 Task: open an excel sheet and write heading  Financial Planner. Add Dates in a column and its values below  'Jan 23, Feb 23, Mar 23, Apr 23 & may23. 'Add Income in next column and its values below  $3,000, $3,200, $3,100, $3,300 & $3,500. Add Expenses in next column and its values below  $2,000, $2,300, $2,200, $2,500 & $2,800. Add savings in next column and its values below $500, $600, $500, $700 & $700. Add Investment in next column and its values below  $500, $700, $800, $900 & $1000. Add Net Saving in next column and its values below  $1000, $1200, $900, $800 & $700. Save page CashFlow
Action: Mouse moved to (41, 124)
Screenshot: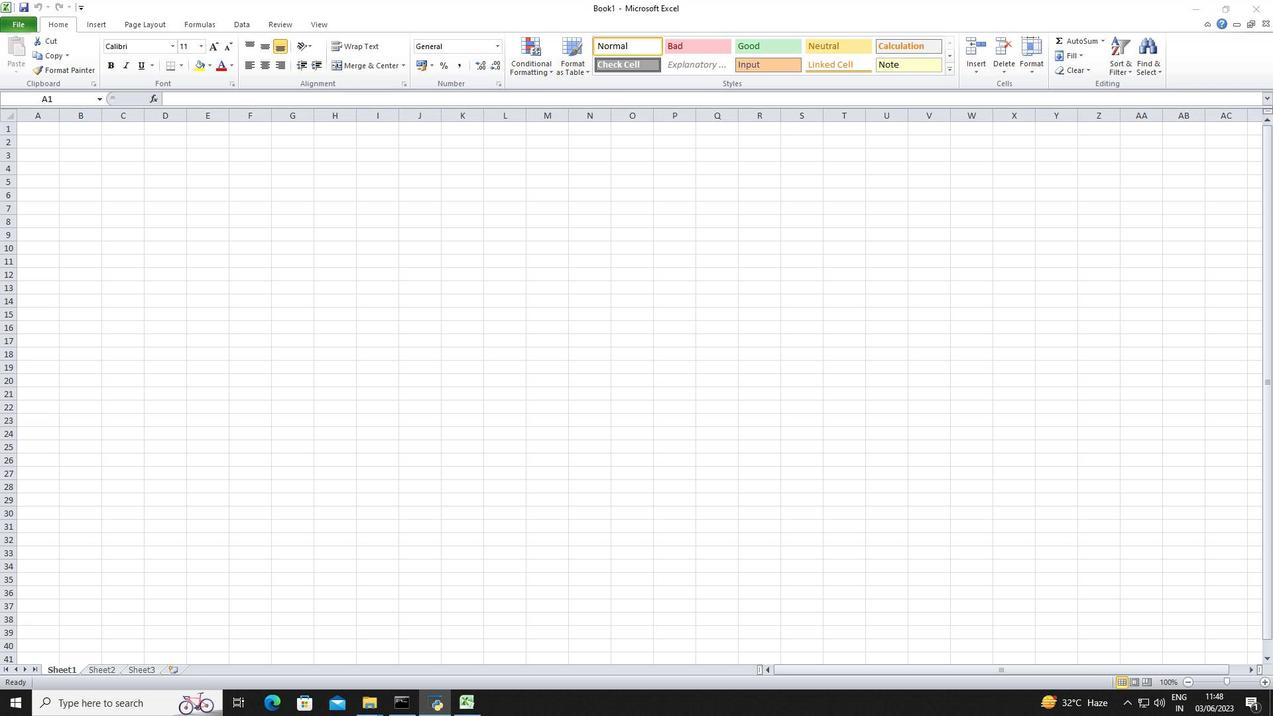 
Action: Mouse pressed left at (41, 124)
Screenshot: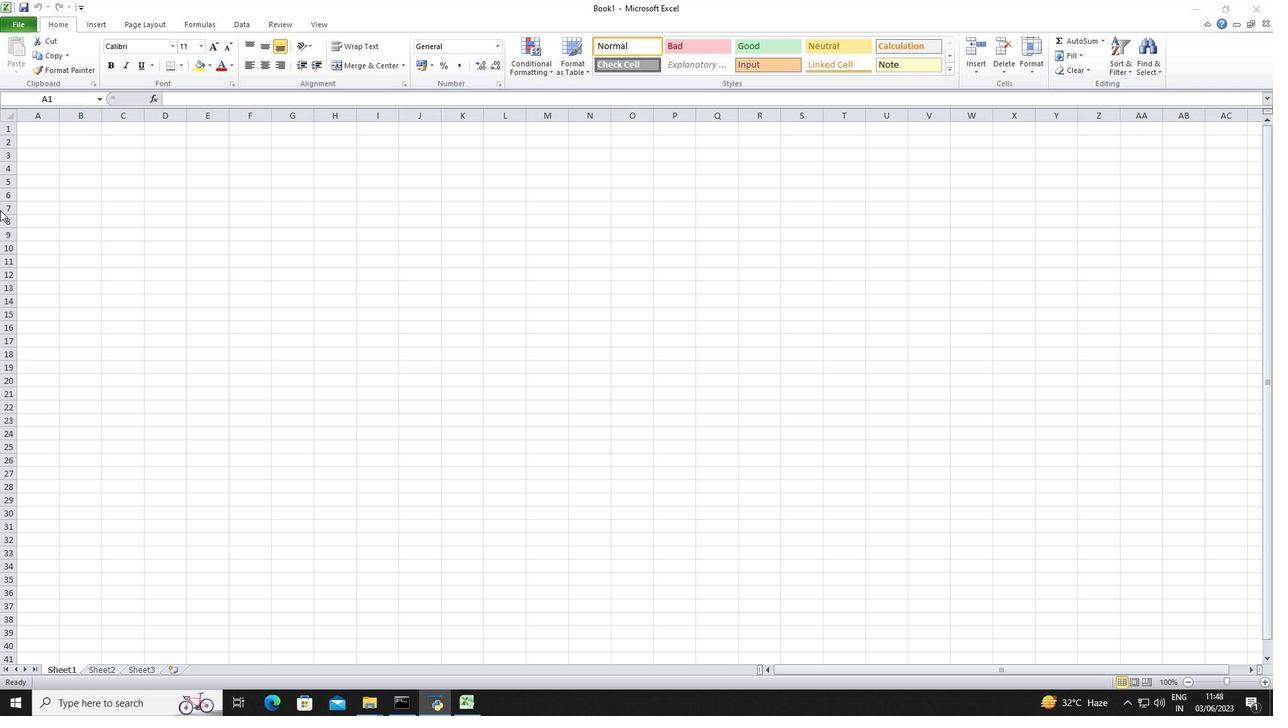 
Action: Key pressed <Key.shift>Financial<Key.space><Key.shift>Planner
Screenshot: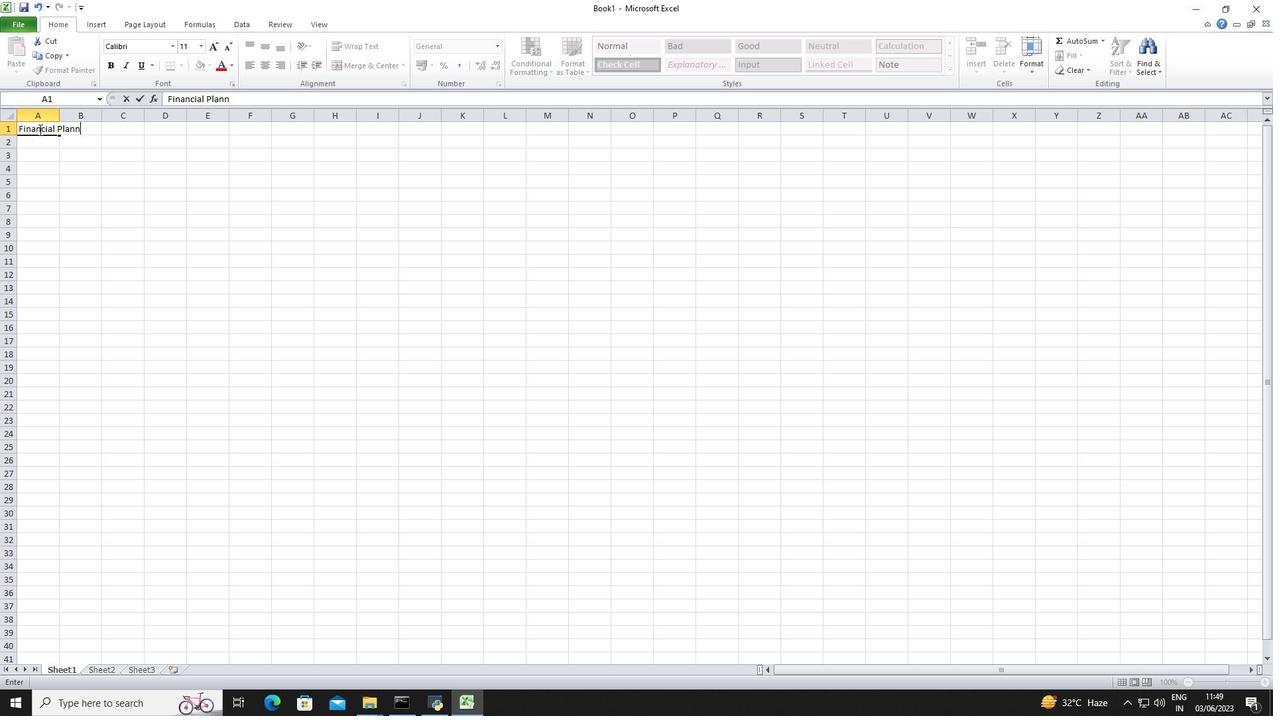
Action: Mouse moved to (36, 162)
Screenshot: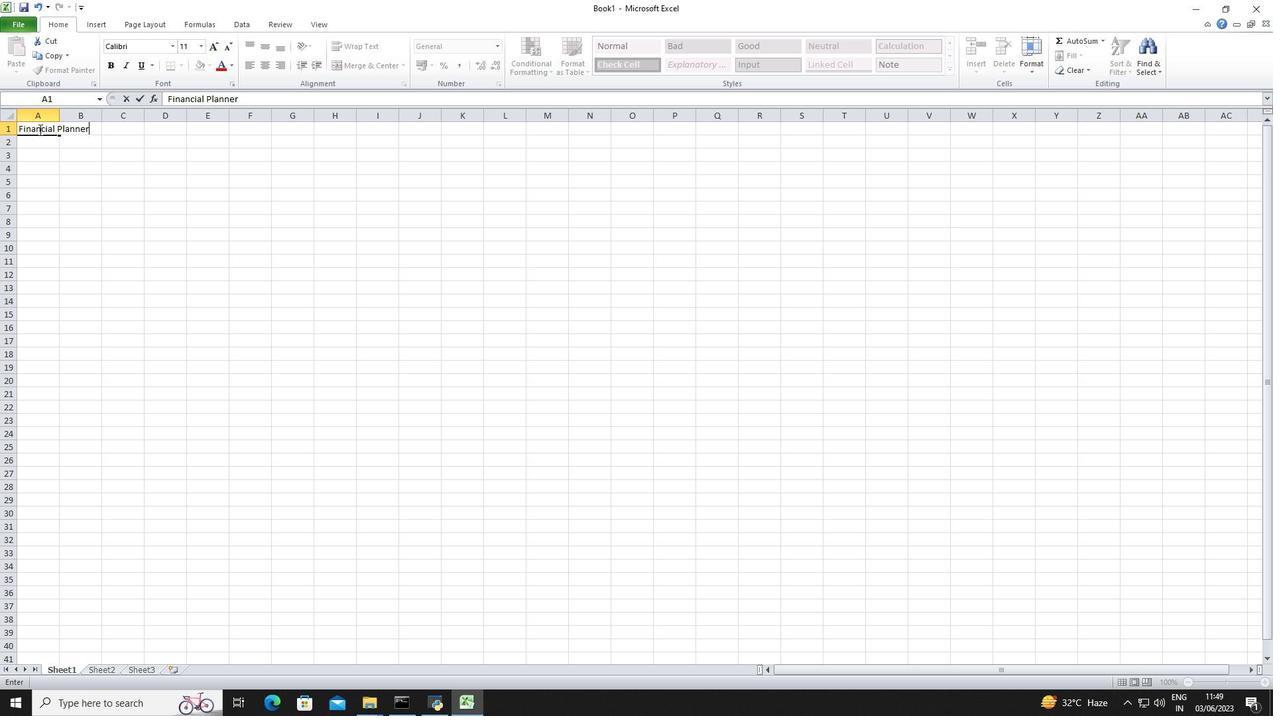 
Action: Mouse pressed left at (36, 162)
Screenshot: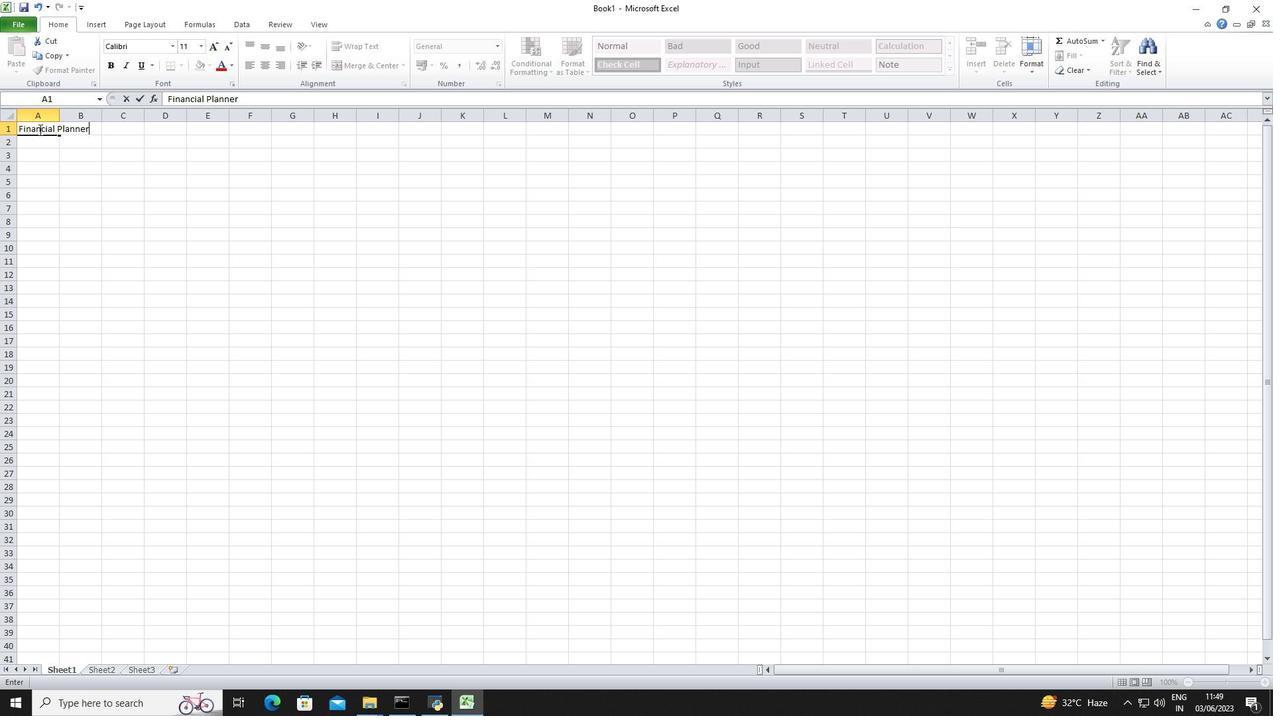 
Action: Mouse moved to (41, 153)
Screenshot: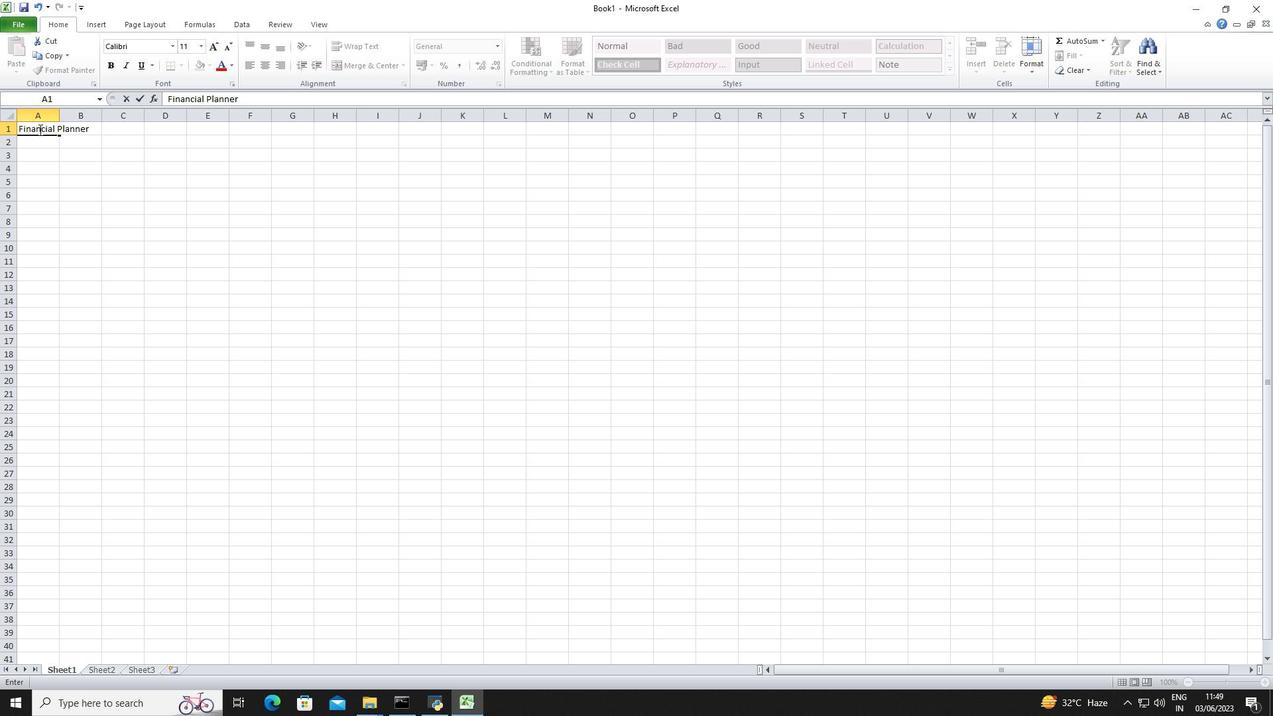 
Action: Mouse pressed left at (41, 153)
Screenshot: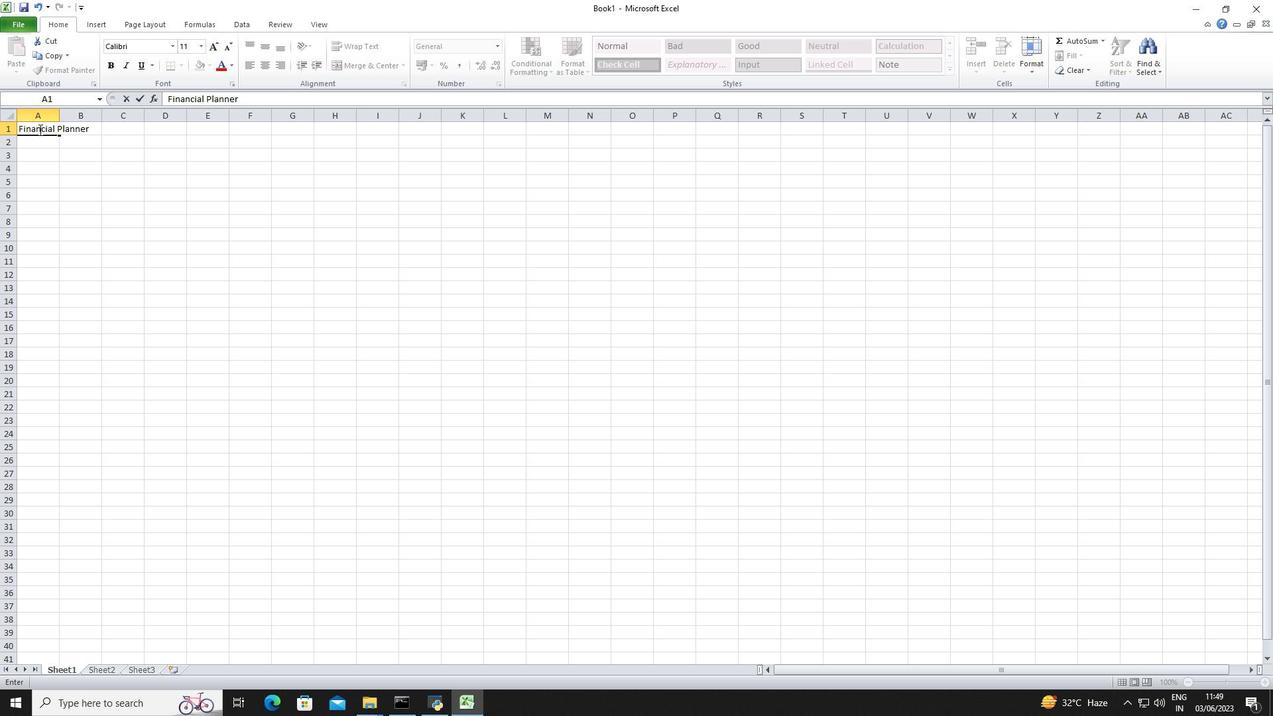 
Action: Key pressed <Key.shift>Dates<Key.down><Key.shift>Jan<Key.space>23<Key.enter><Key.shift>Feb<Key.space>23<Key.enter><Key.shift>Mar23<Key.enter><Key.shift>Apr23<Key.enter><Key.shift>May23<Key.enter><Key.right><Key.up><Key.up><Key.up><Key.right><Key.up><Key.up><Key.up><Key.shift>Income<Key.enter><Key.shift><Key.shift><Key.shift><Key.shift><Key.shift><Key.shift><Key.shift><Key.shift><Key.shift><Key.shift>$3000<Key.down><Key.shift><Key.shift><Key.shift><Key.shift>$3200<Key.down>3100
Screenshot: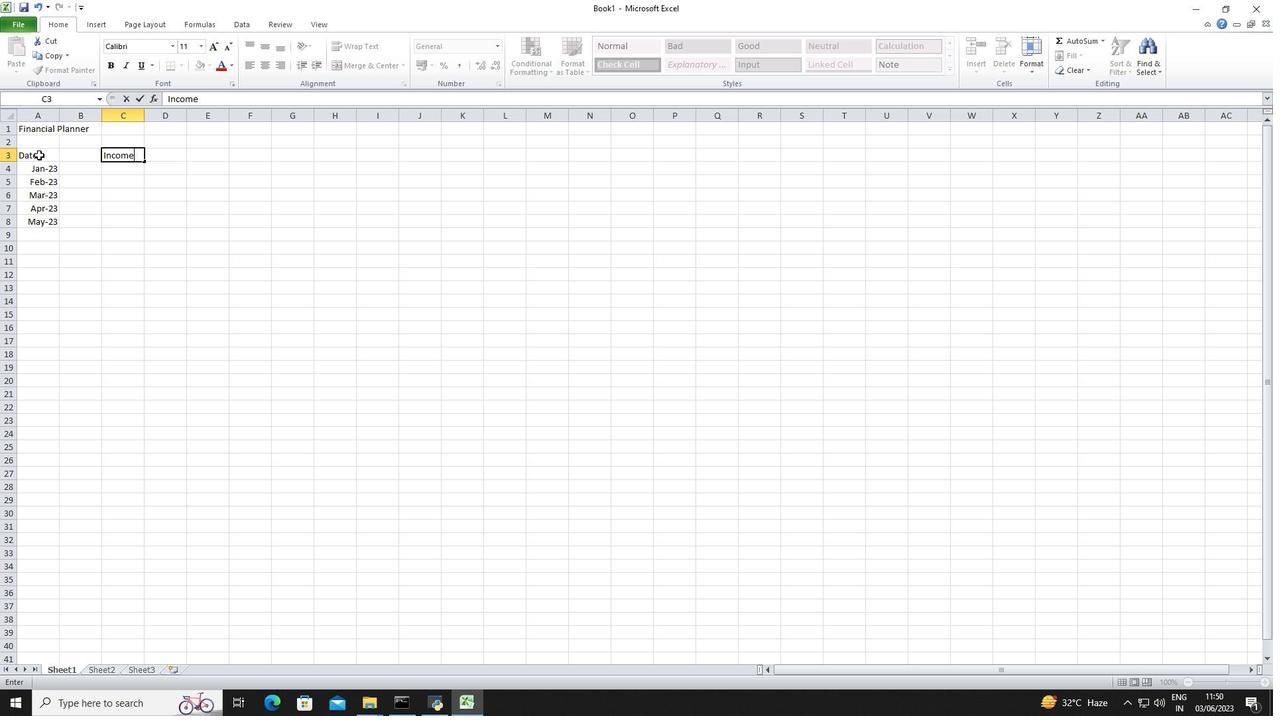 
Action: Mouse moved to (69, 167)
Screenshot: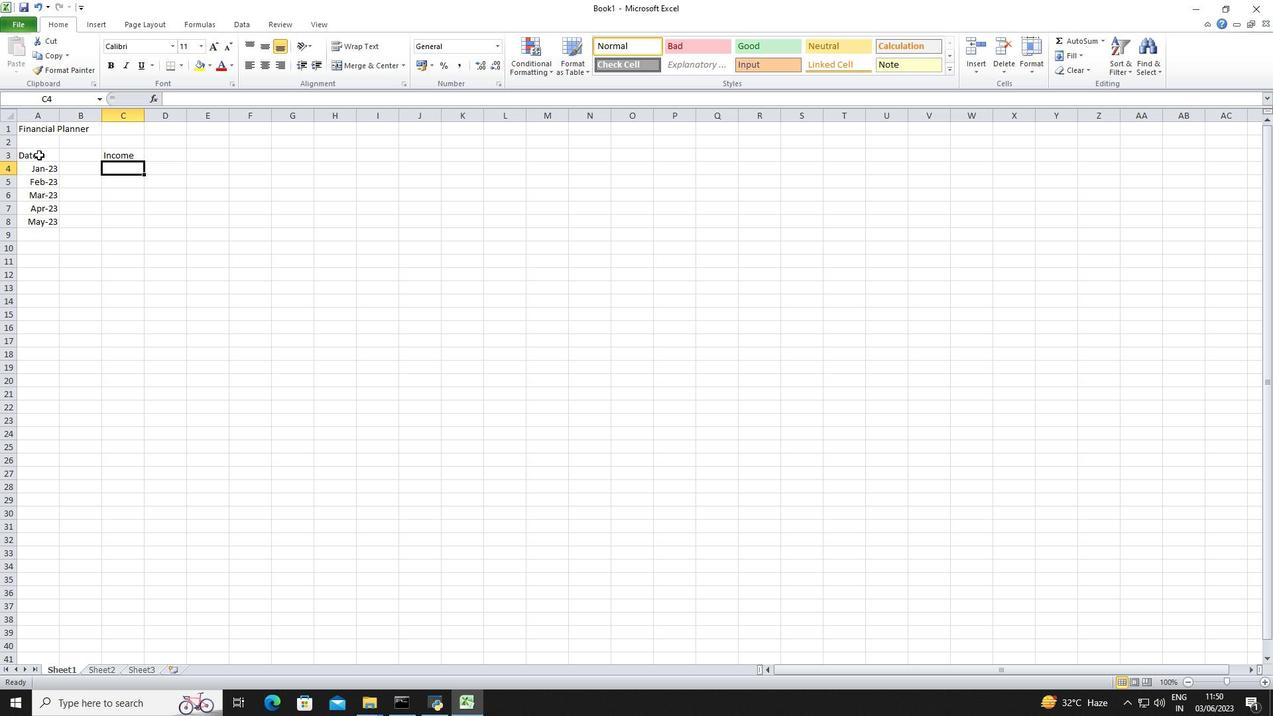 
Action: Key pressed <Key.backspace>
Screenshot: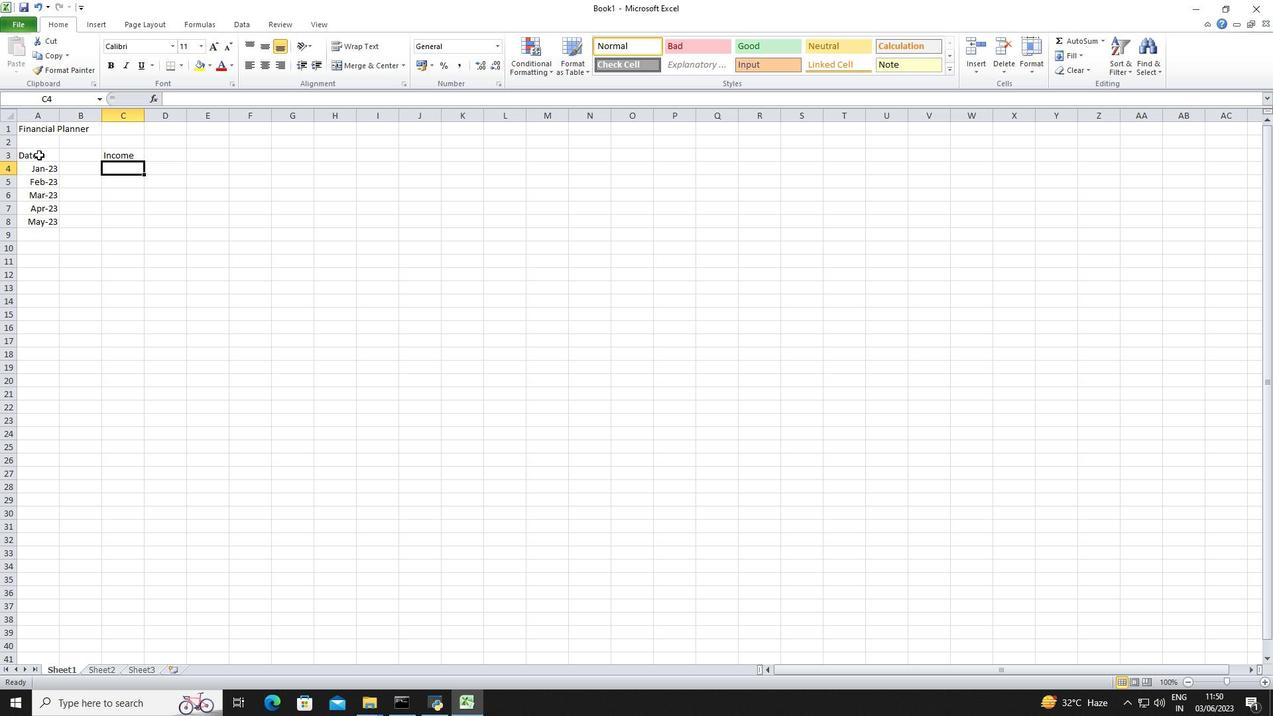 
Action: Mouse moved to (124, 177)
Screenshot: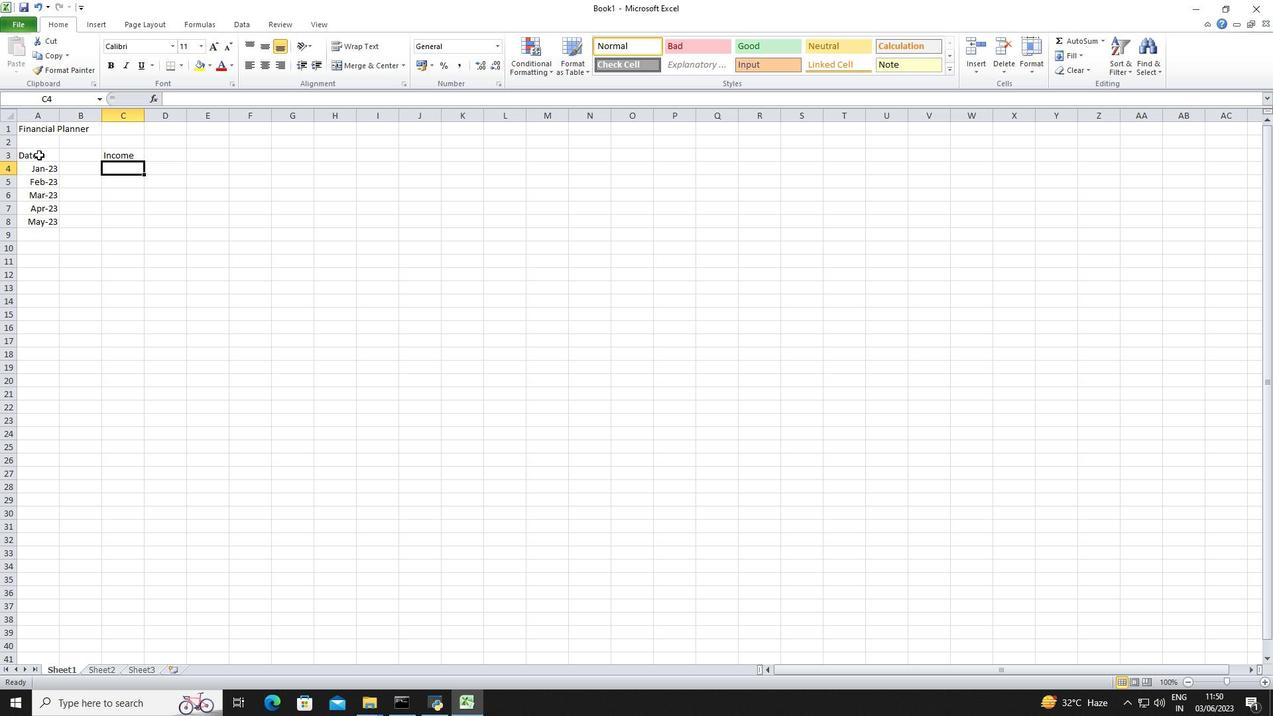 
Action: Key pressed <Key.backspace>
Screenshot: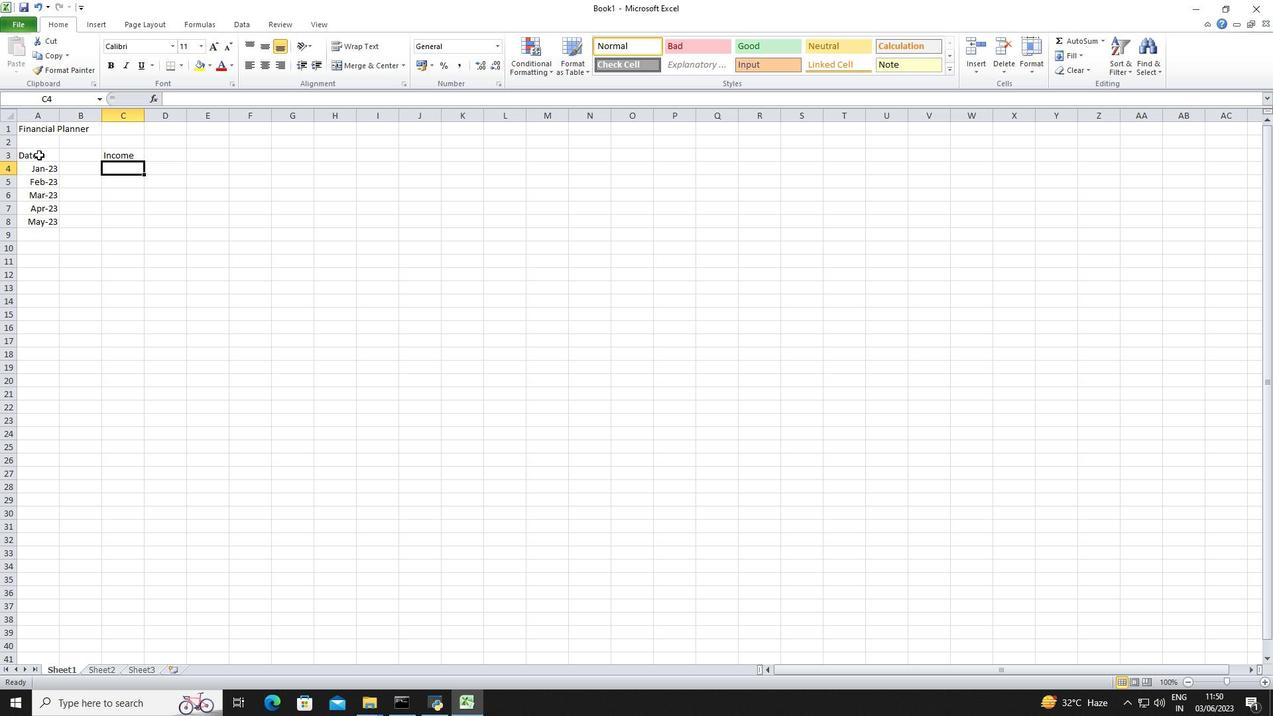 
Action: Mouse moved to (132, 181)
Screenshot: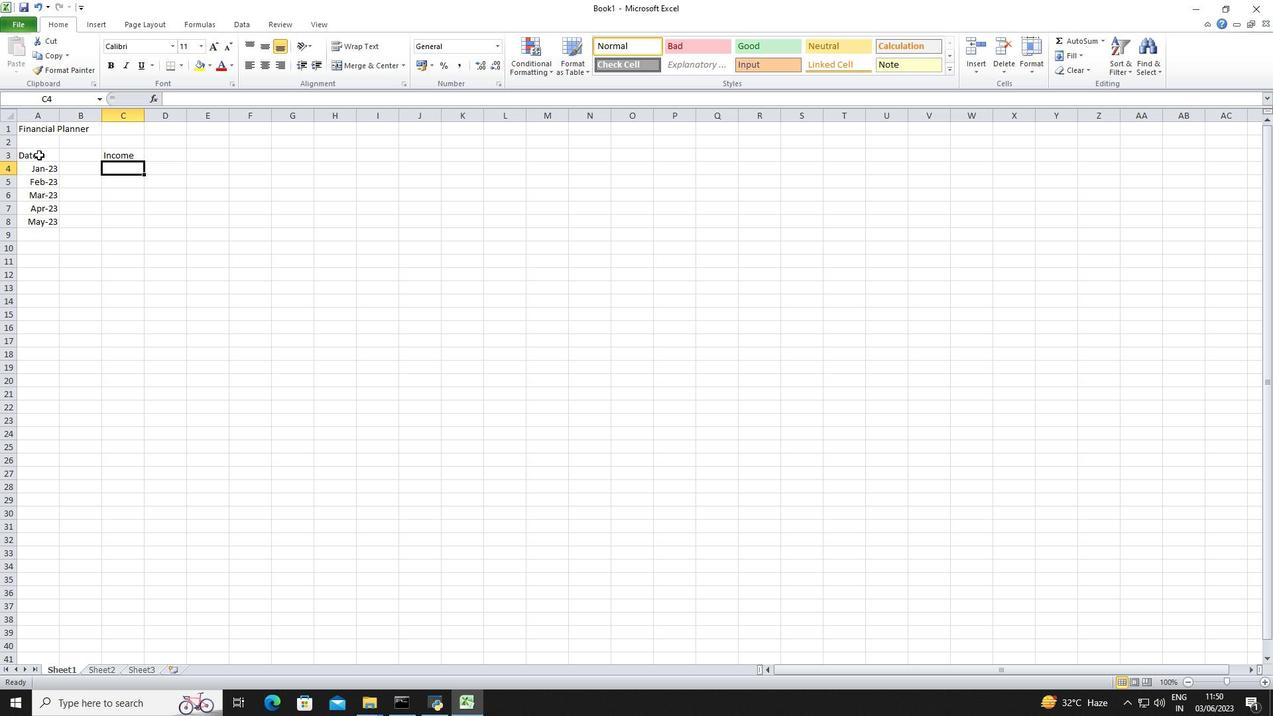 
Action: Key pressed <Key.backspace>
Screenshot: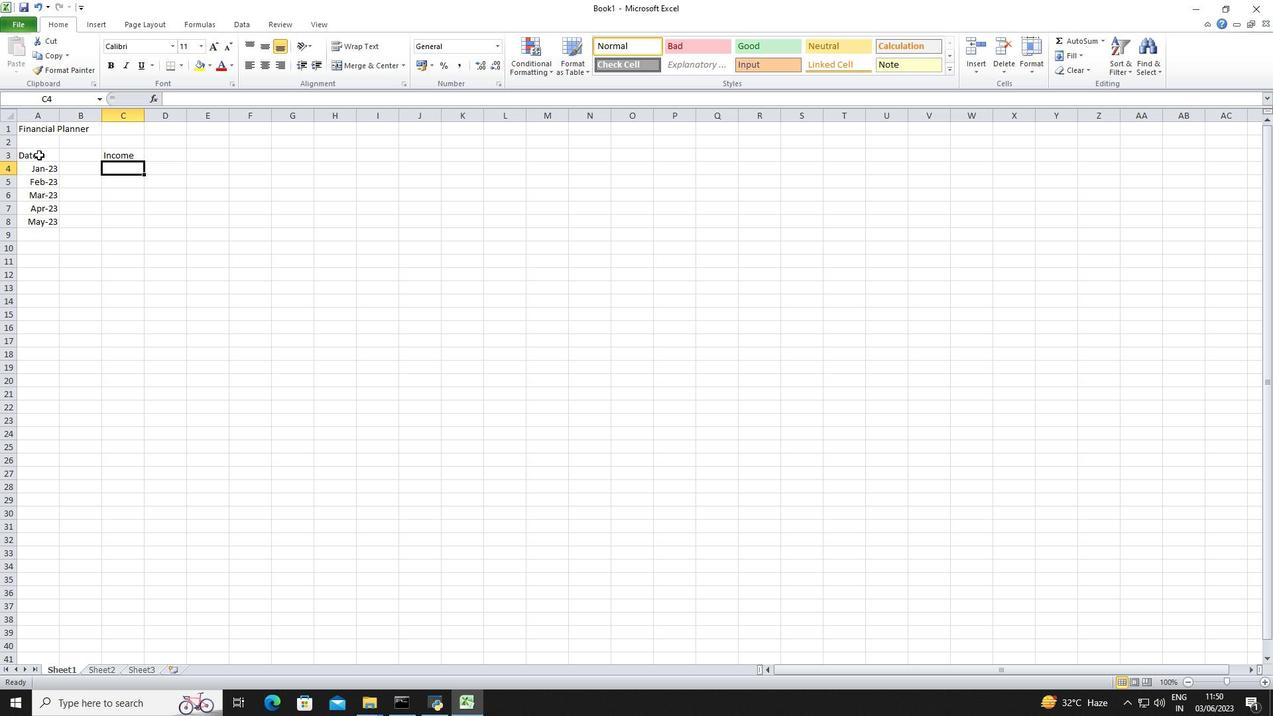 
Action: Mouse moved to (134, 181)
Screenshot: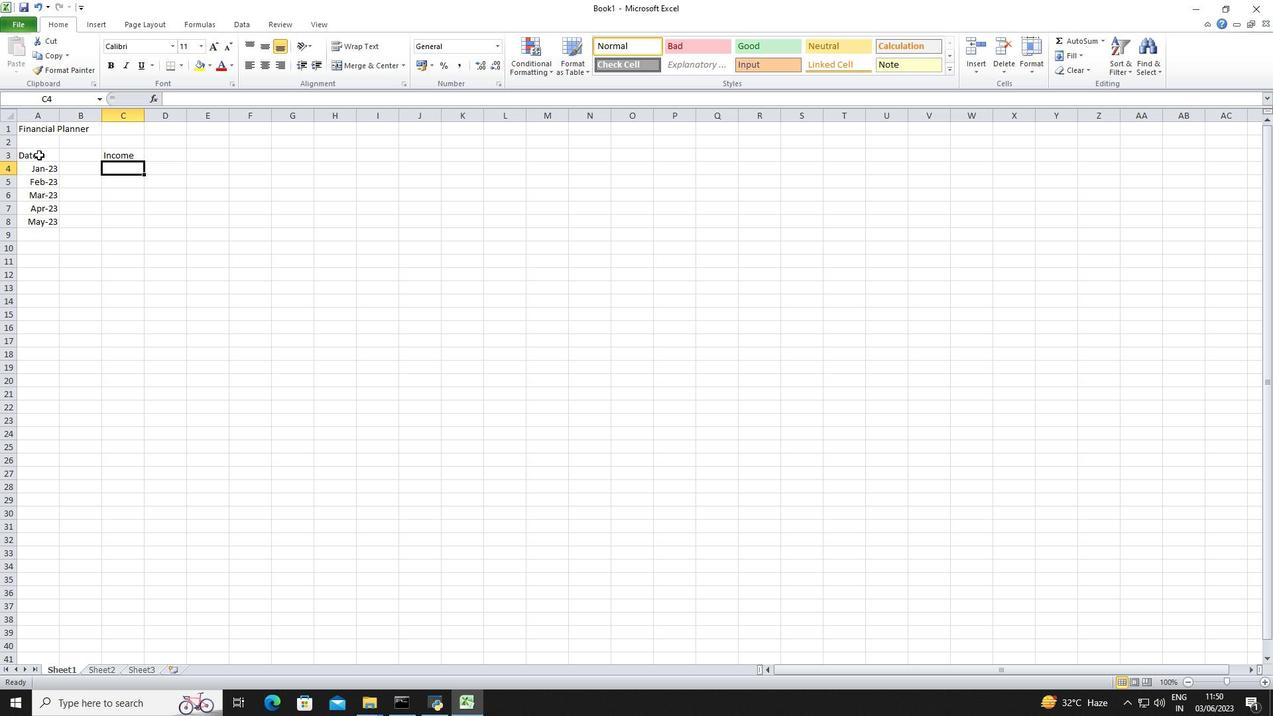 
Action: Key pressed <Key.backspace><Key.backspace>
Screenshot: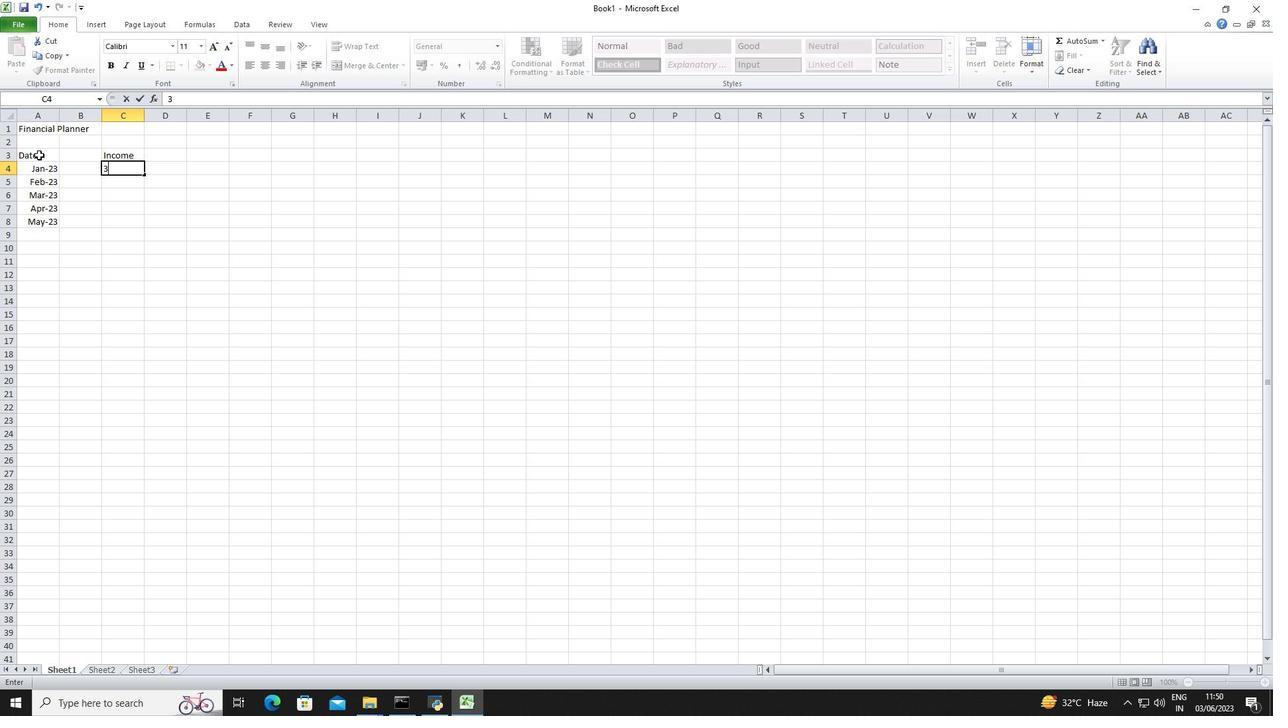 
Action: Mouse pressed left at (134, 181)
Screenshot: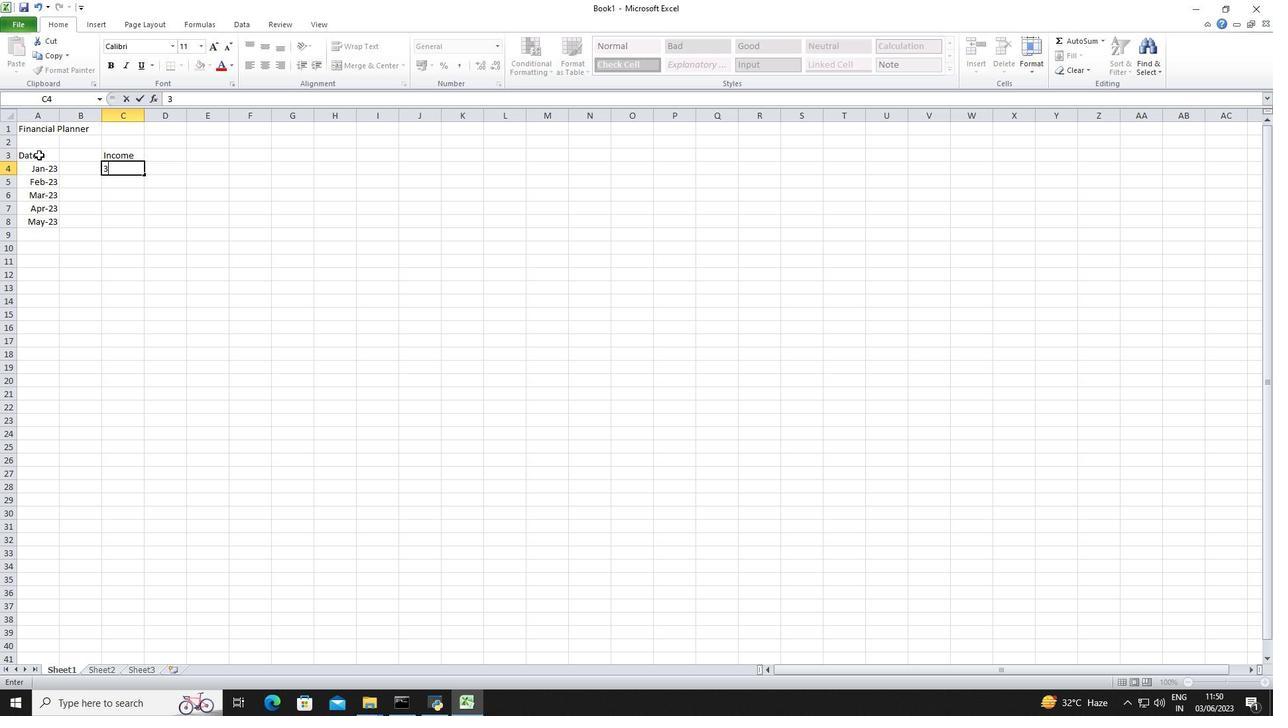 
Action: Key pressed <Key.backspace><Key.backspace><Key.backspace>
Screenshot: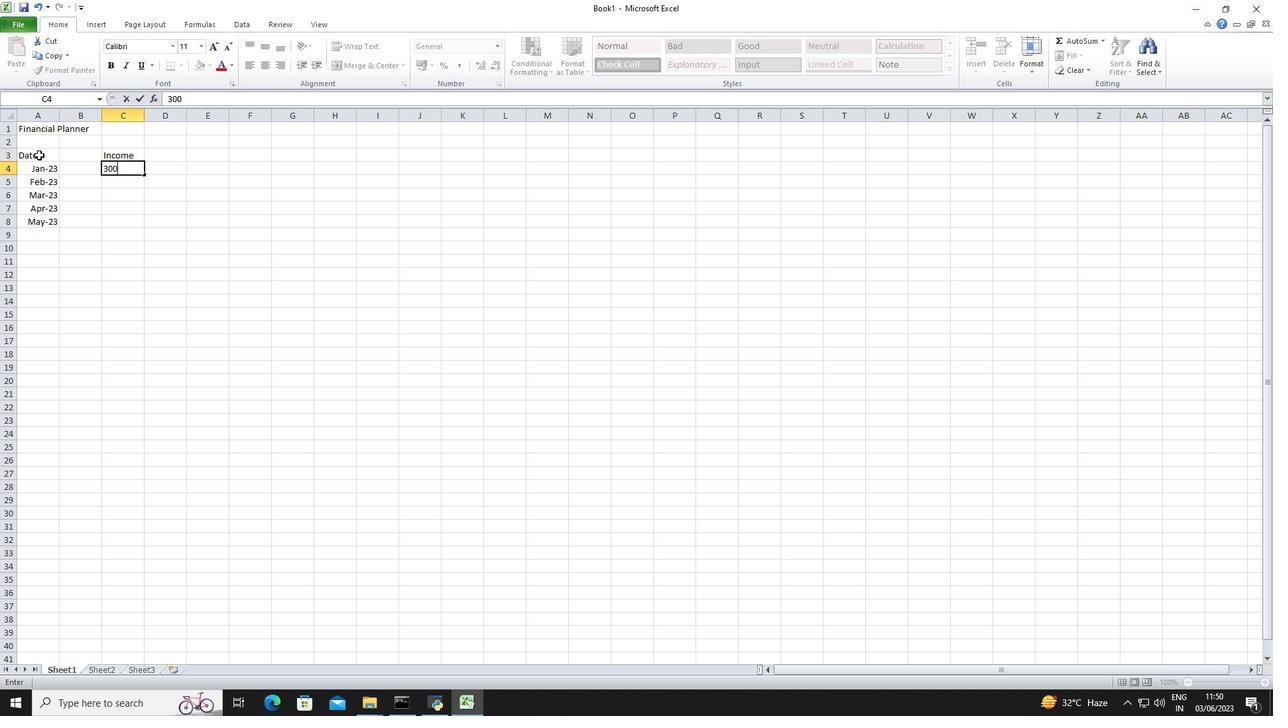 
Action: Mouse moved to (131, 172)
Screenshot: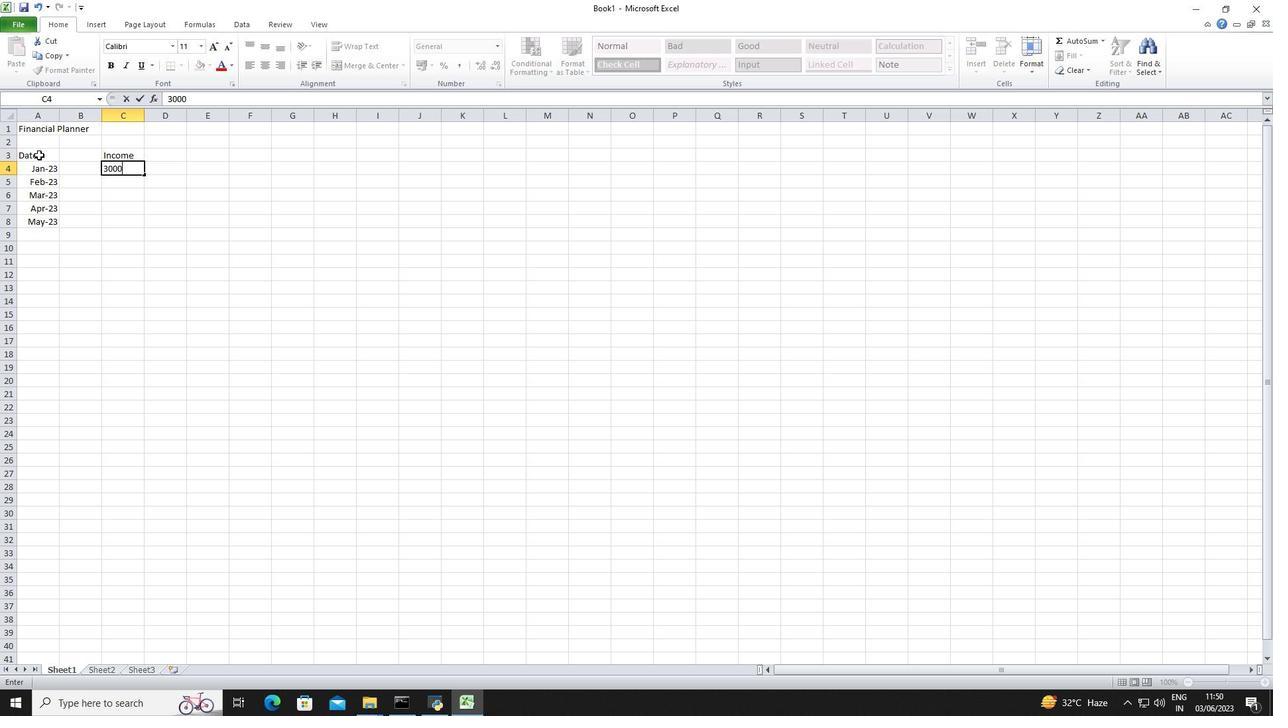 
Action: Mouse pressed left at (131, 172)
Screenshot: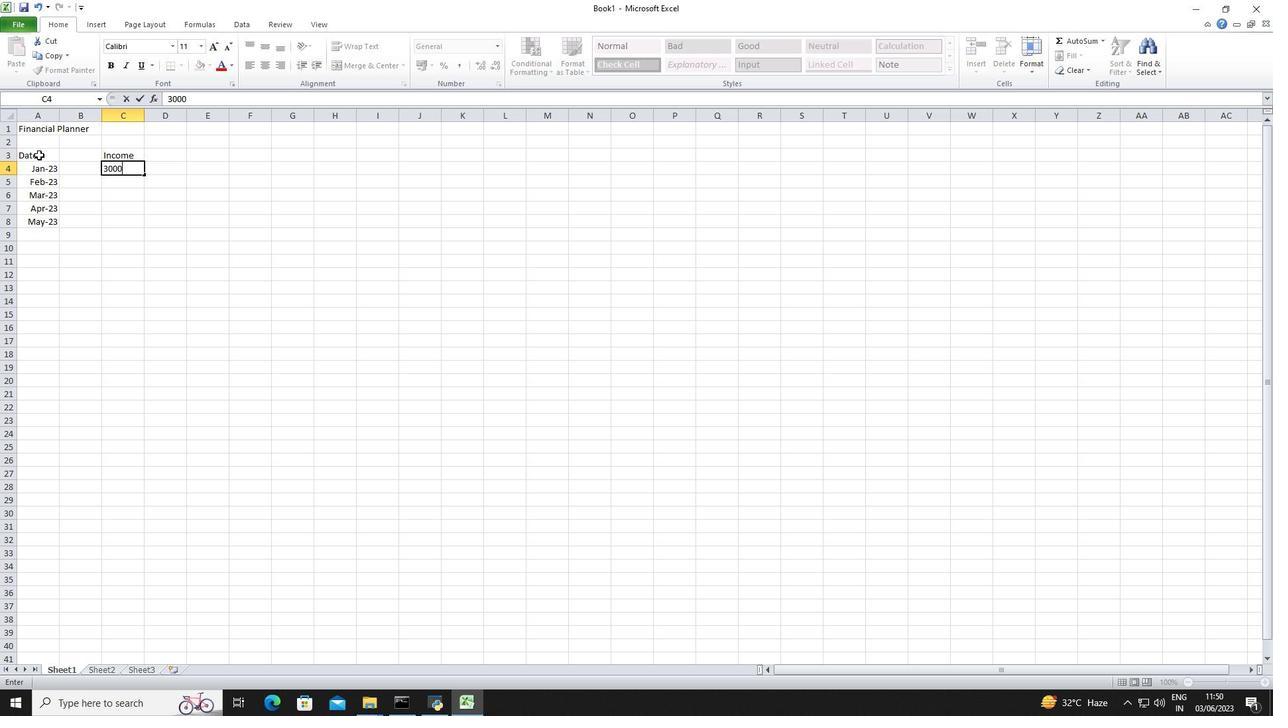 
Action: Key pressed <Key.backspace>
Screenshot: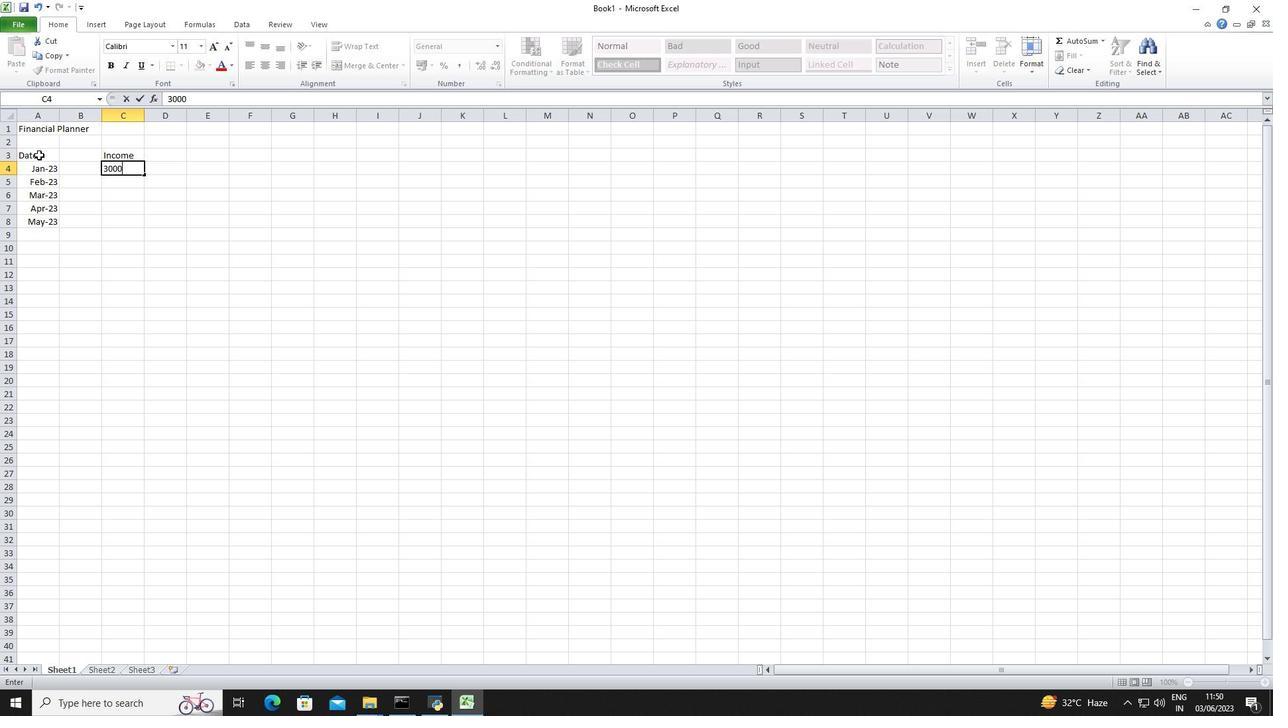 
Action: Mouse moved to (133, 167)
Screenshot: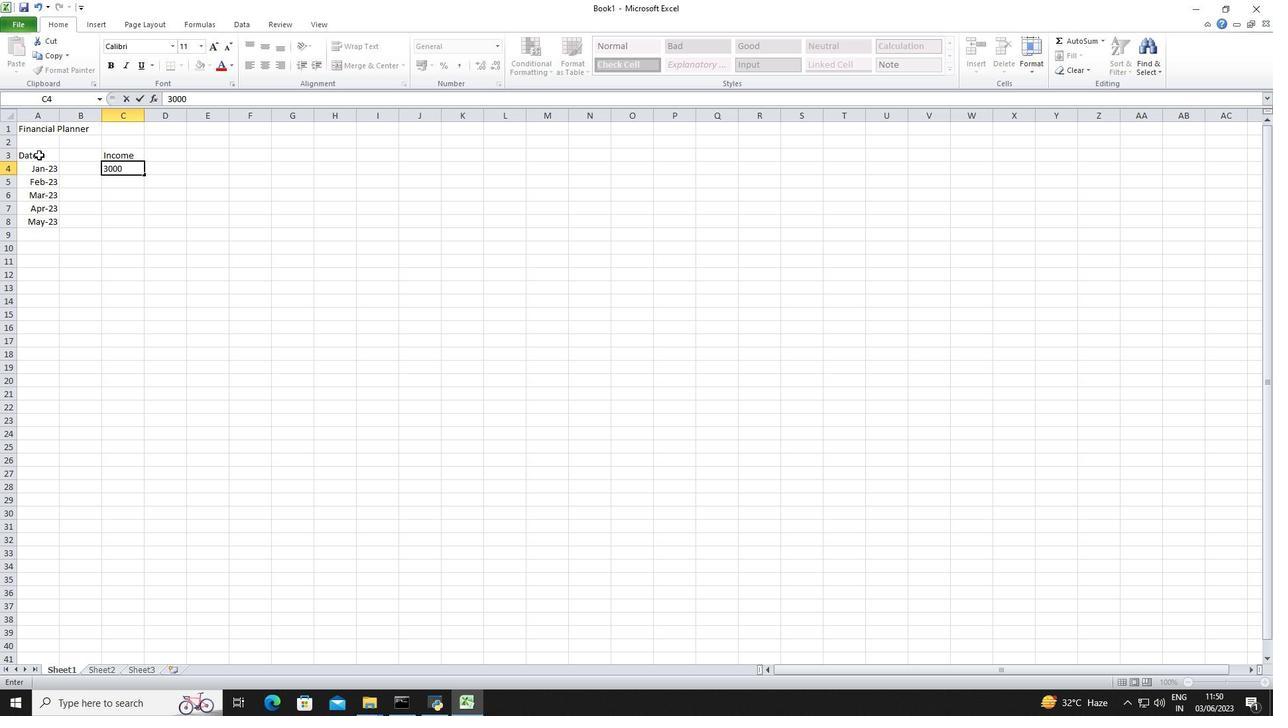 
Action: Mouse pressed left at (133, 167)
Screenshot: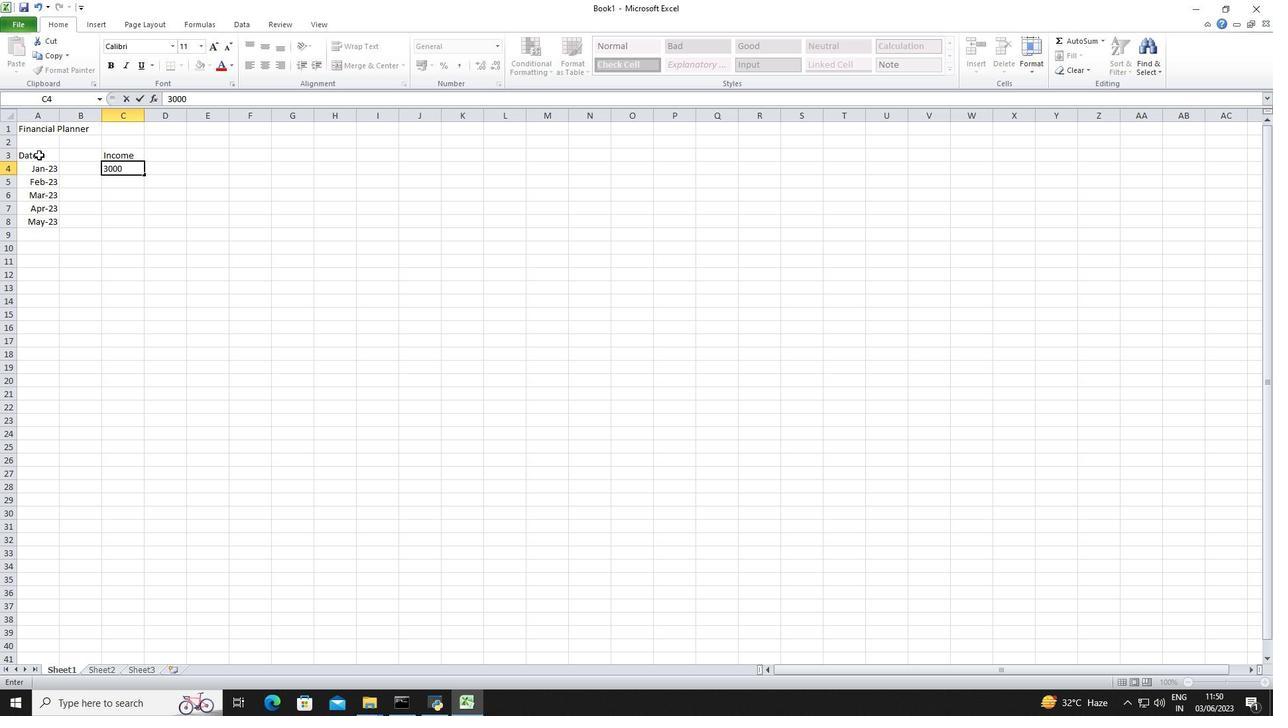 
Action: Key pressed <Key.backspace><Key.backspace>
Screenshot: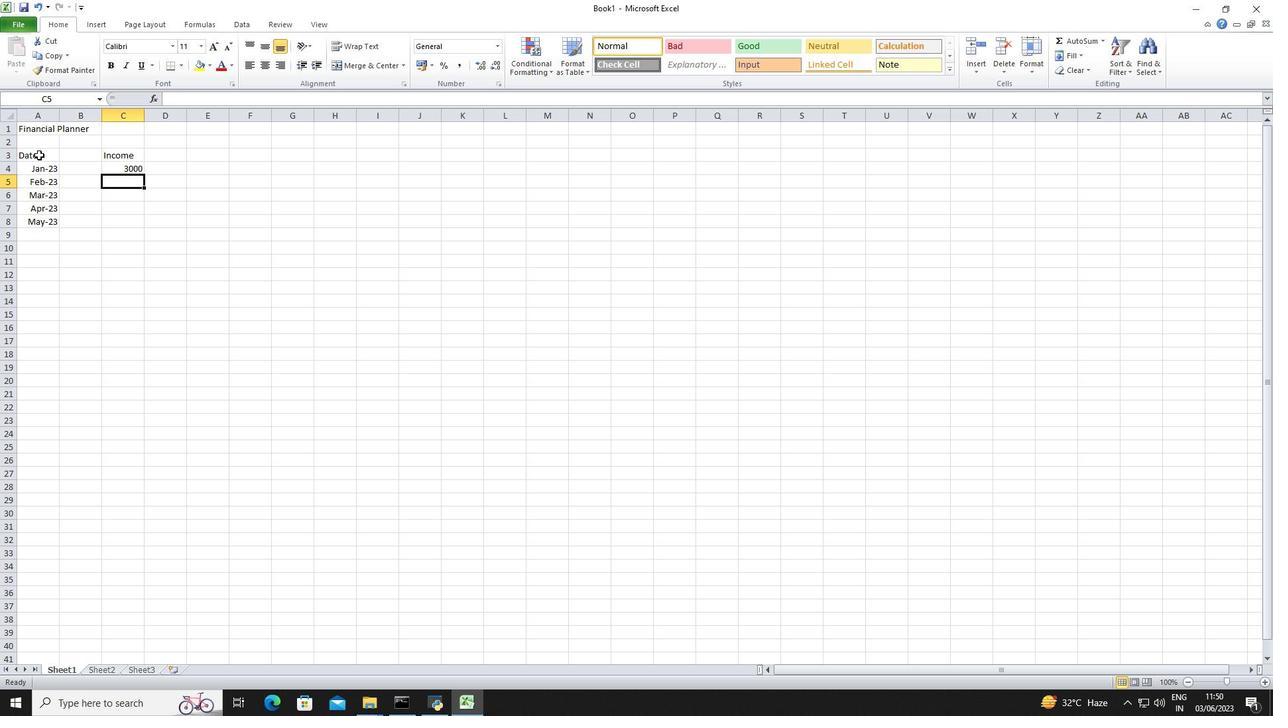 
Action: Mouse moved to (39, 129)
Screenshot: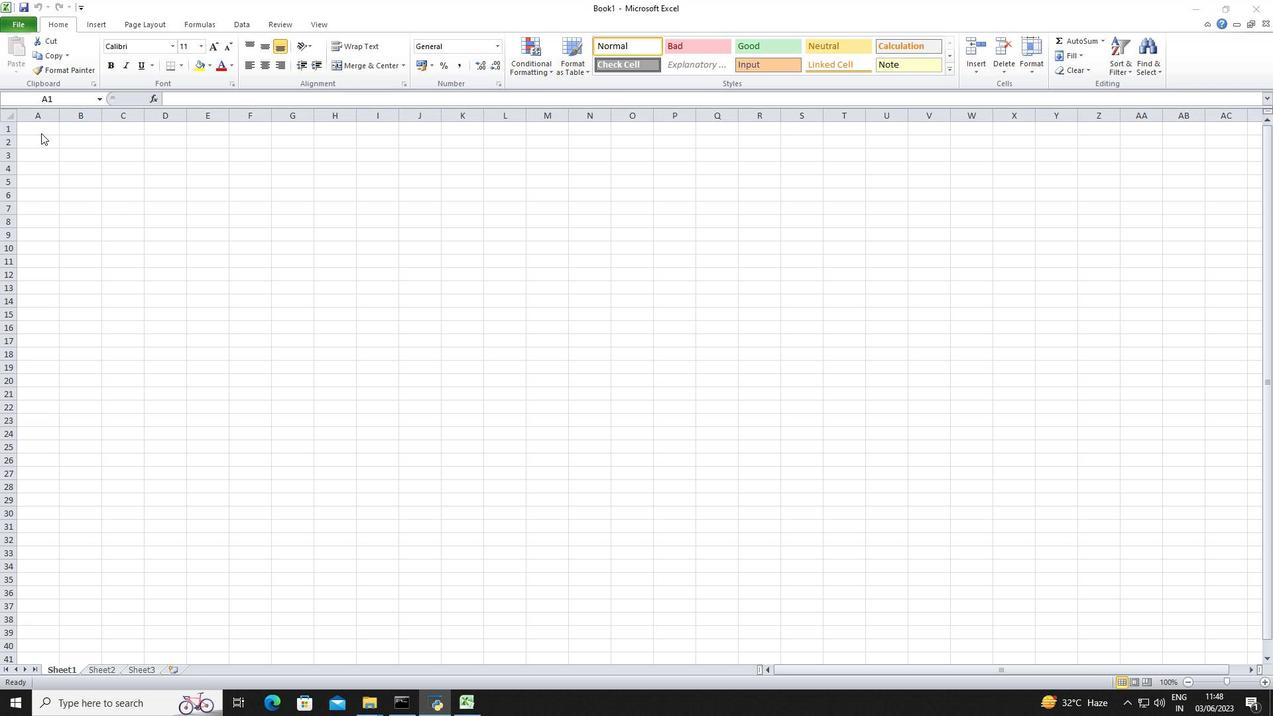 
Action: Mouse pressed left at (39, 129)
Screenshot: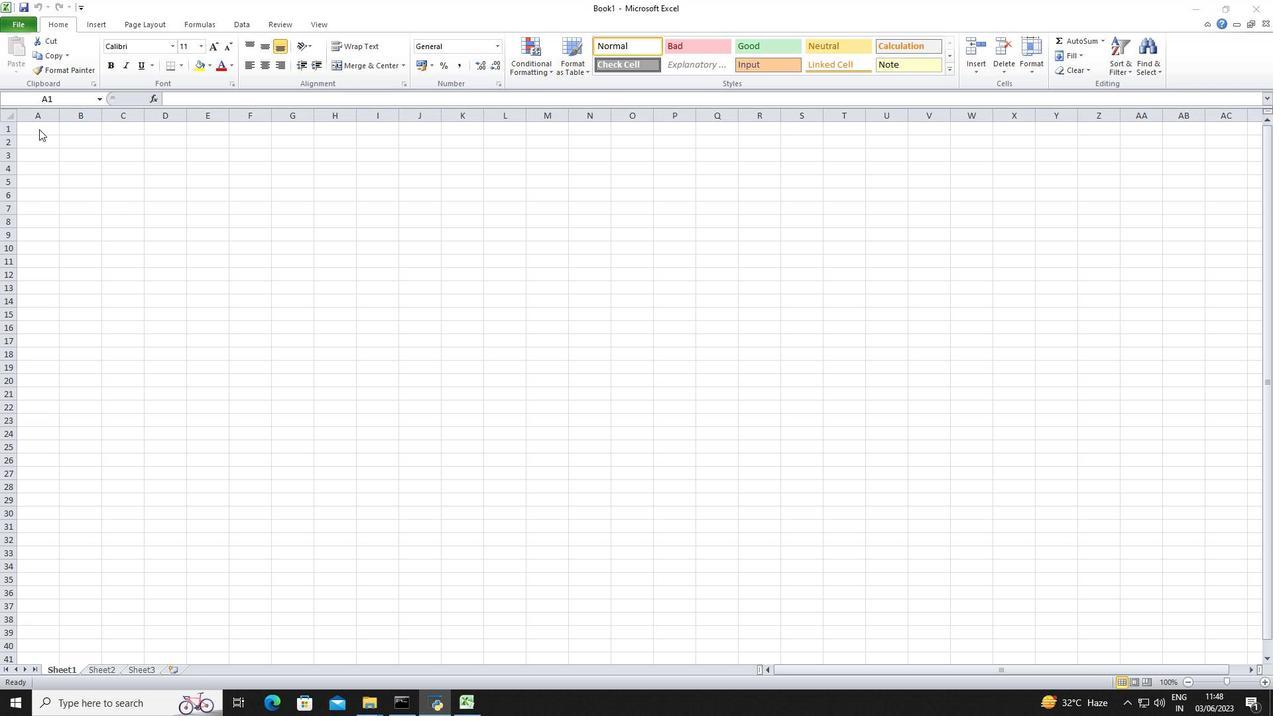 
Action: Key pressed <Key.shift>Financial<Key.space><Key.shift>Planner
Screenshot: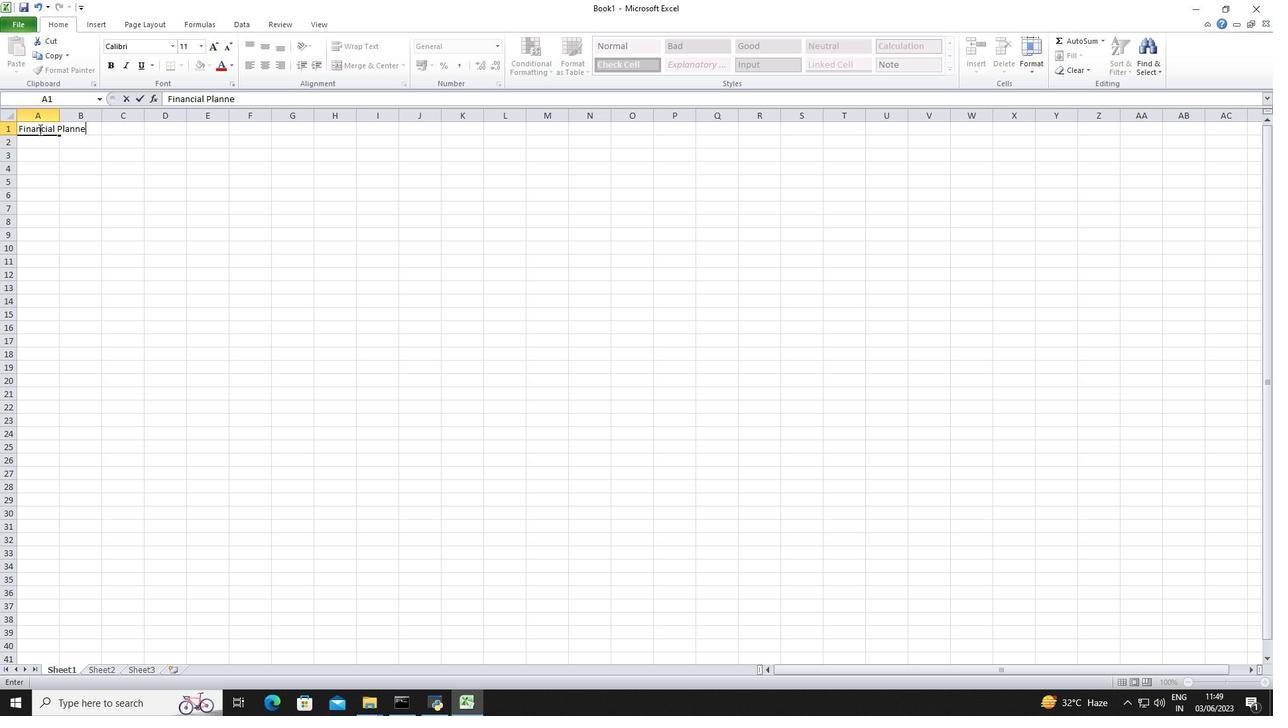 
Action: Mouse moved to (39, 155)
Screenshot: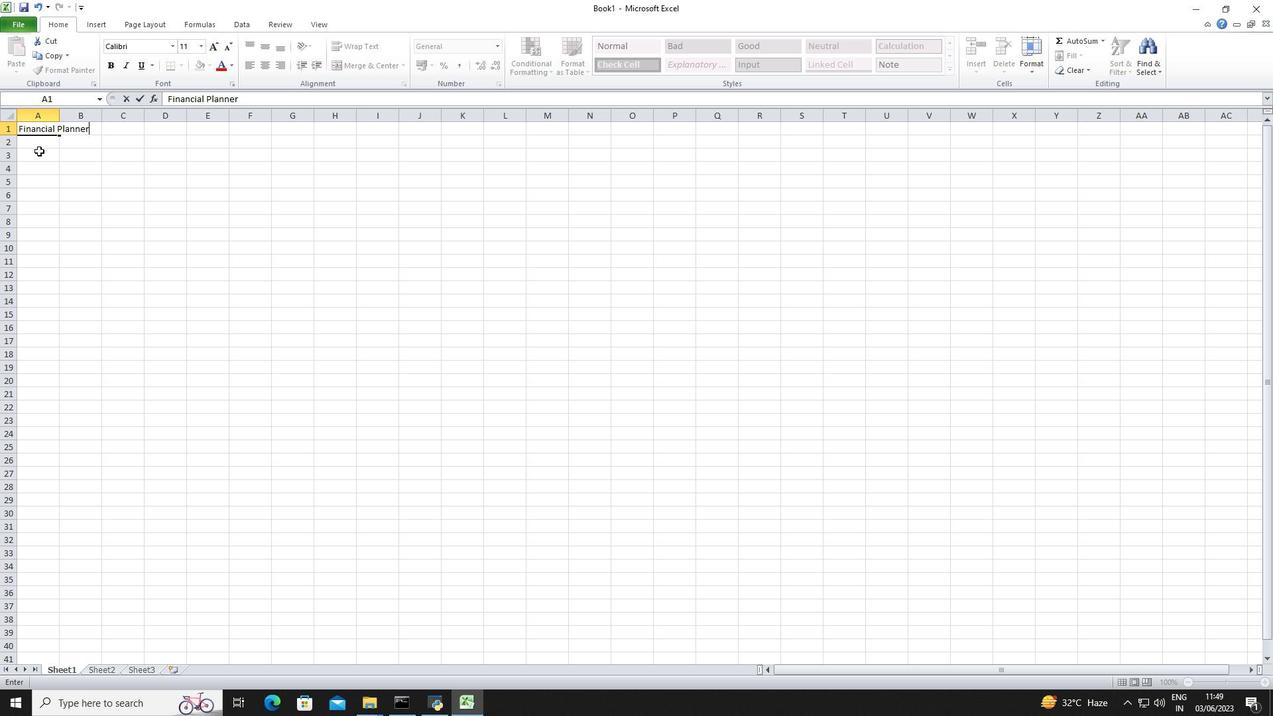 
Action: Mouse pressed left at (39, 155)
Screenshot: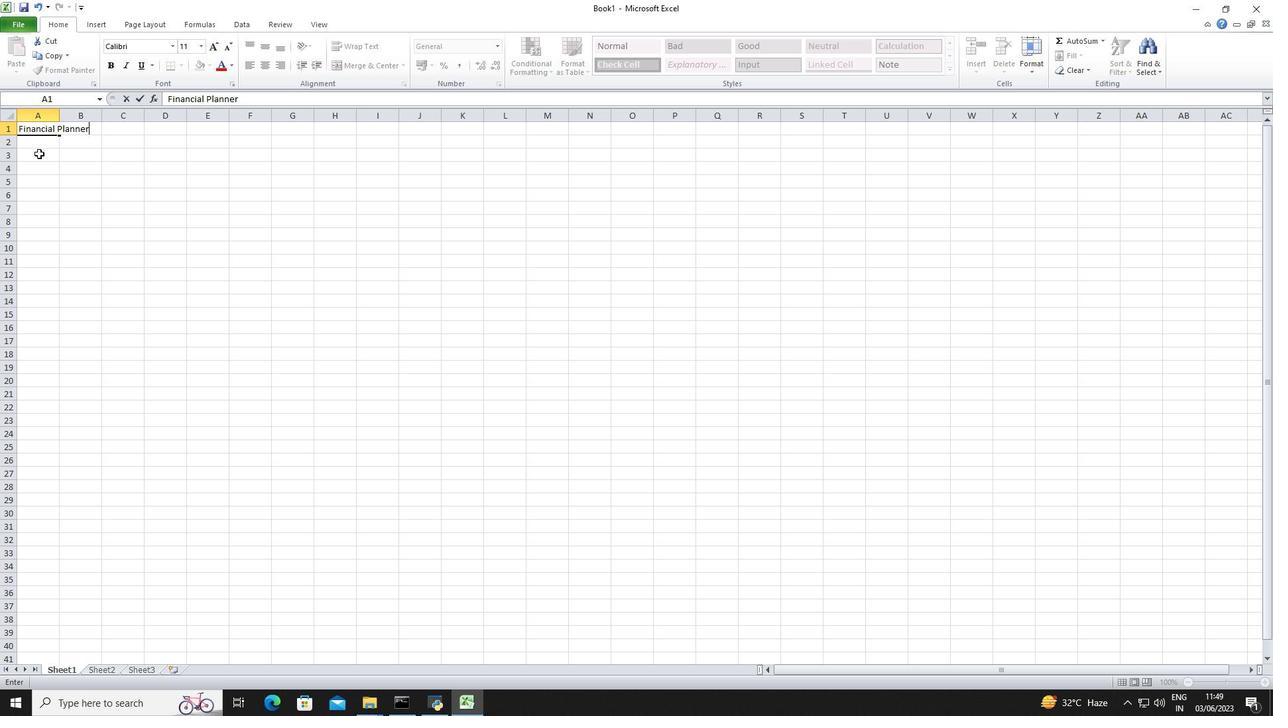 
Action: Key pressed <Key.shift>Dates<Key.down><Key.shift>Jan<Key.space>23<Key.enter><Key.shift>Feb<Key.space>23<Key.enter><Key.shift>Mar23<Key.enter><Key.shift>Apr23<Key.enter><Key.shift><Key.shift><Key.shift><Key.shift><Key.shift><Key.shift><Key.shift><Key.shift>May23<Key.enter><Key.down><Key.right><Key.up><Key.up><Key.up><Key.right><Key.up><Key.left><Key.up><Key.up><Key.right><Key.up><Key.shift><Key.shift><Key.shift><Key.shift><Key.shift><Key.shift><Key.shift><Key.shift><Key.shift><Key.shift><Key.shift><Key.shift><Key.shift><Key.shift><Key.shift><Key.shift><Key.shift><Key.shift><Key.shift><Key.shift><Key.shift><Key.shift><Key.shift><Key.shift><Key.shift><Key.shift><Key.shift><Key.shift><Key.shift><Key.shift><Key.shift><Key.shift><Key.shift><Key.shift><Key.shift><Key.shift><Key.shift><Key.shift><Key.shift><Key.shift><Key.shift><Key.shift><Key.shift><Key.shift><Key.shift><Key.shift><Key.shift><Key.shift><Key.shift><Key.shift><Key.shift><Key.shift><Key.shift><Key.shift><Key.shift><Key.shift><Key.shift><Key.shift><Key.shift><Key.shift>Income<Key.down>3000<Key.down>3200<Key.down>3100<Key.down>3300<Key.down>3500<Key.down><Key.right><Key.up><Key.up><Key.up><Key.up><Key.up><Key.up><Key.shift>Expenses<Key.down><Key.down><Key.up>
Screenshot: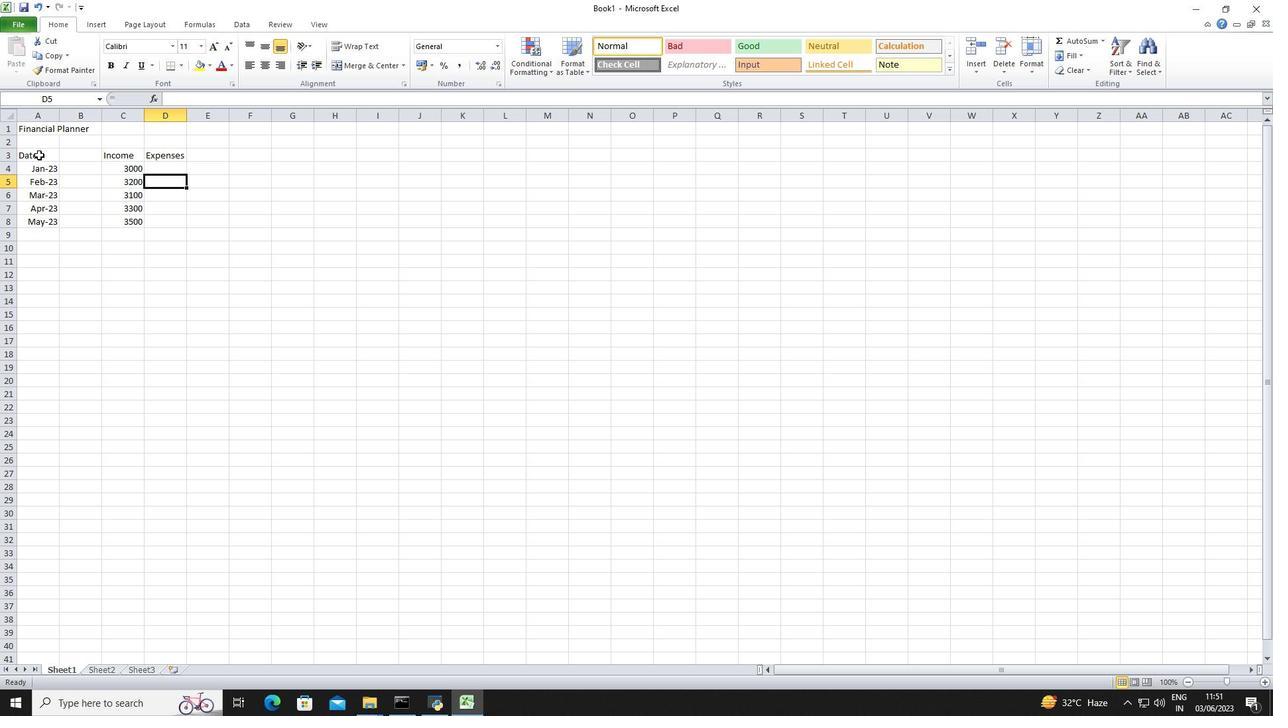 
Action: Mouse moved to (116, 171)
Screenshot: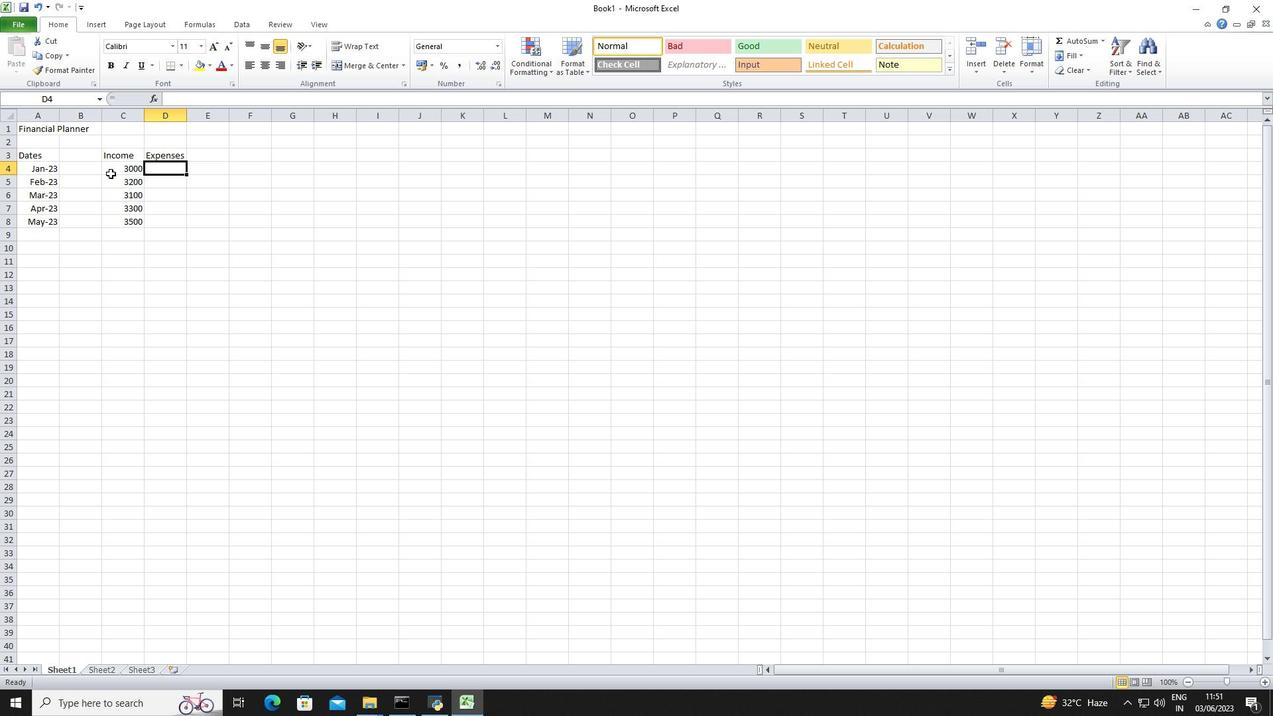 
Action: Mouse pressed left at (116, 171)
Screenshot: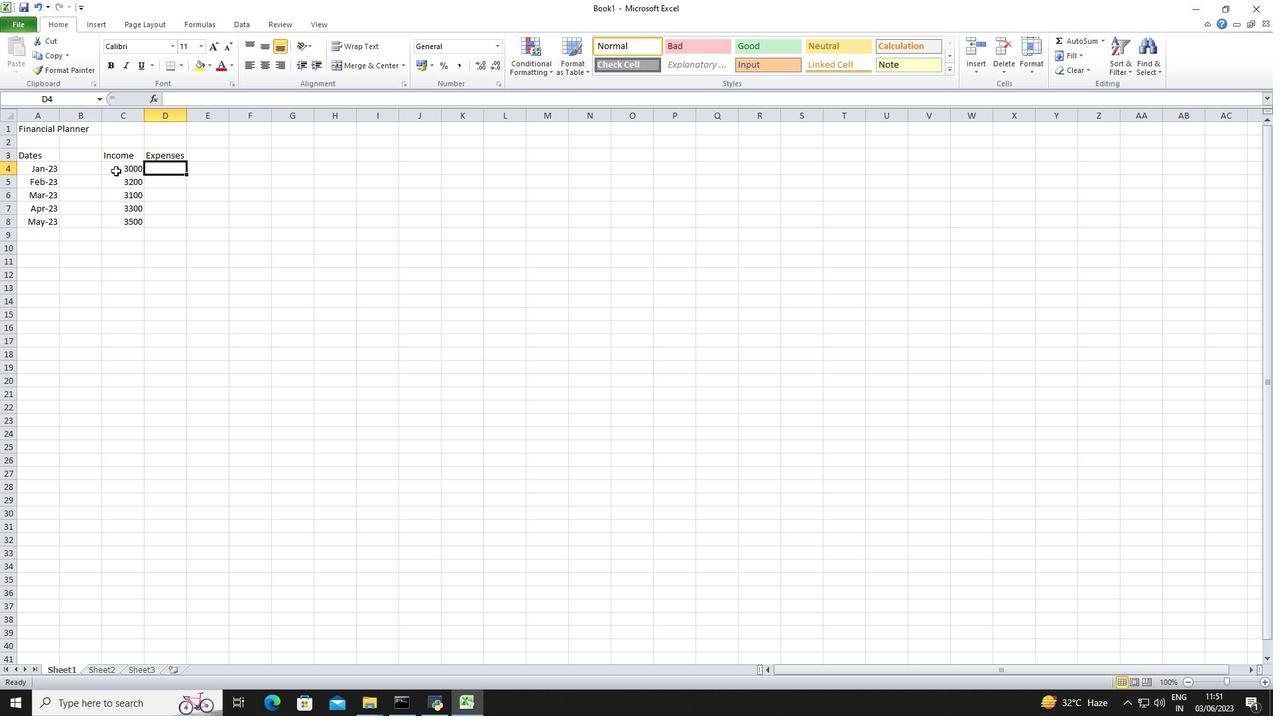 
Action: Mouse moved to (495, 46)
Screenshot: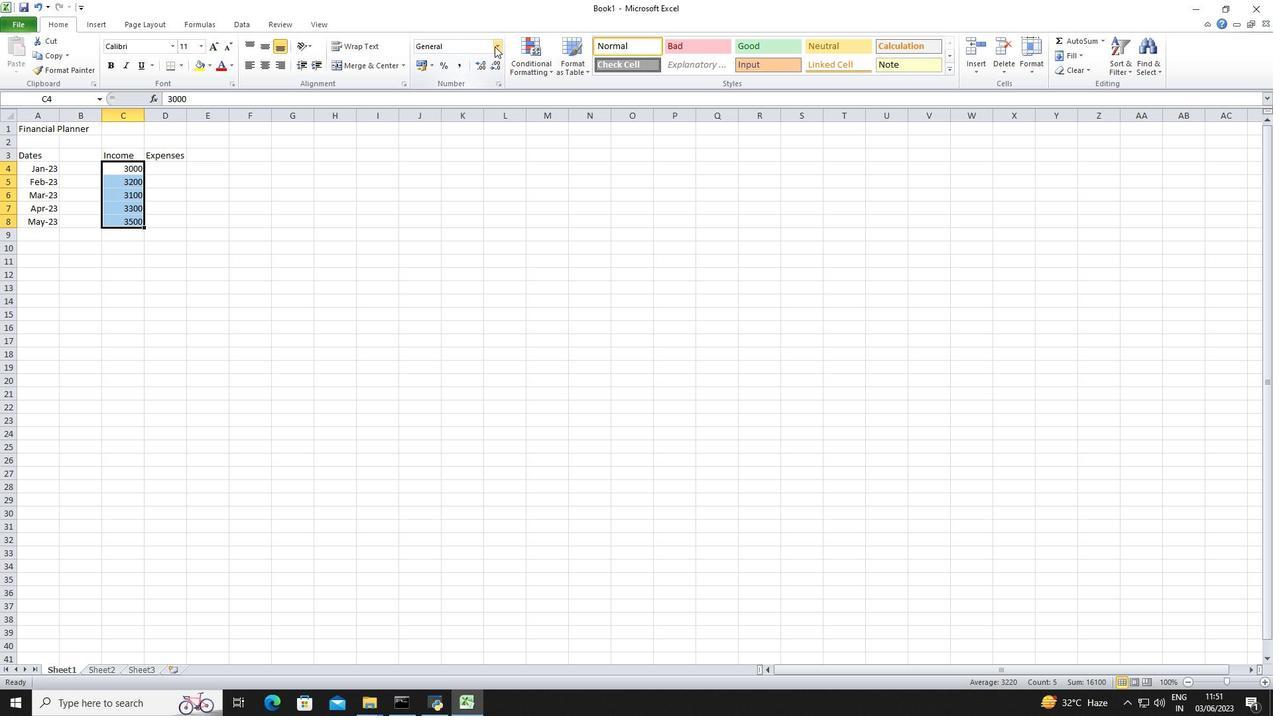 
Action: Mouse pressed left at (495, 46)
Screenshot: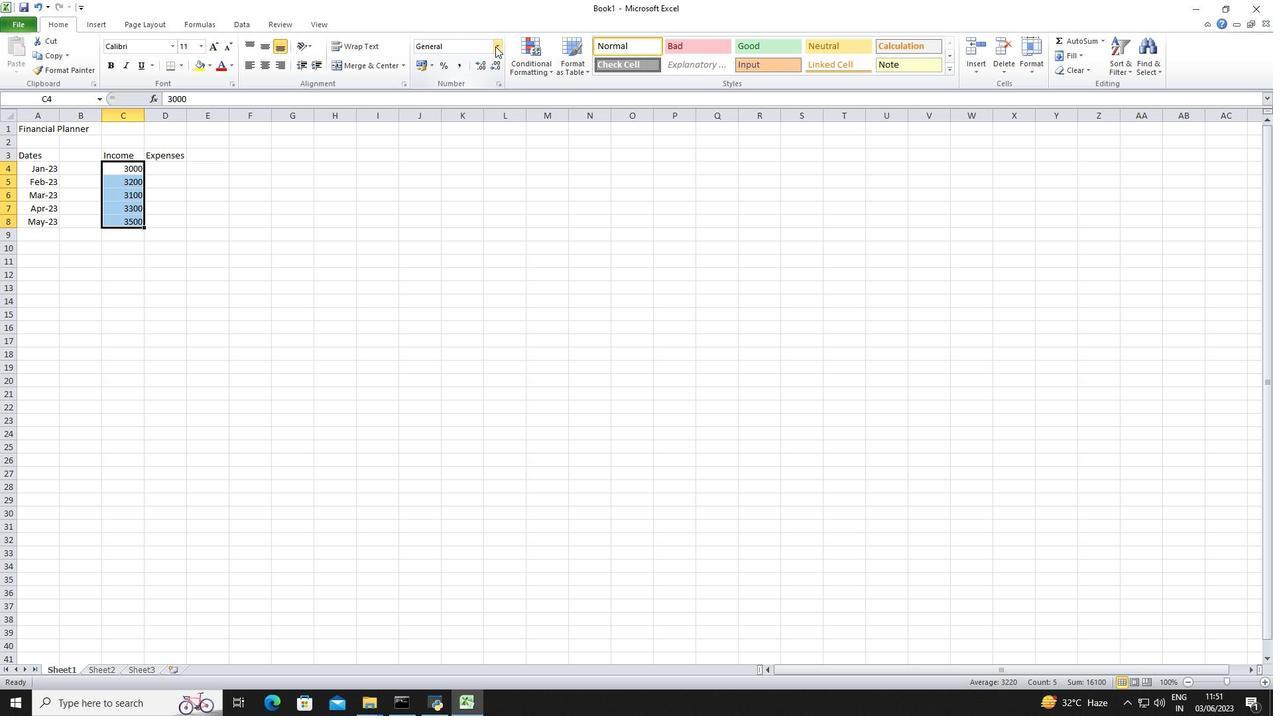 
Action: Mouse moved to (471, 386)
Screenshot: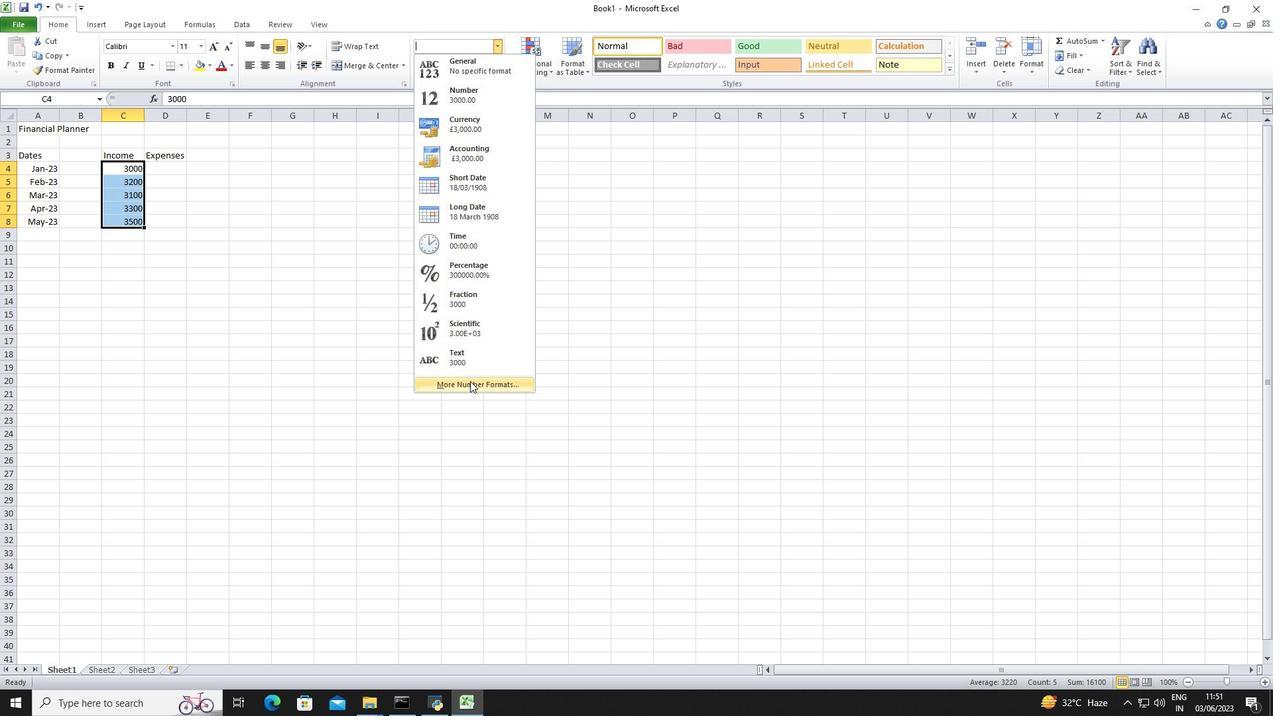 
Action: Mouse pressed left at (471, 386)
Screenshot: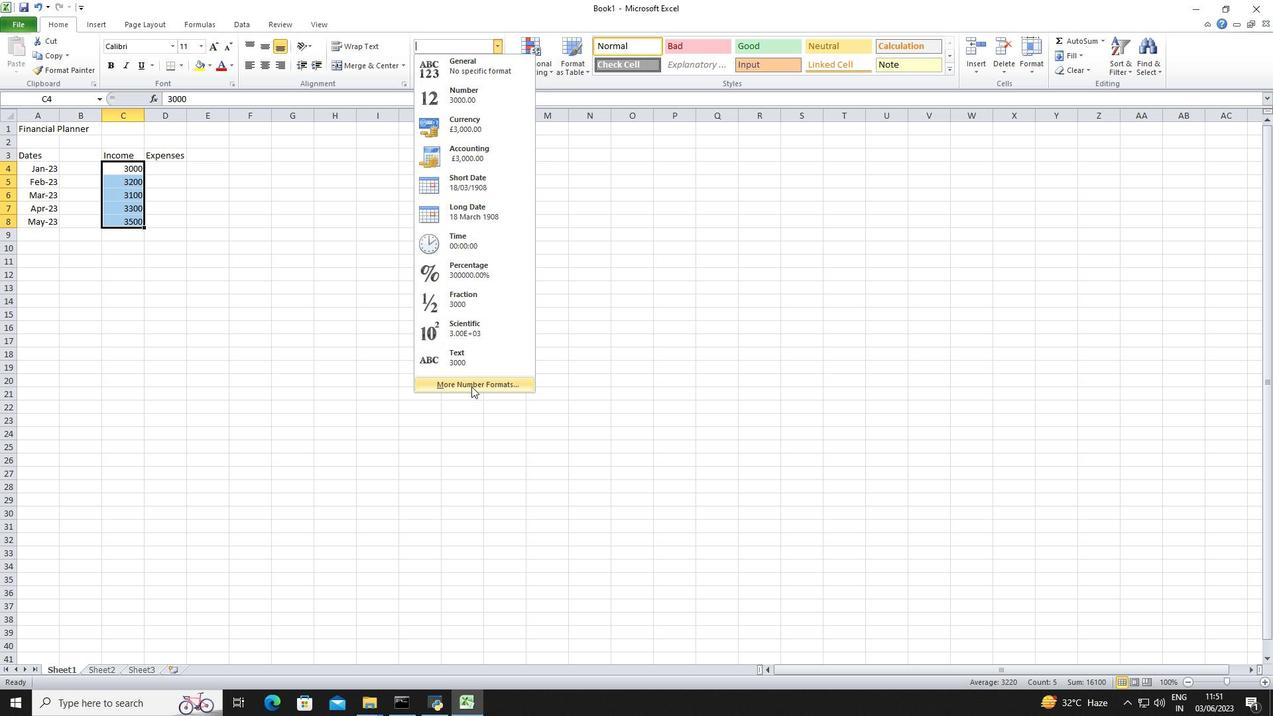 
Action: Mouse moved to (204, 246)
Screenshot: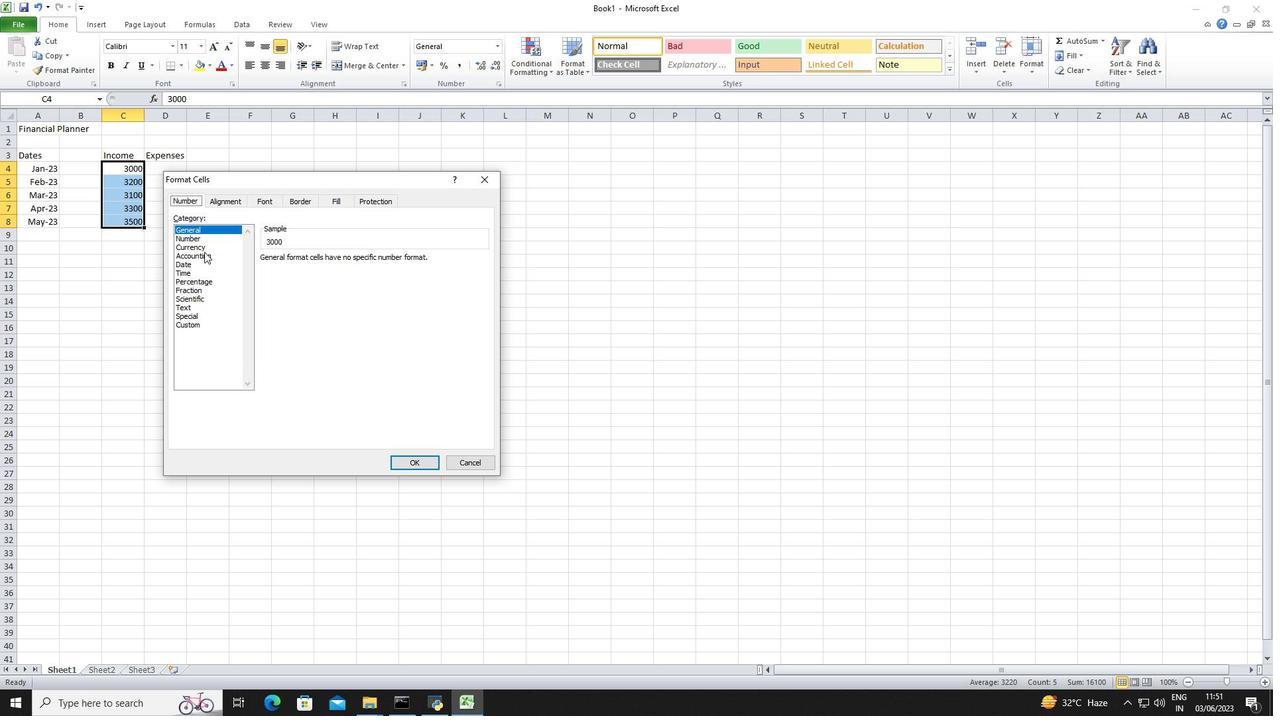 
Action: Mouse pressed left at (204, 246)
Screenshot: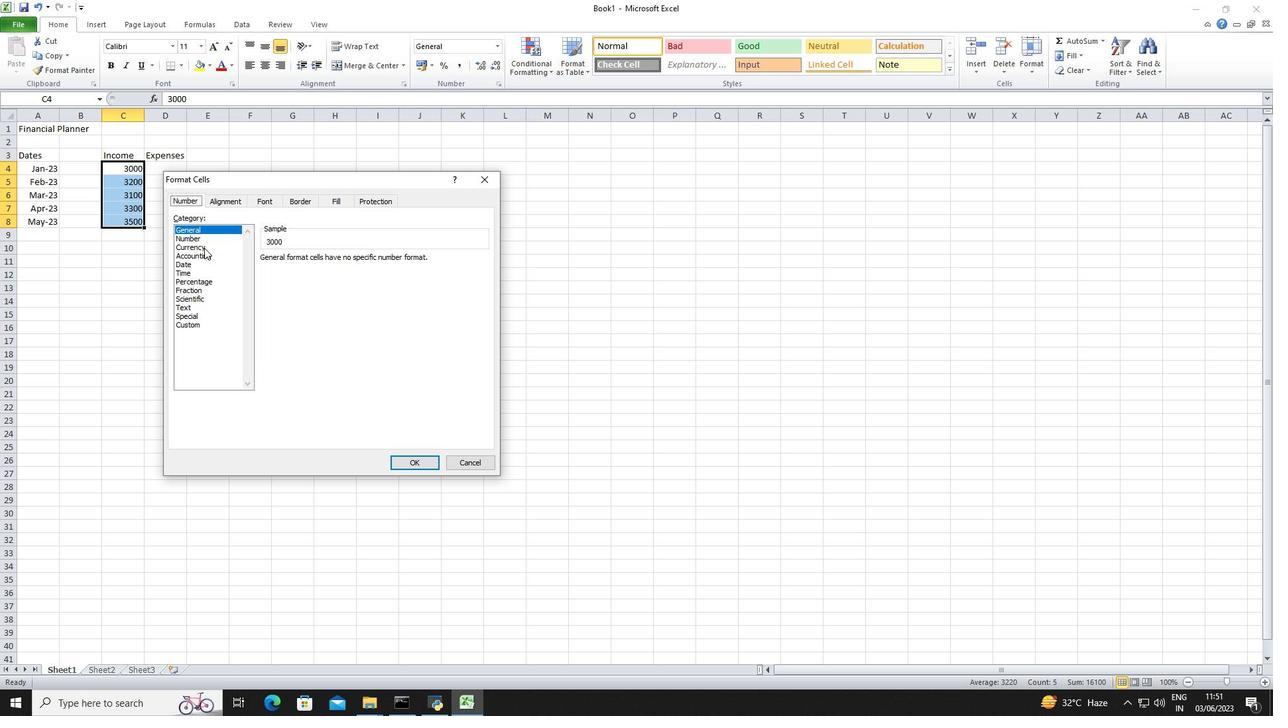 
Action: Mouse moved to (348, 259)
Screenshot: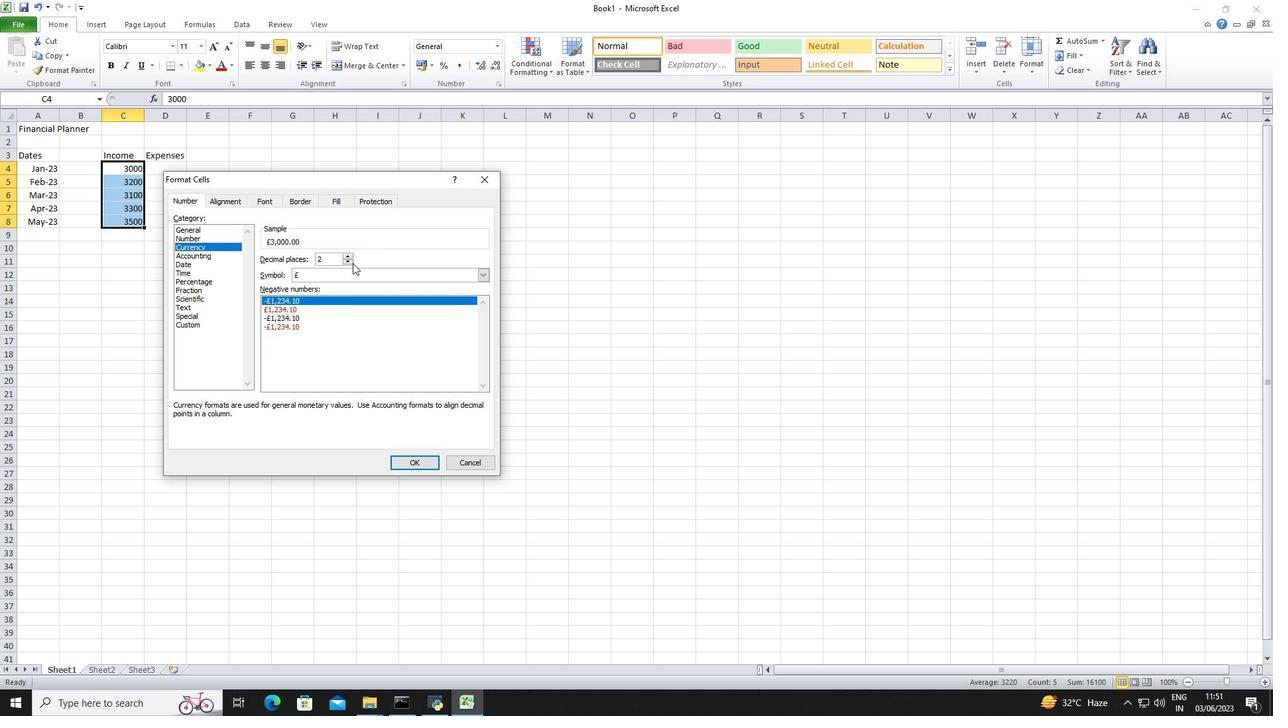 
Action: Mouse pressed left at (348, 259)
Screenshot: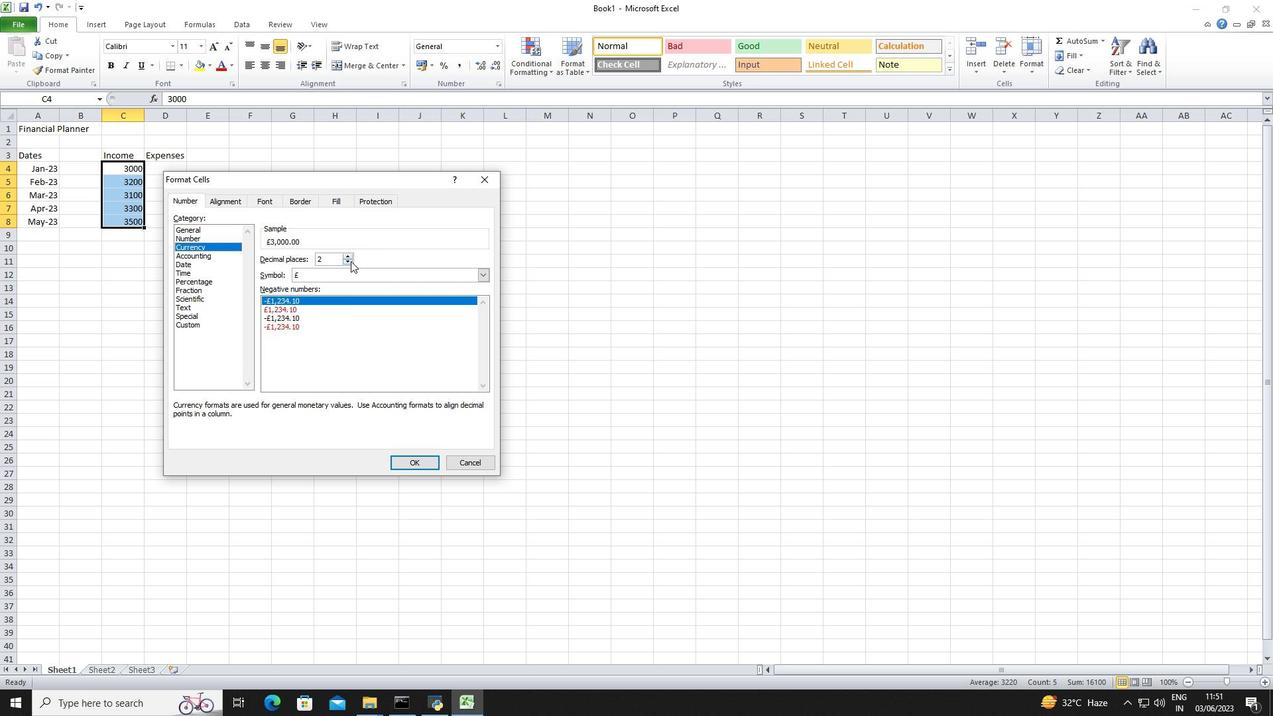 
Action: Mouse pressed left at (348, 259)
Screenshot: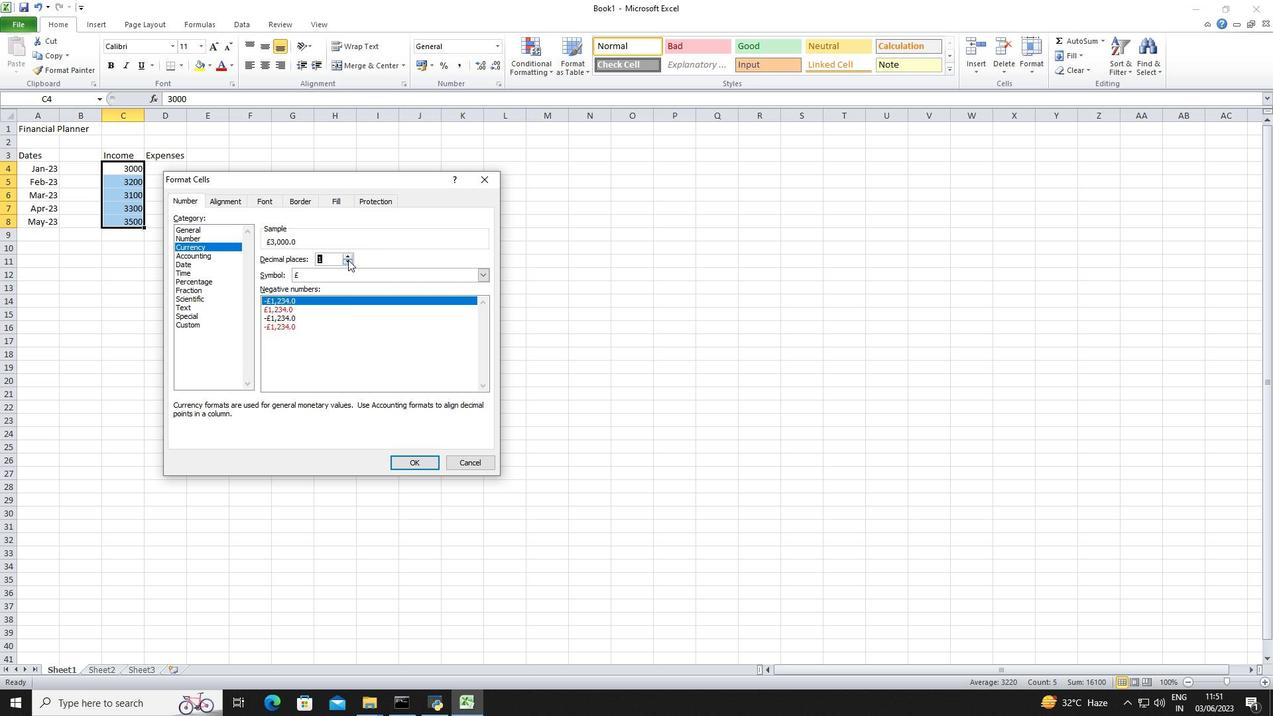 
Action: Mouse moved to (358, 267)
Screenshot: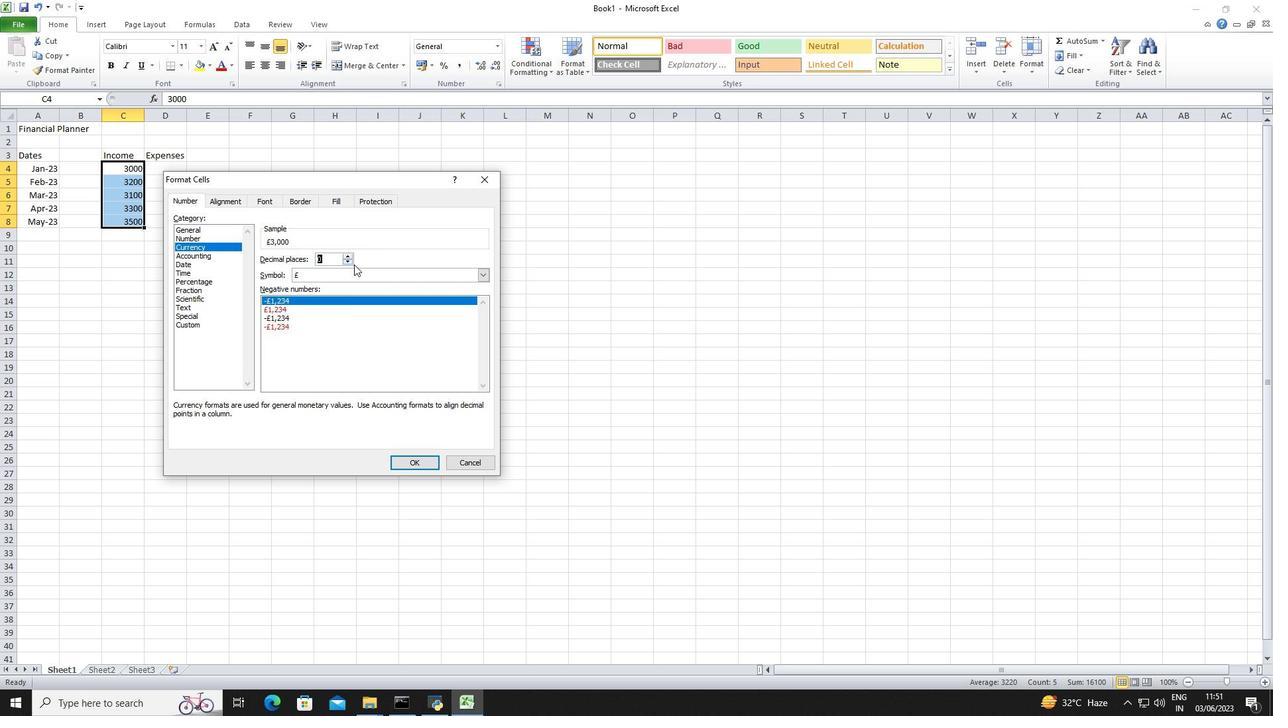 
Action: Mouse pressed left at (358, 267)
Screenshot: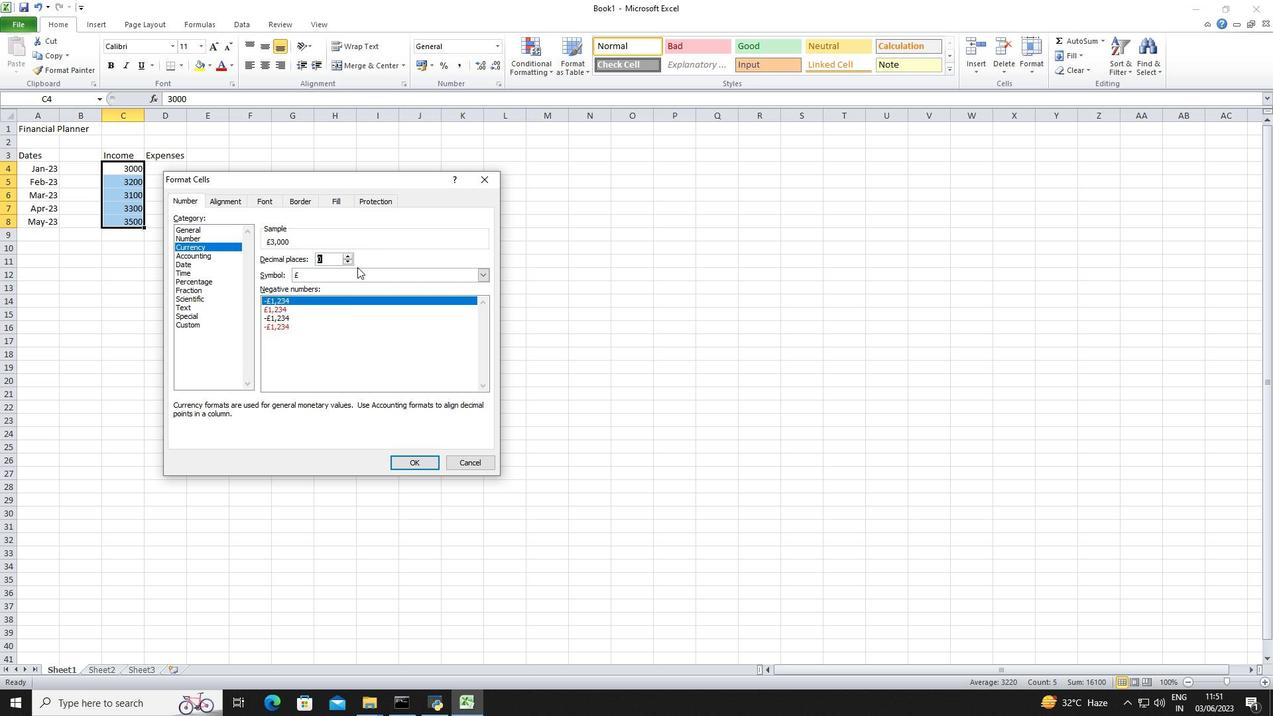 
Action: Mouse moved to (366, 276)
Screenshot: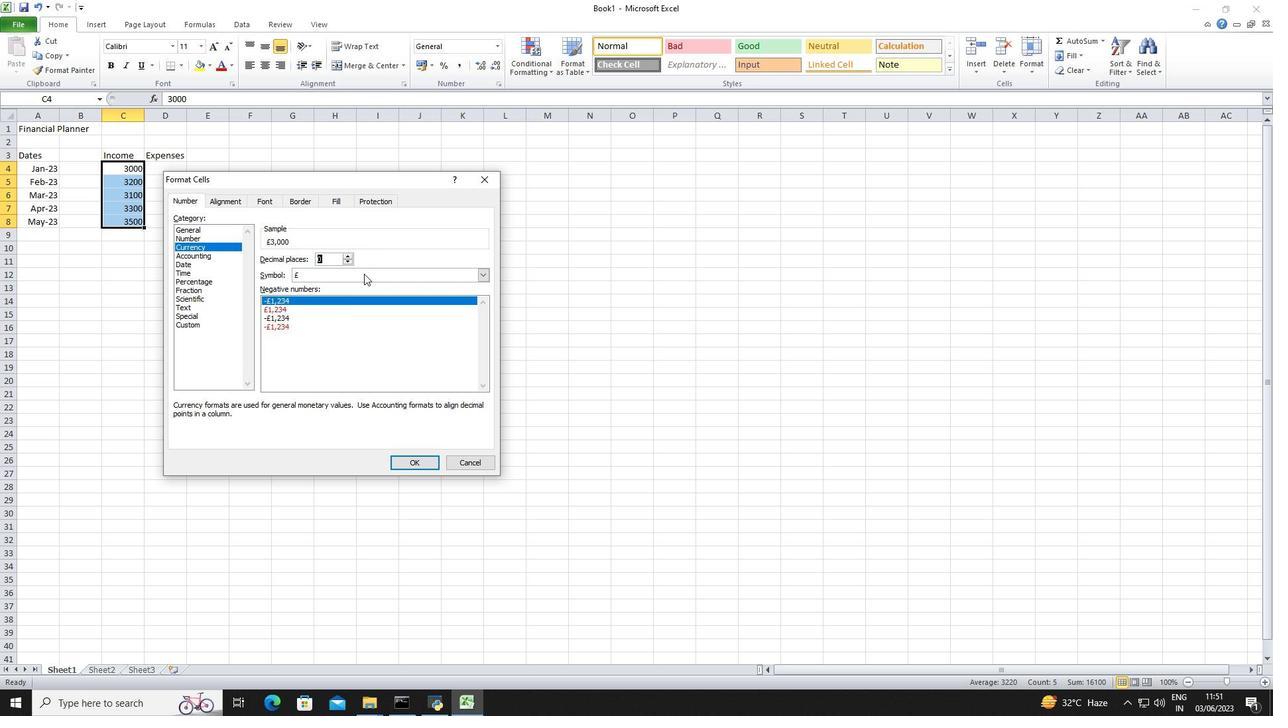 
Action: Mouse pressed left at (366, 276)
Screenshot: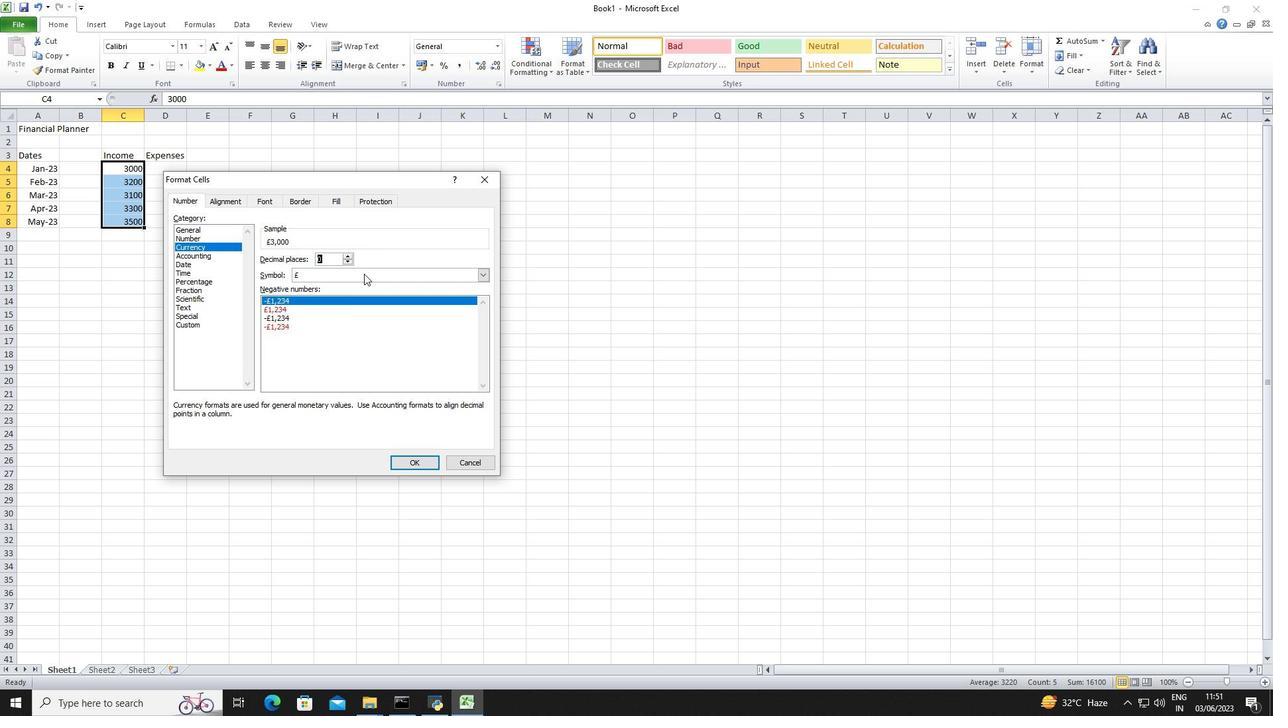
Action: Mouse moved to (366, 291)
Screenshot: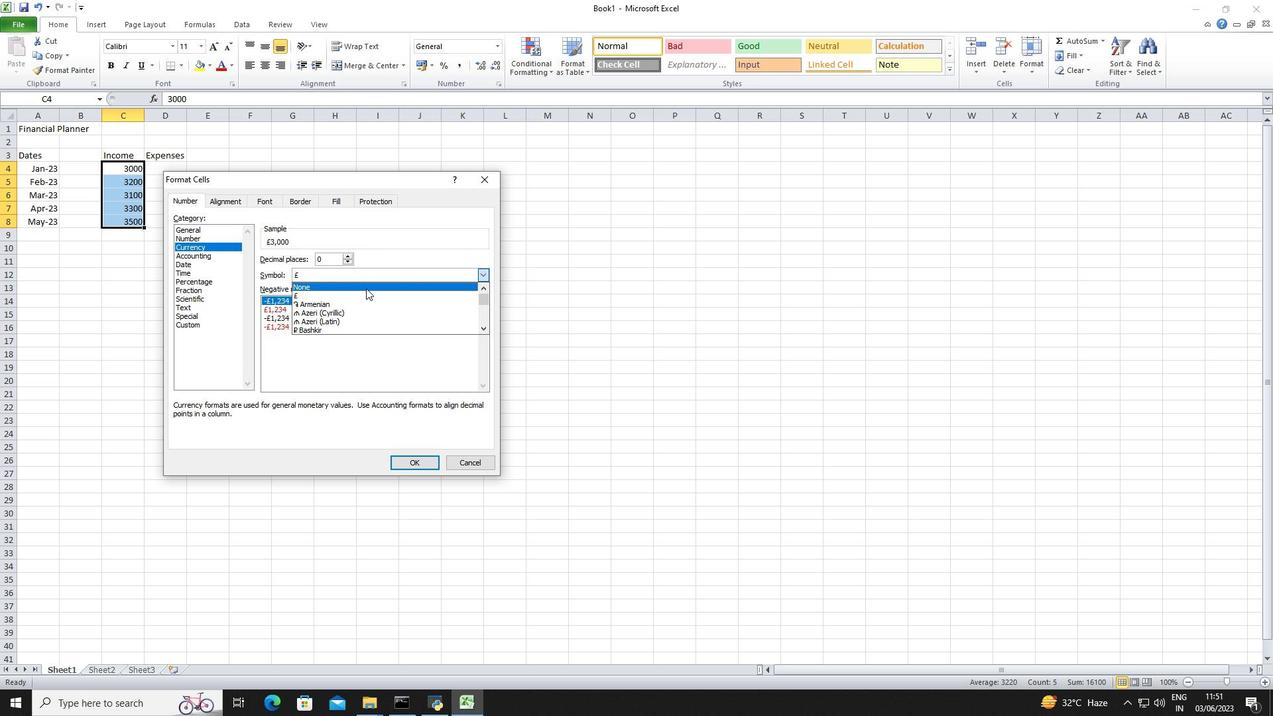 
Action: Mouse scrolled (366, 290) with delta (0, 0)
Screenshot: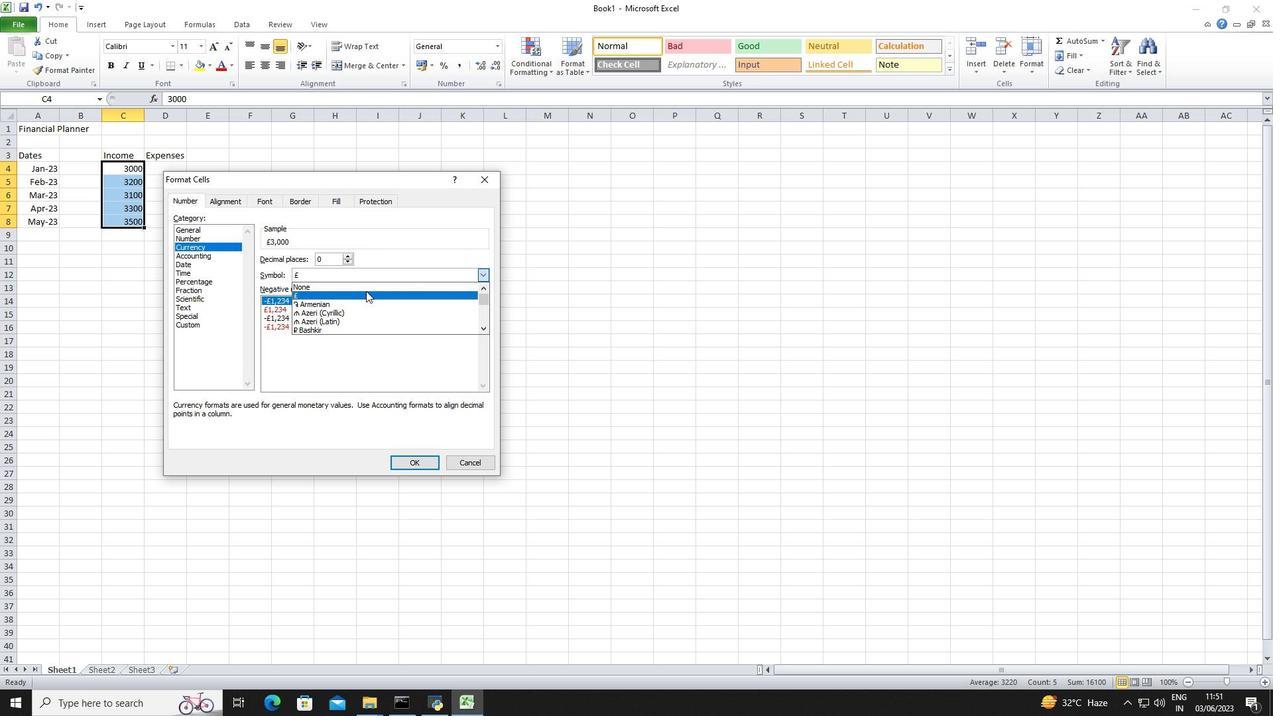 
Action: Mouse scrolled (366, 290) with delta (0, 0)
Screenshot: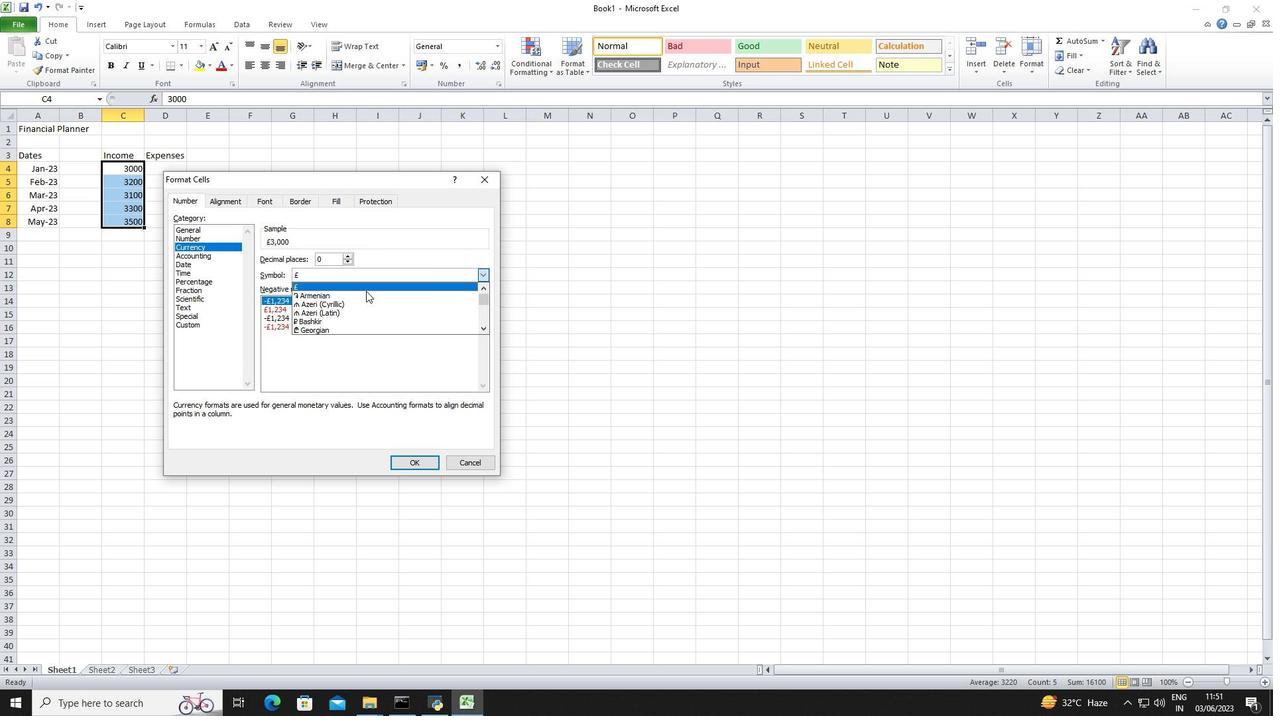 
Action: Mouse scrolled (366, 290) with delta (0, 0)
Screenshot: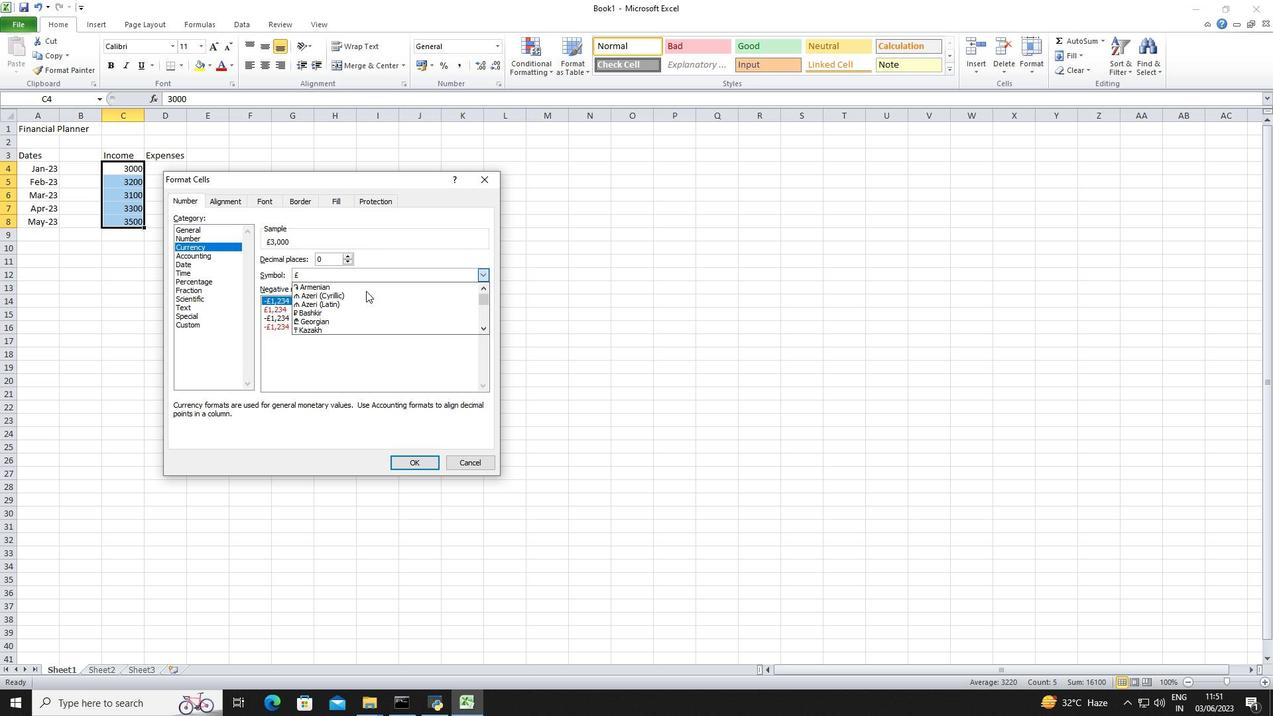 
Action: Mouse scrolled (366, 290) with delta (0, 0)
Screenshot: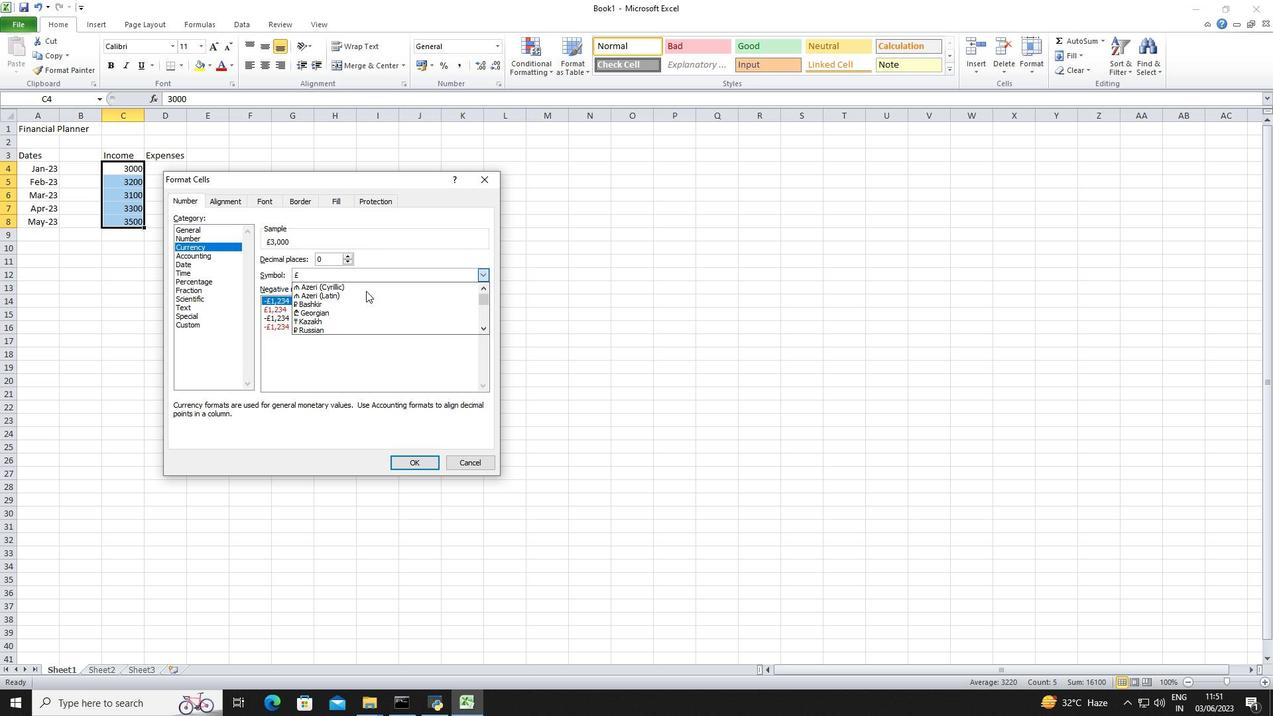 
Action: Mouse scrolled (366, 290) with delta (0, 0)
Screenshot: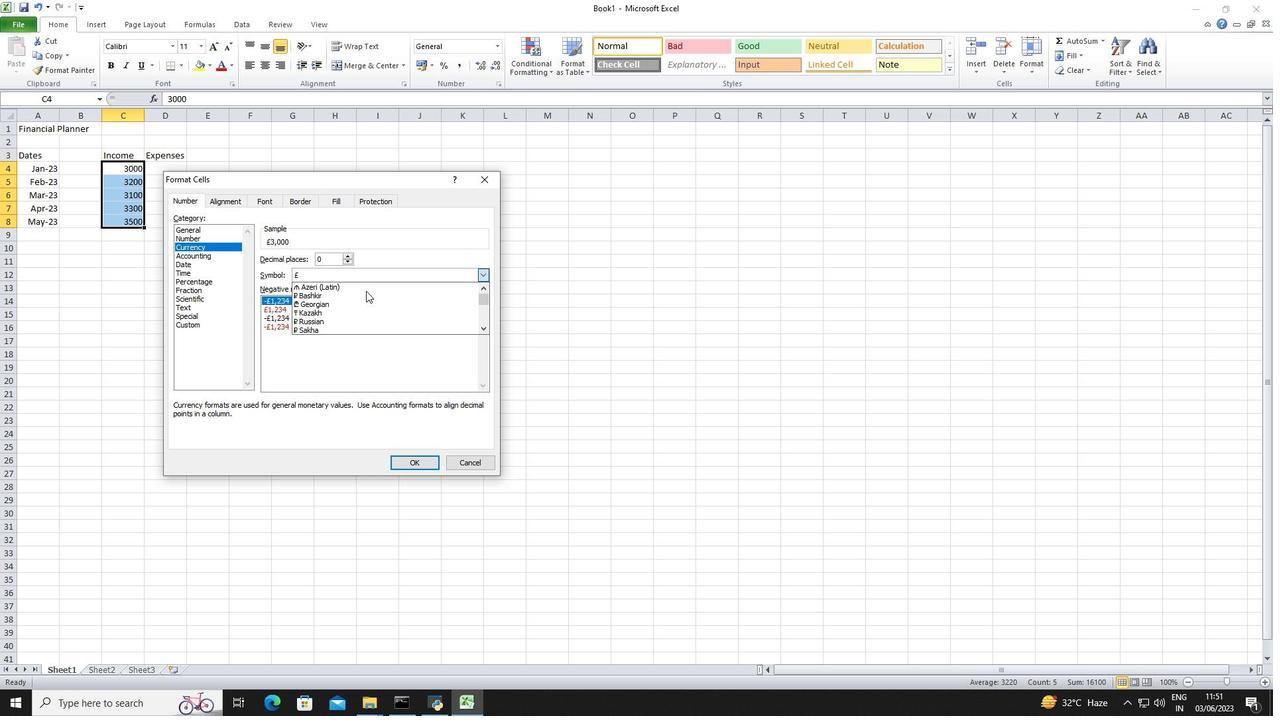 
Action: Mouse scrolled (366, 290) with delta (0, 0)
Screenshot: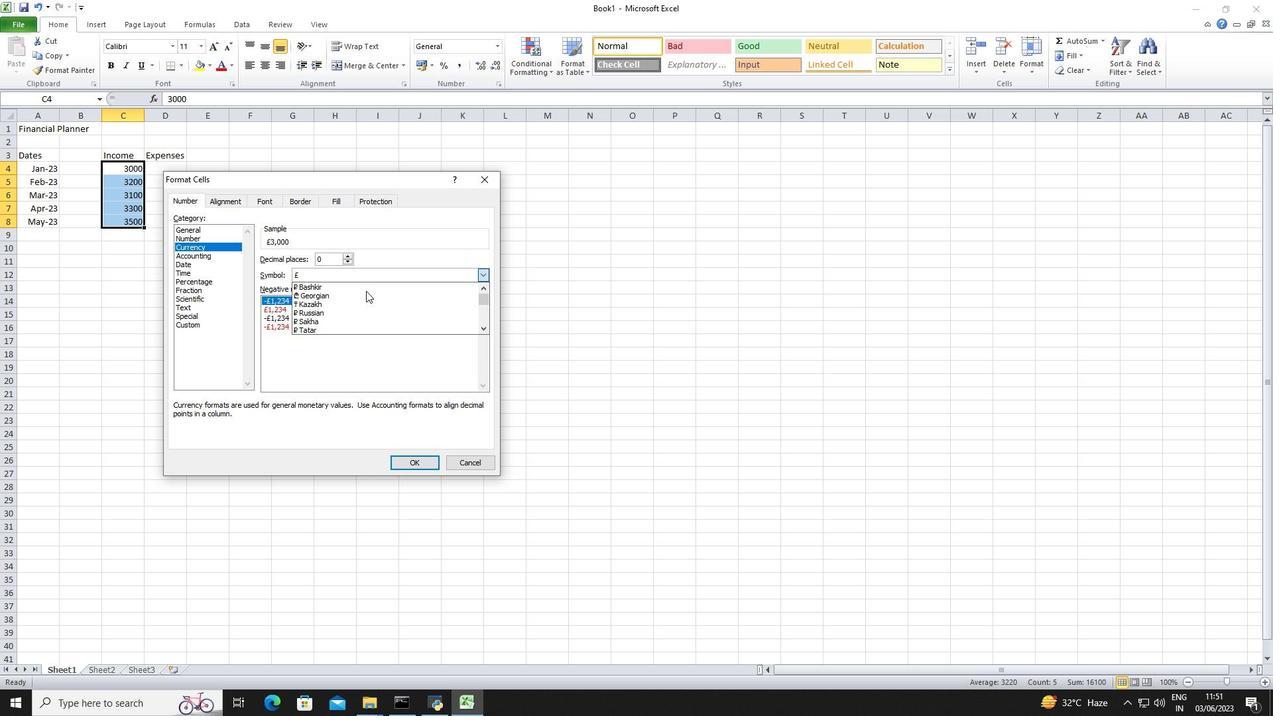 
Action: Mouse scrolled (366, 290) with delta (0, 0)
Screenshot: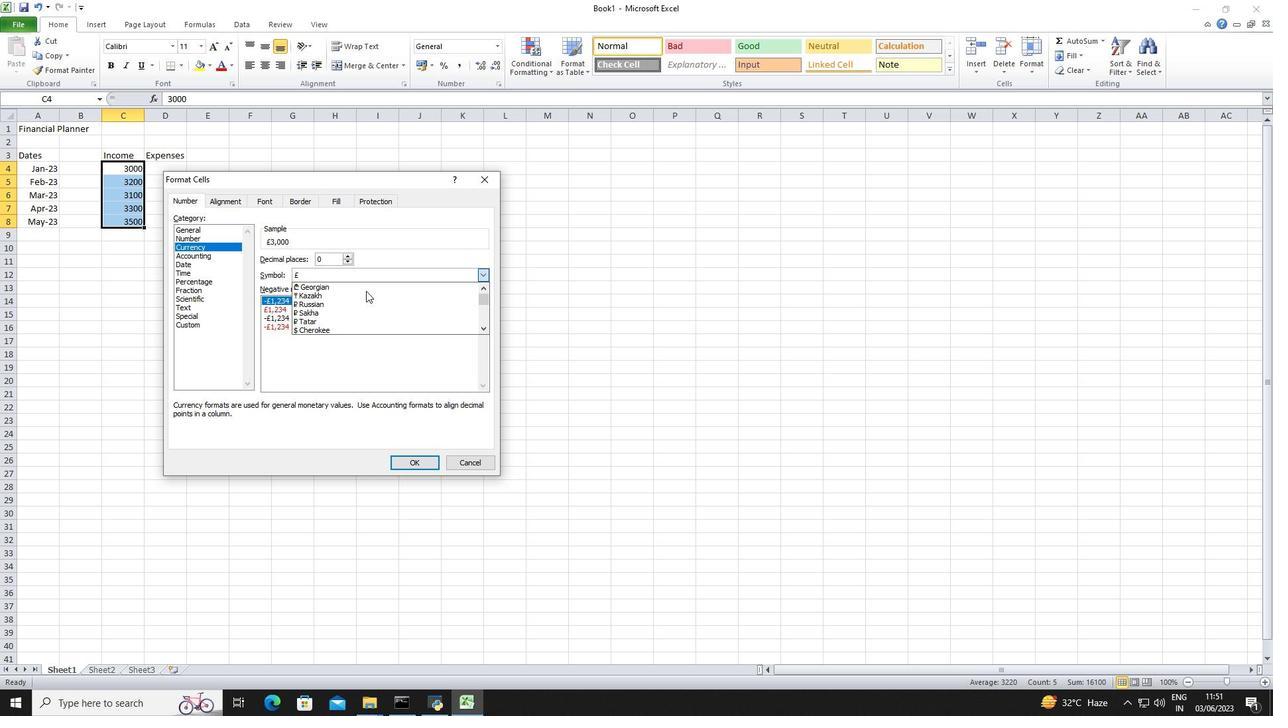 
Action: Mouse scrolled (366, 290) with delta (0, 0)
Screenshot: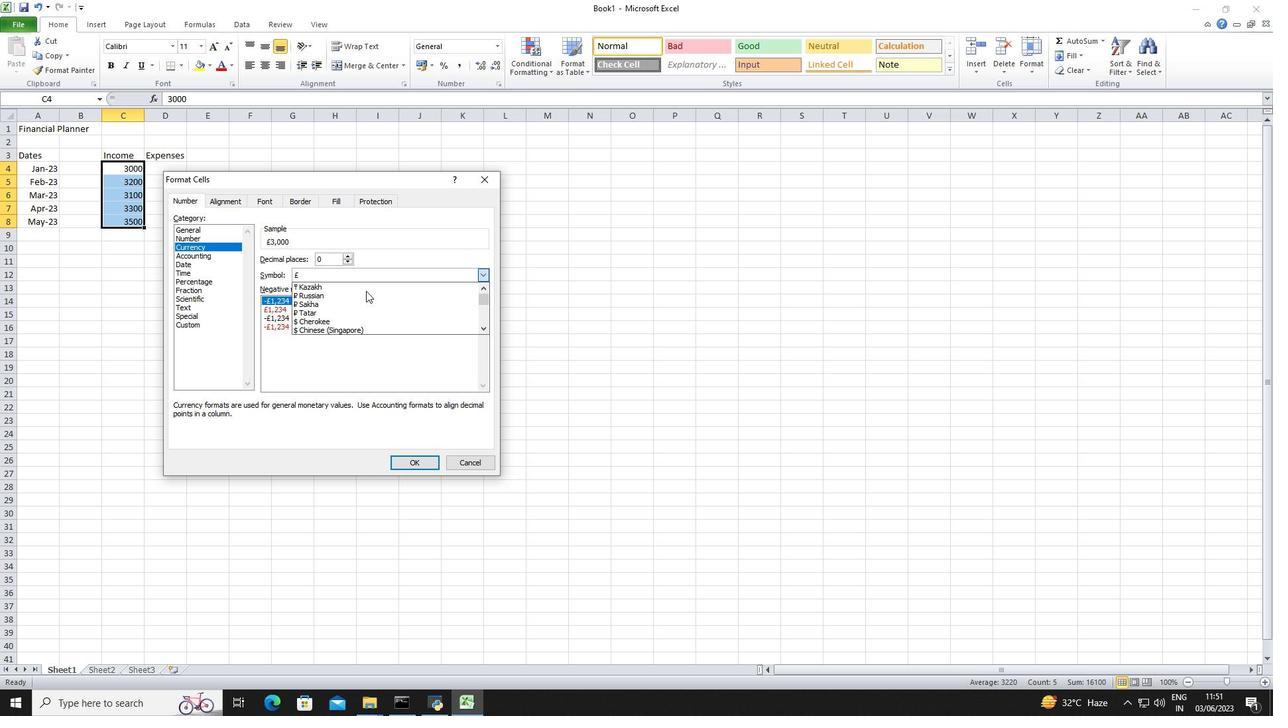 
Action: Mouse scrolled (366, 290) with delta (0, 0)
Screenshot: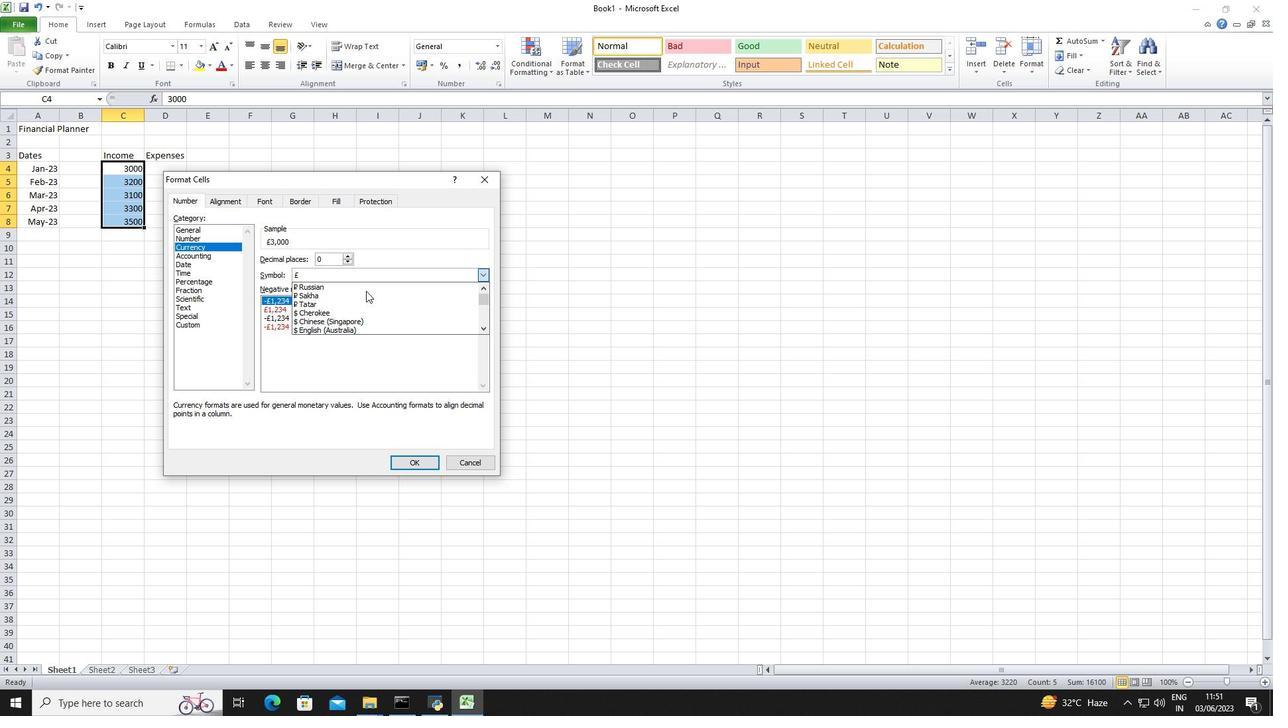 
Action: Mouse moved to (356, 320)
Screenshot: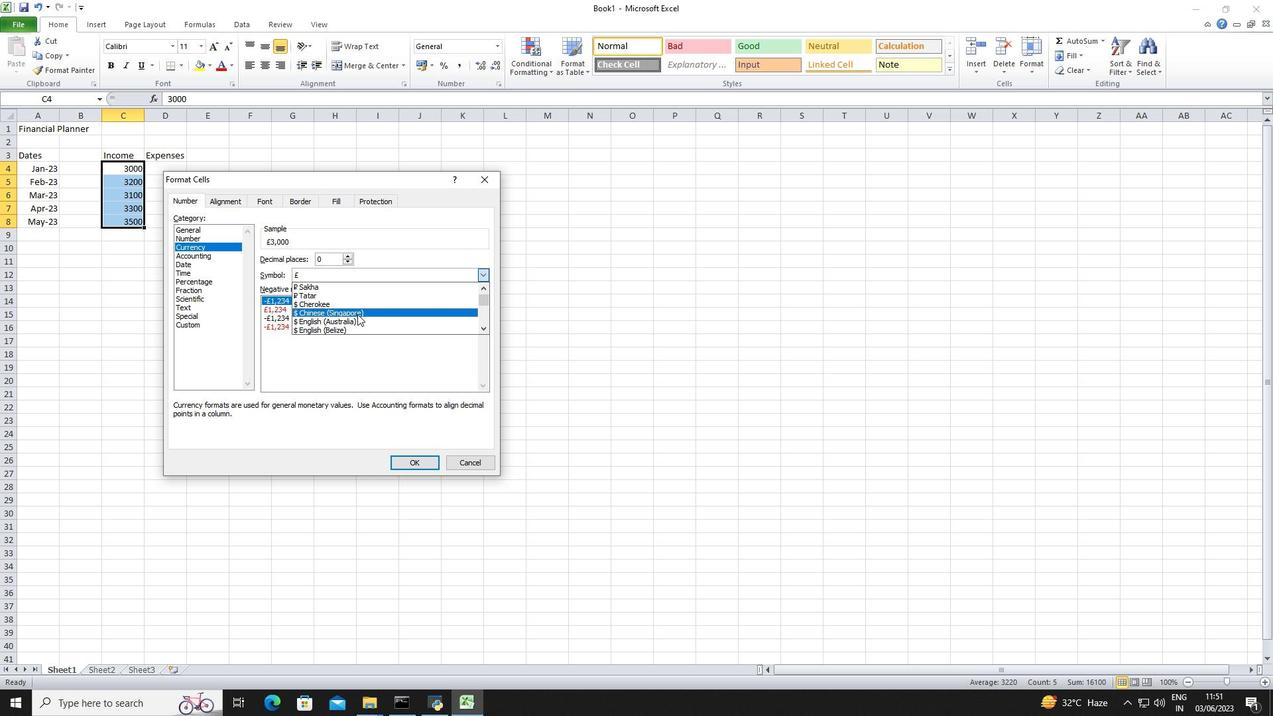 
Action: Mouse pressed left at (356, 320)
Screenshot: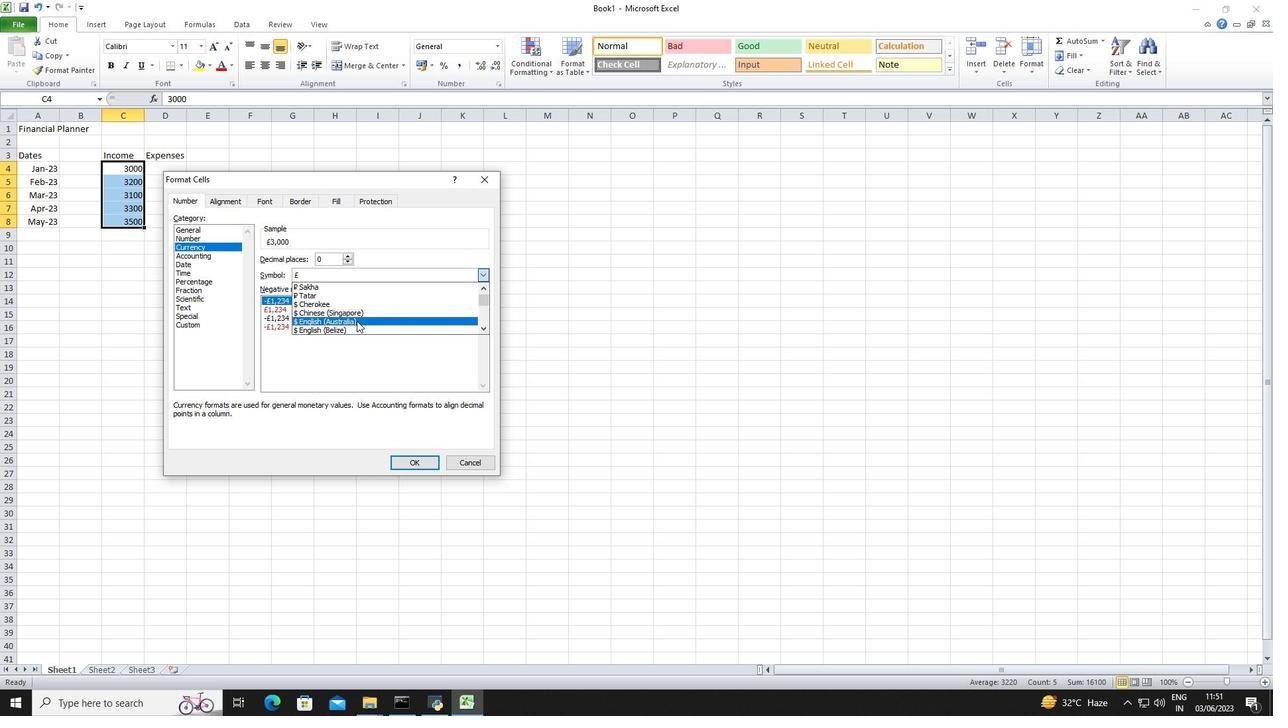 
Action: Mouse moved to (400, 463)
Screenshot: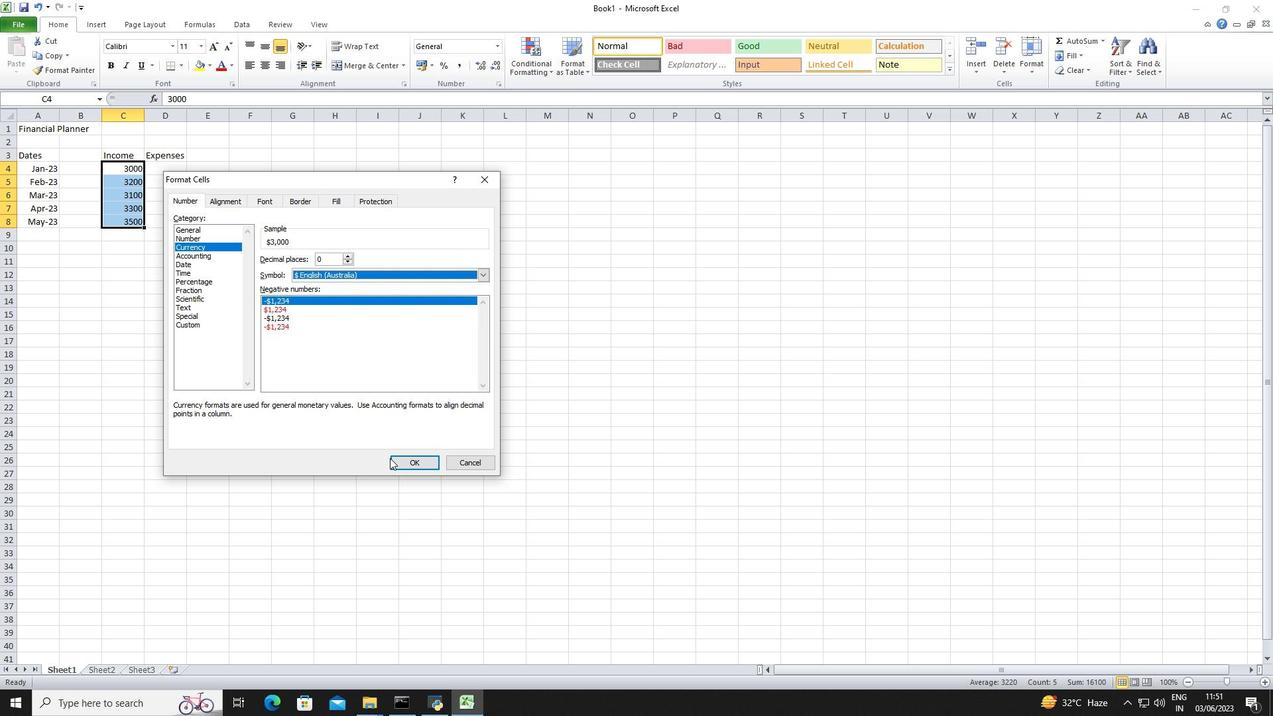 
Action: Mouse pressed left at (400, 463)
Screenshot: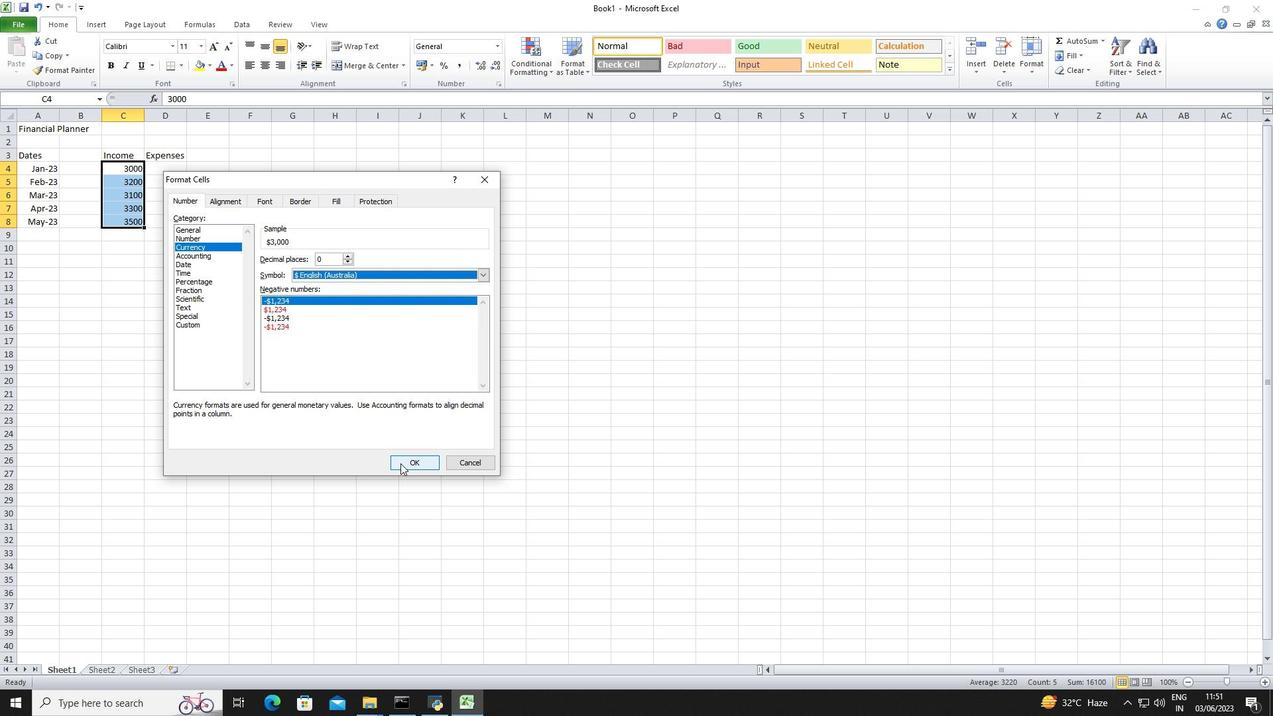 
Action: Mouse moved to (165, 169)
Screenshot: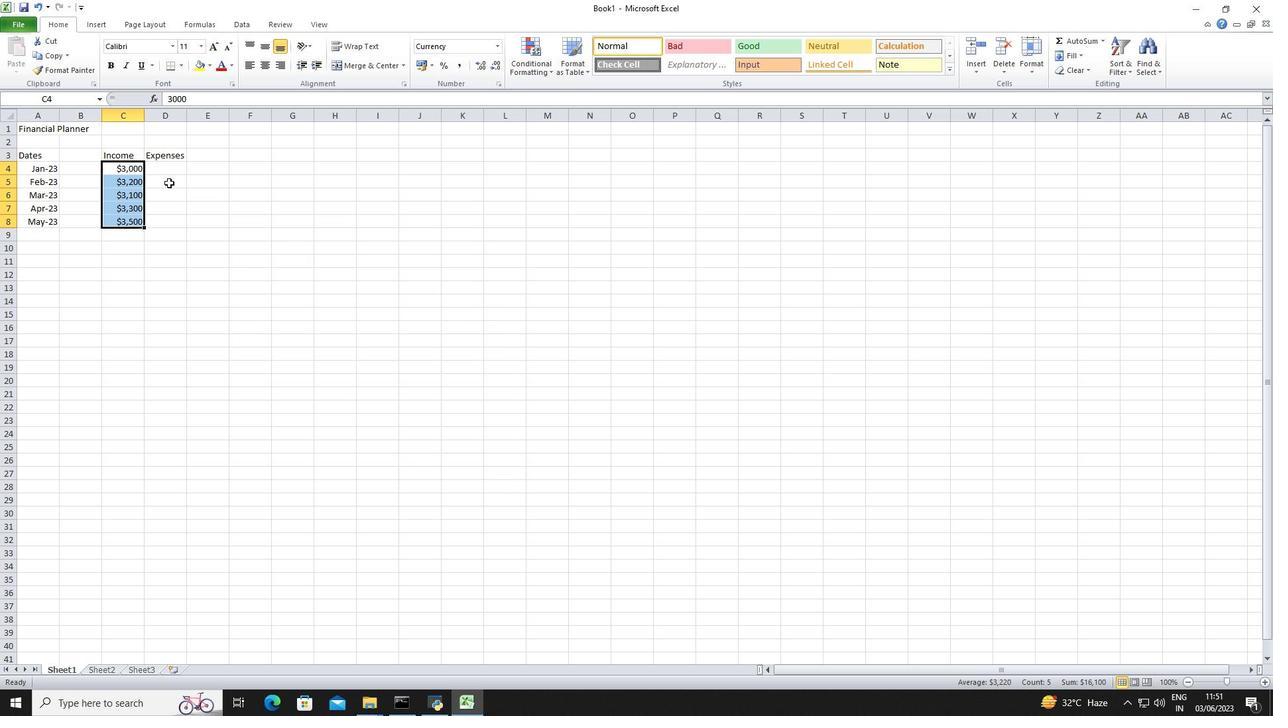 
Action: Mouse pressed left at (165, 169)
Screenshot: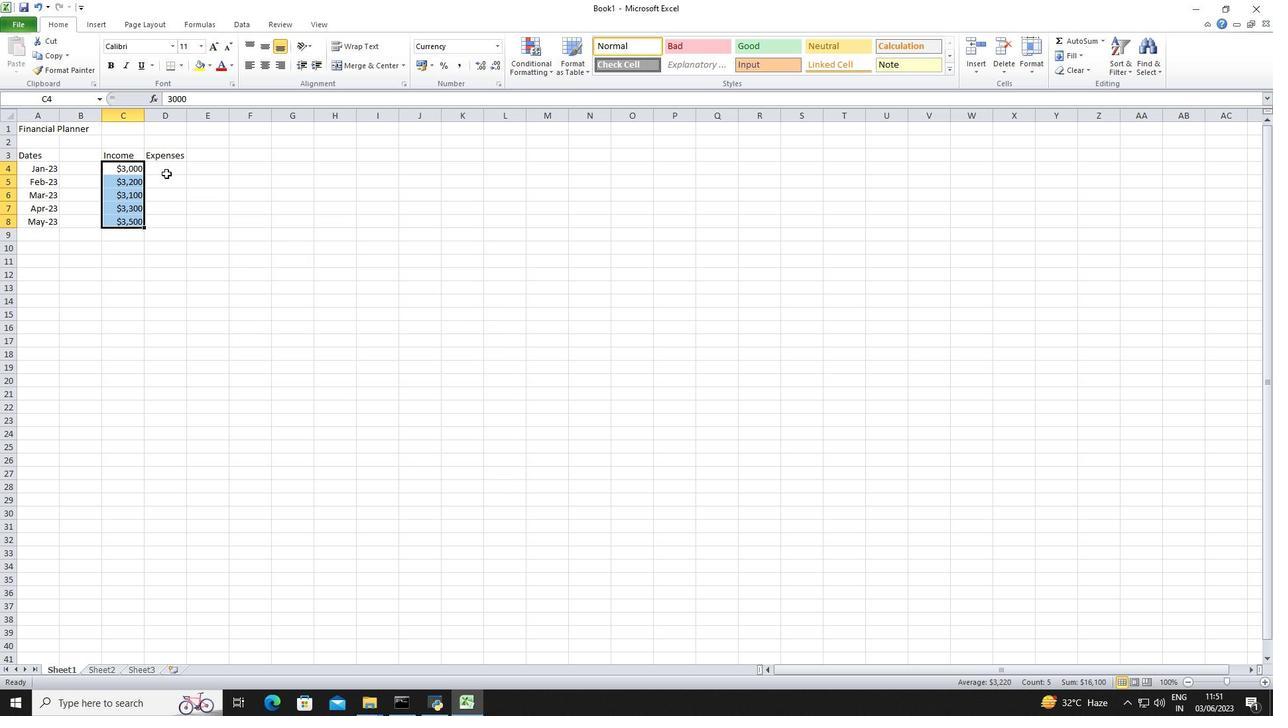 
Action: Mouse moved to (164, 167)
Screenshot: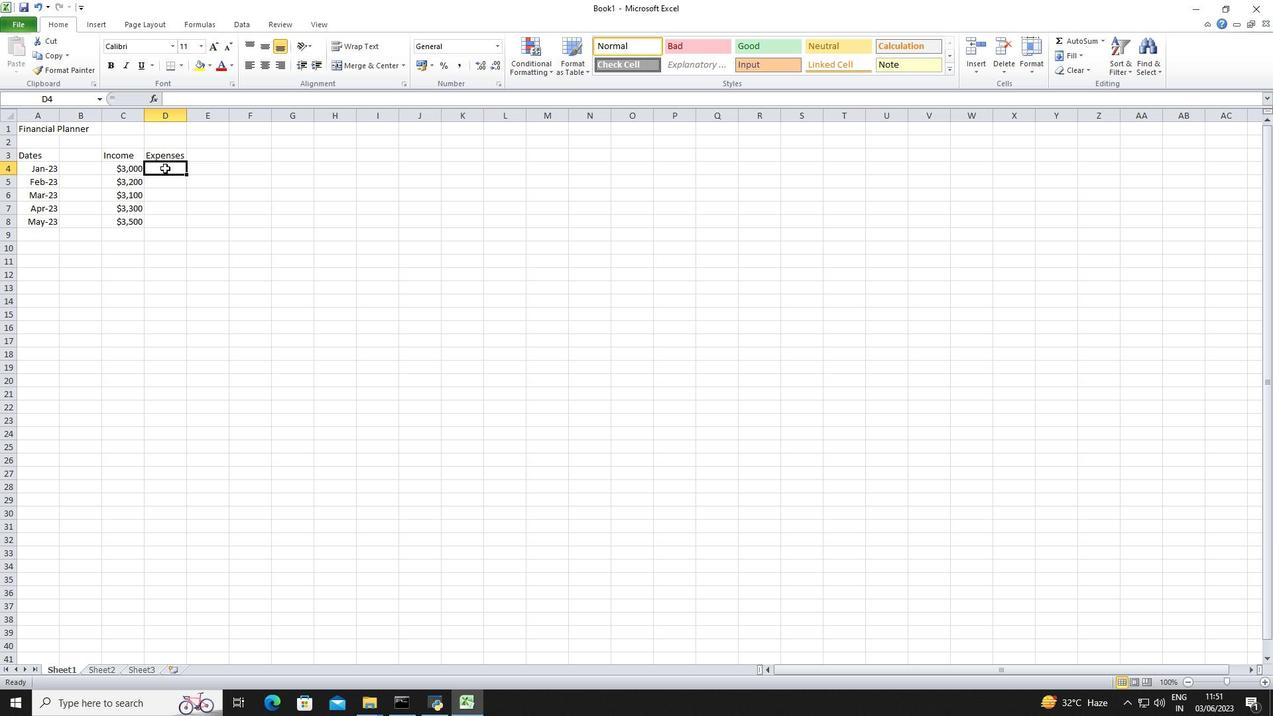 
Action: Key pressed 2000<Key.down>2300<Key.down>2200<Key.down>2500<Key.down>2800<Key.down>
Screenshot: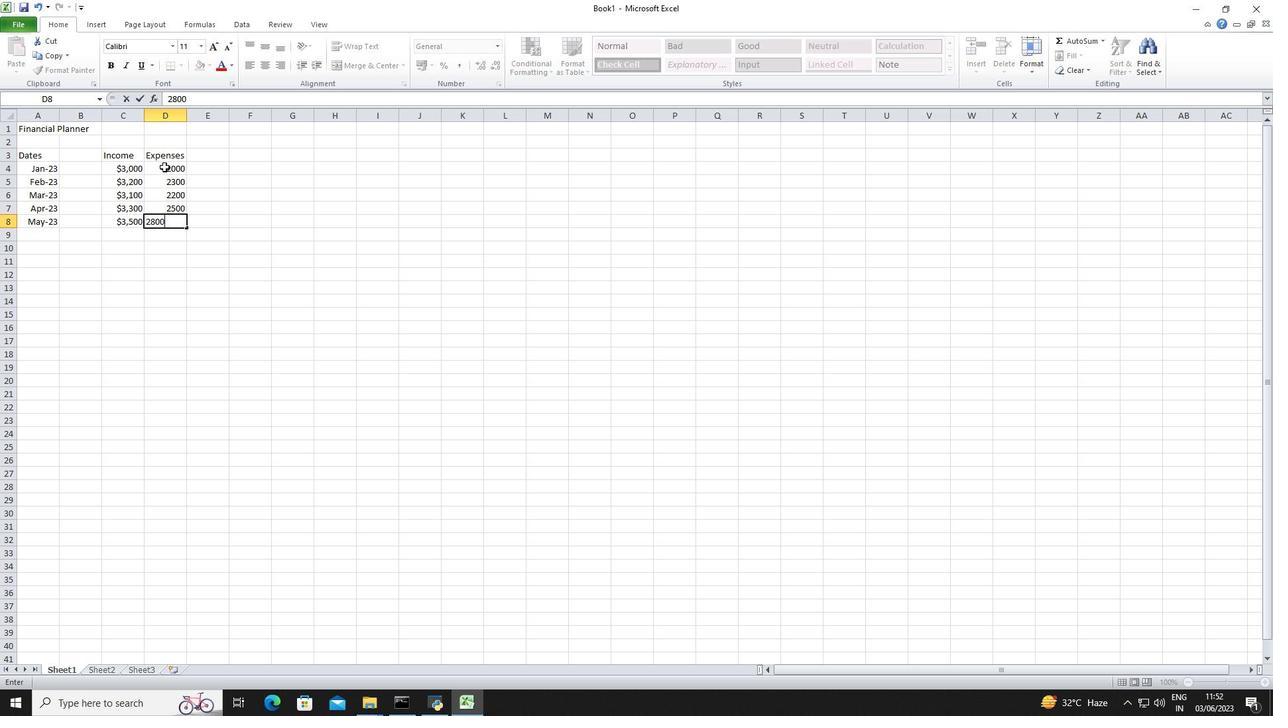 
Action: Mouse moved to (161, 171)
Screenshot: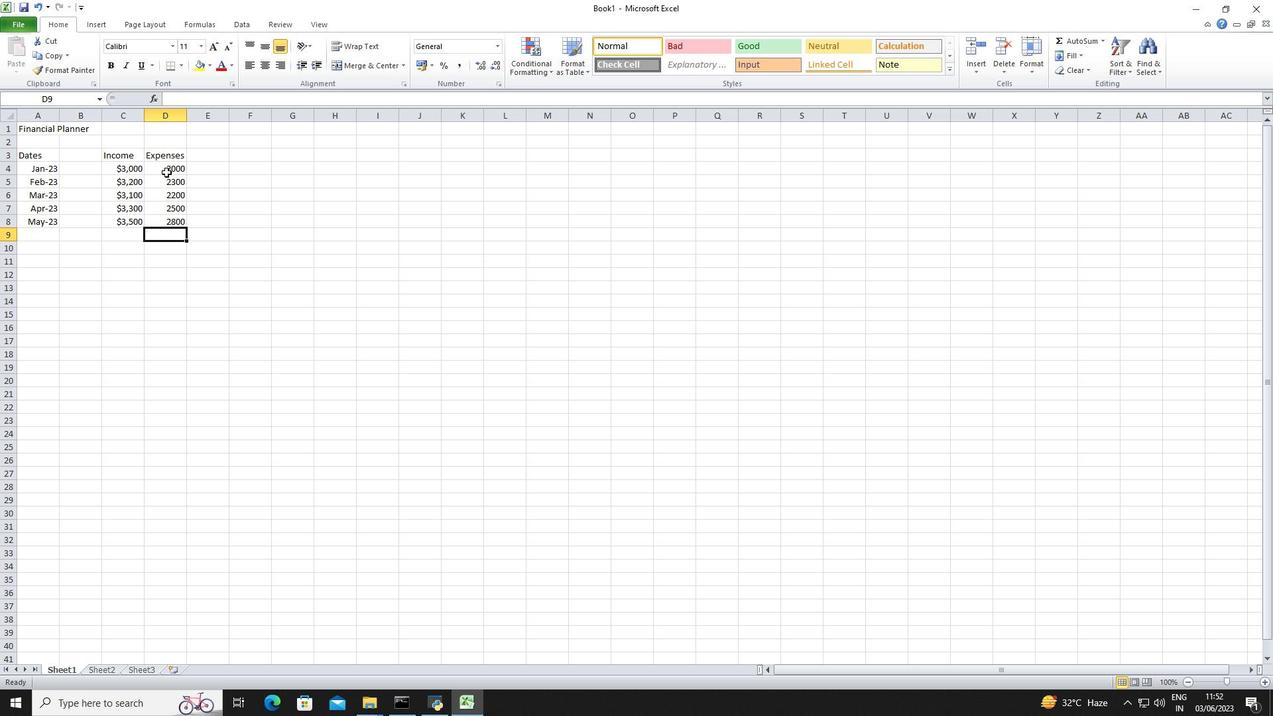 
Action: Mouse pressed left at (161, 171)
Screenshot: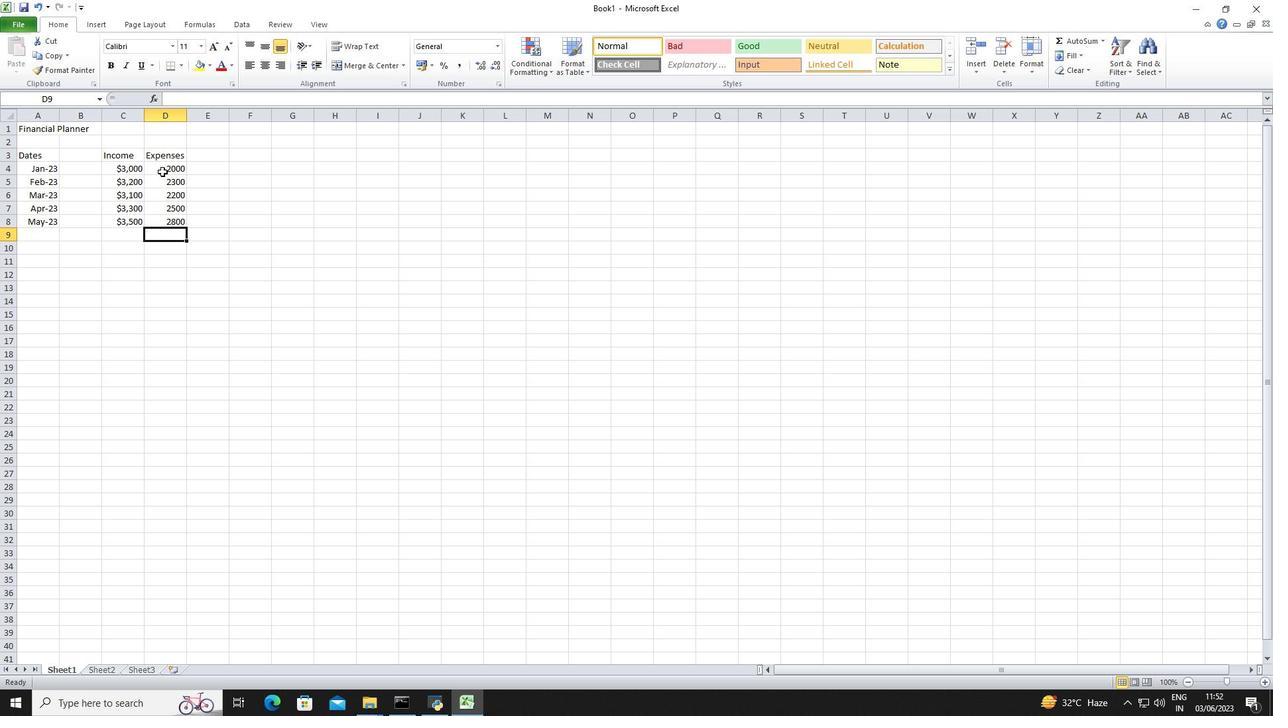 
Action: Mouse moved to (497, 44)
Screenshot: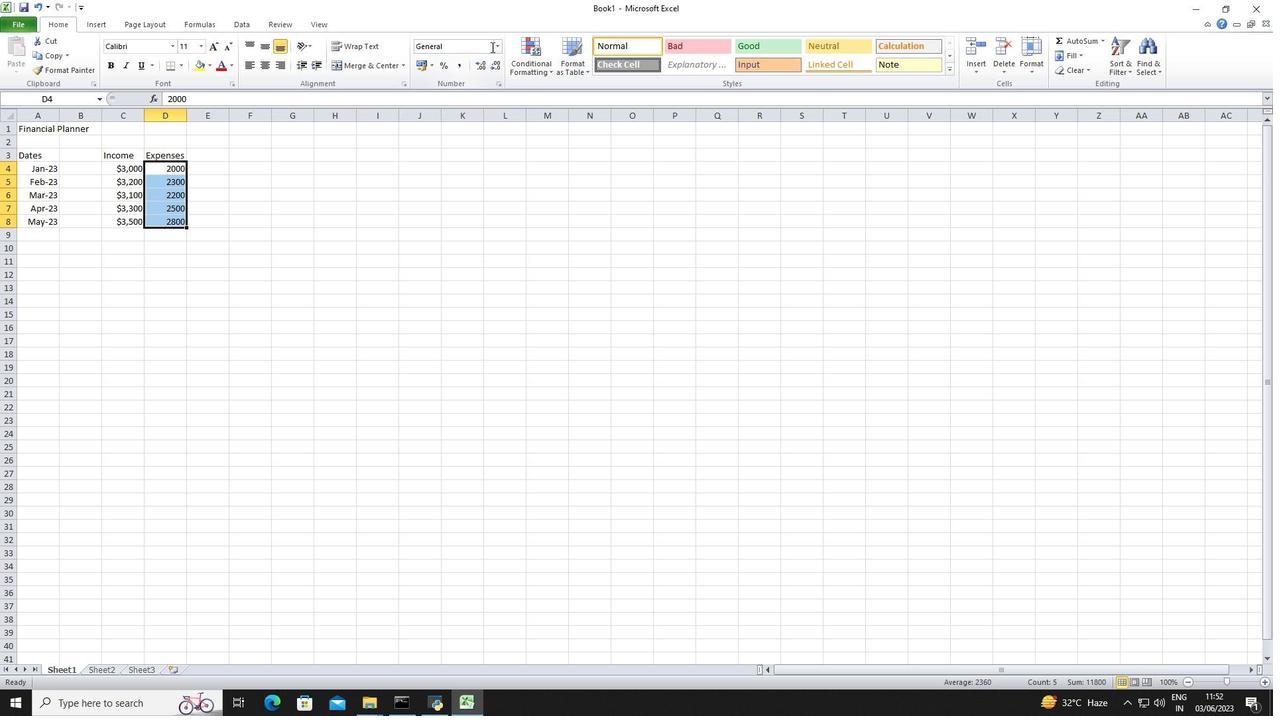 
Action: Mouse pressed left at (497, 44)
Screenshot: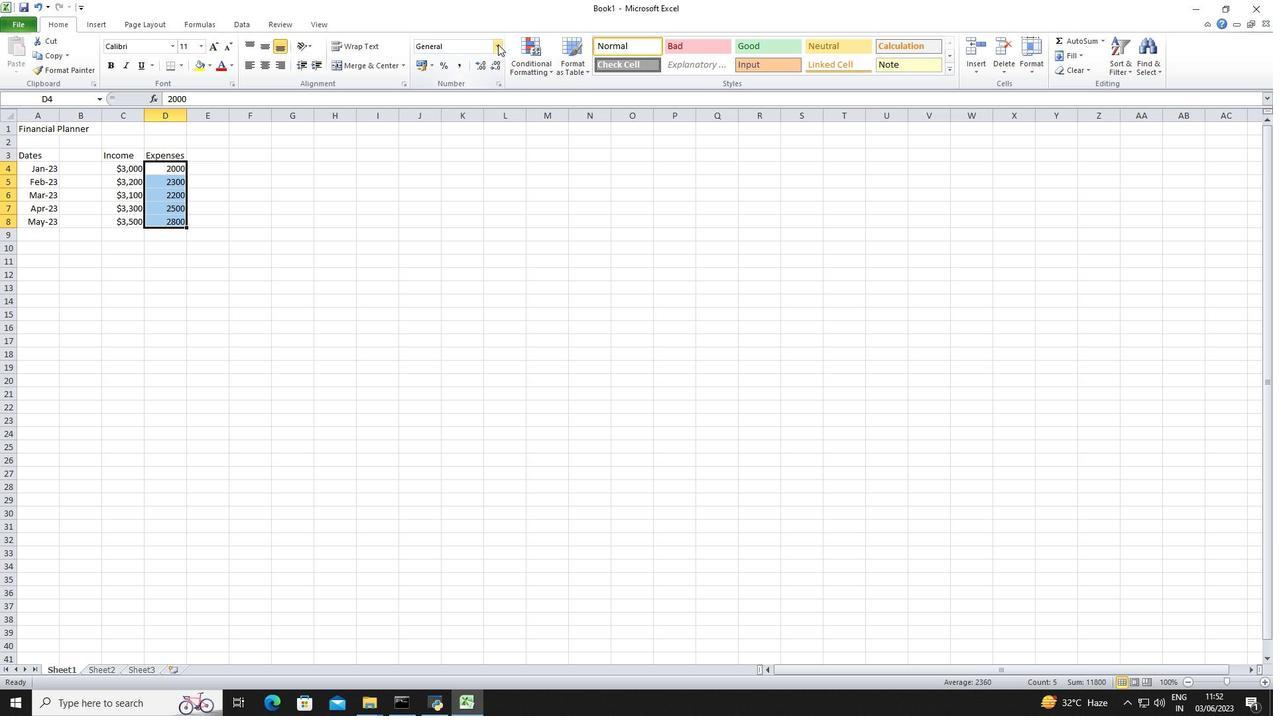 
Action: Mouse moved to (504, 383)
Screenshot: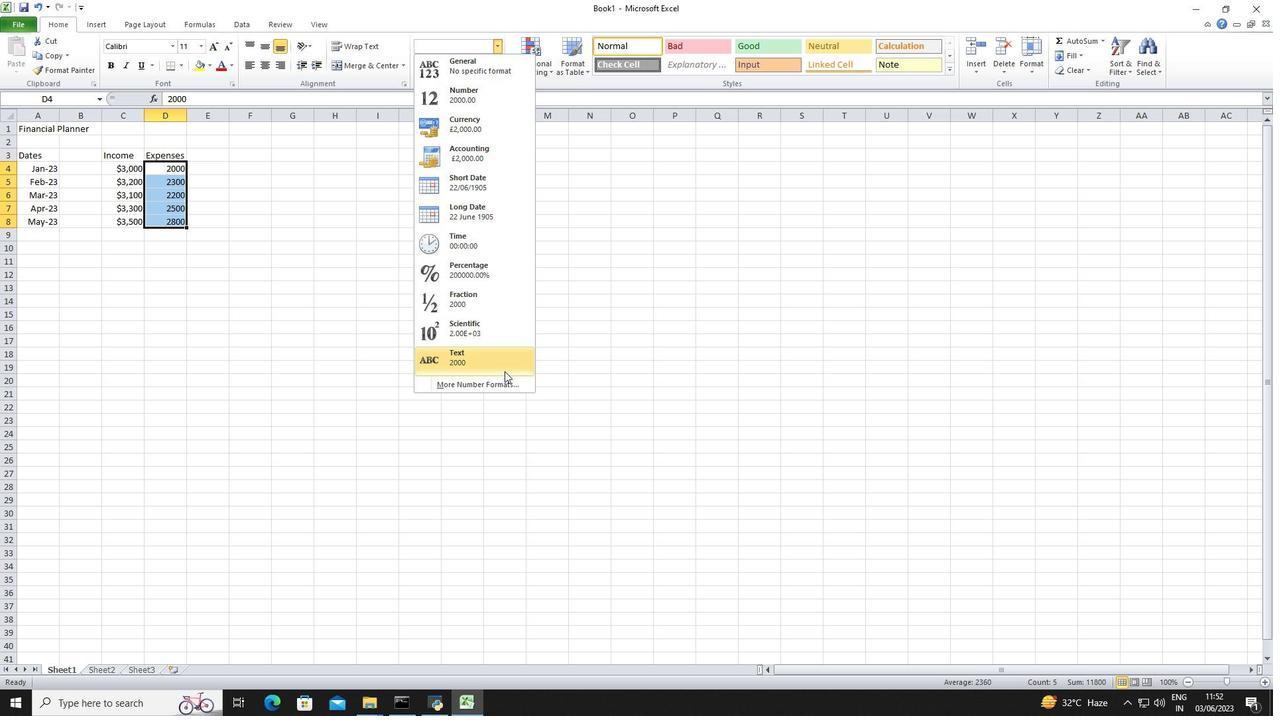 
Action: Mouse pressed left at (504, 383)
Screenshot: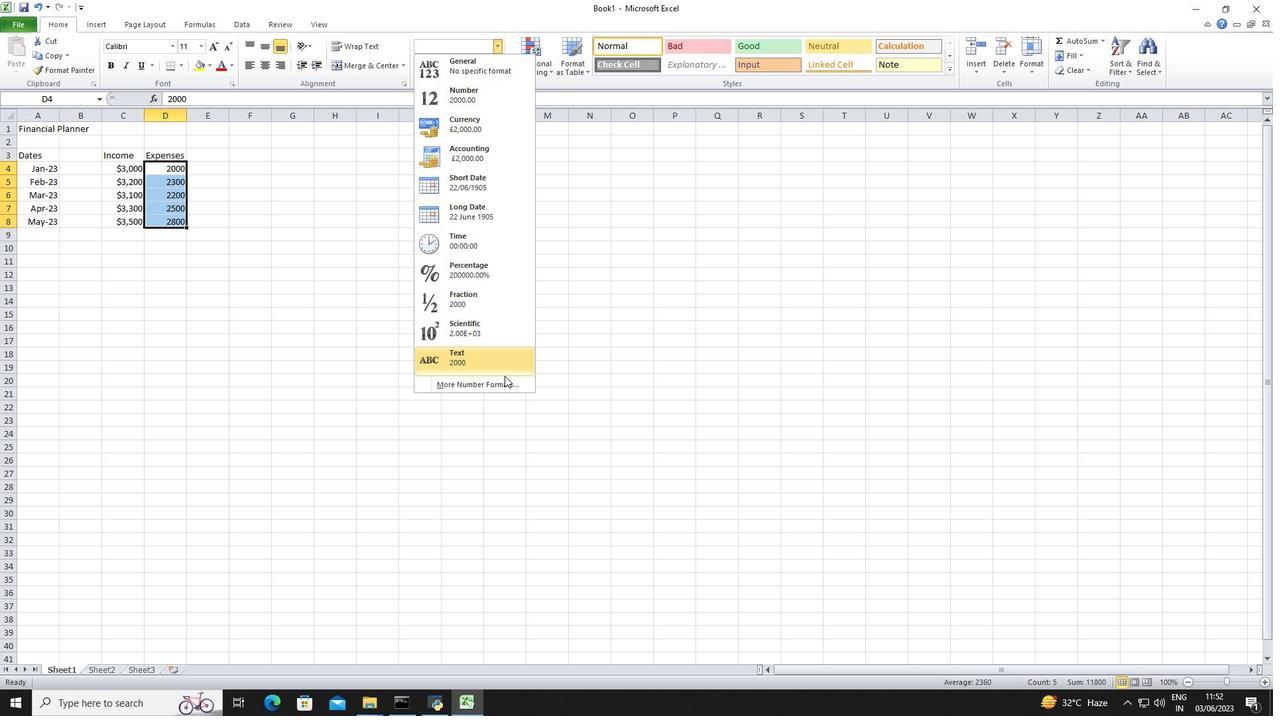 
Action: Mouse moved to (206, 251)
Screenshot: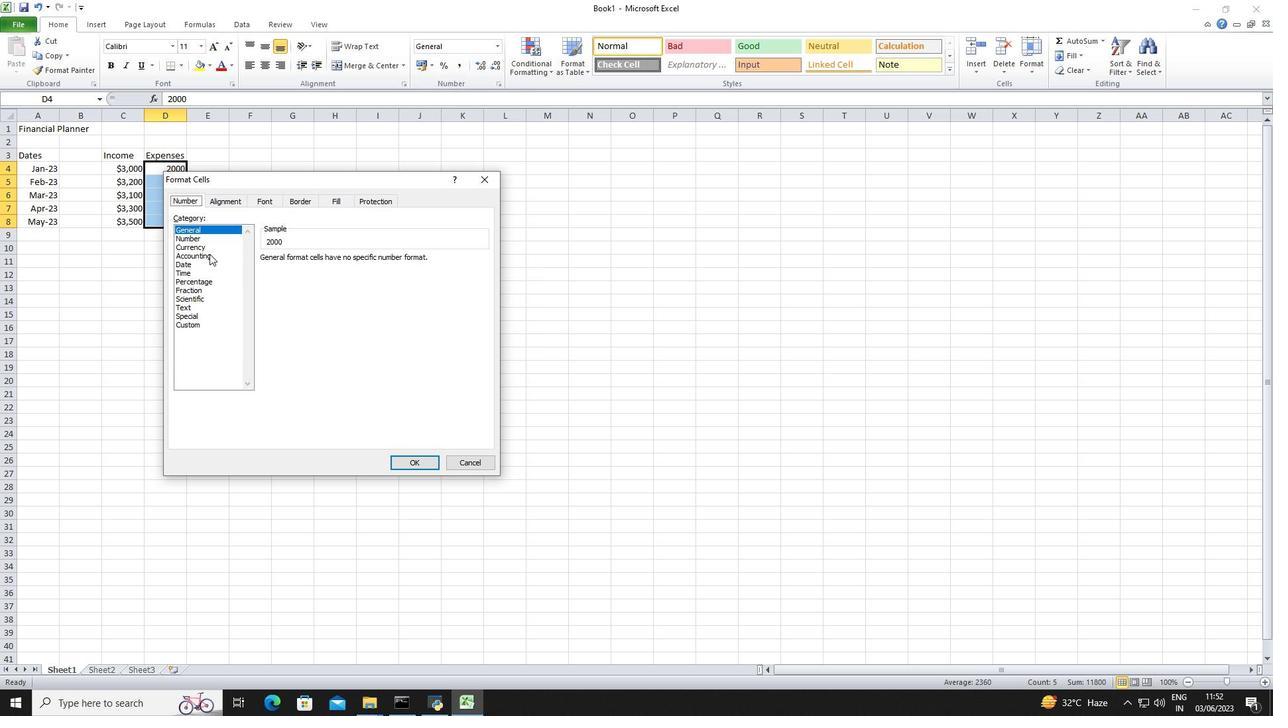 
Action: Mouse pressed left at (206, 251)
Screenshot: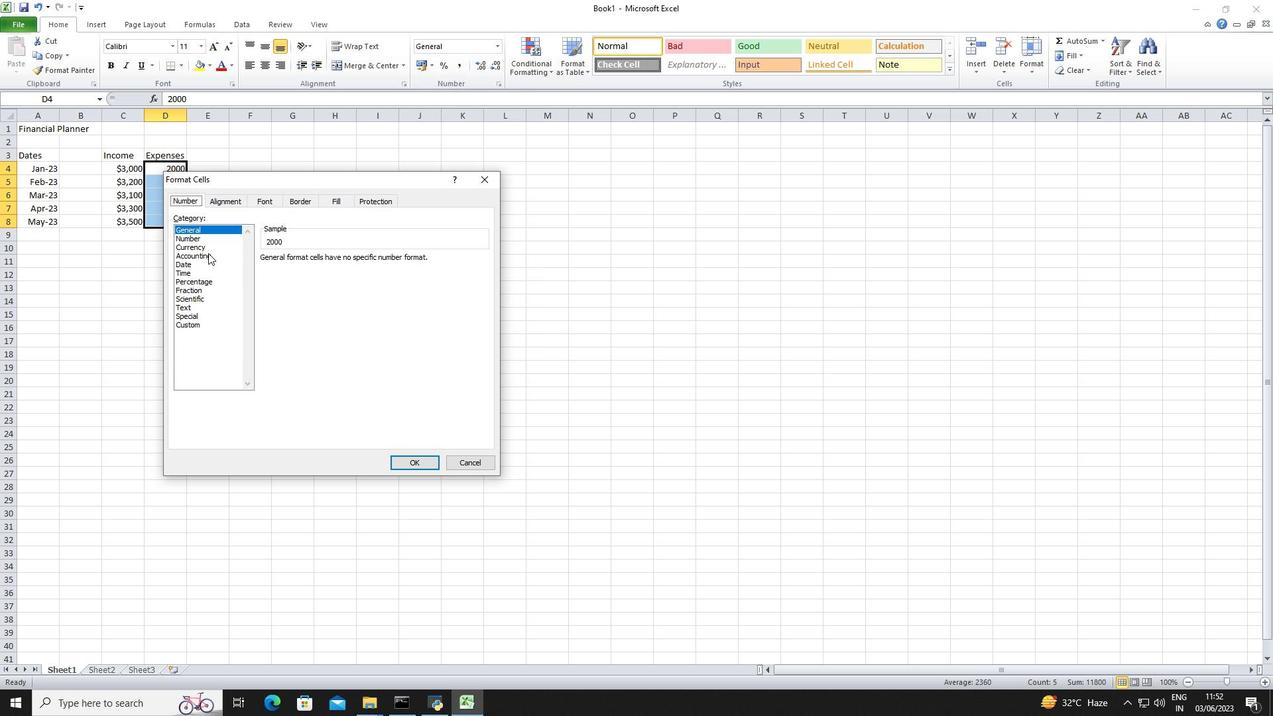 
Action: Mouse moved to (210, 244)
Screenshot: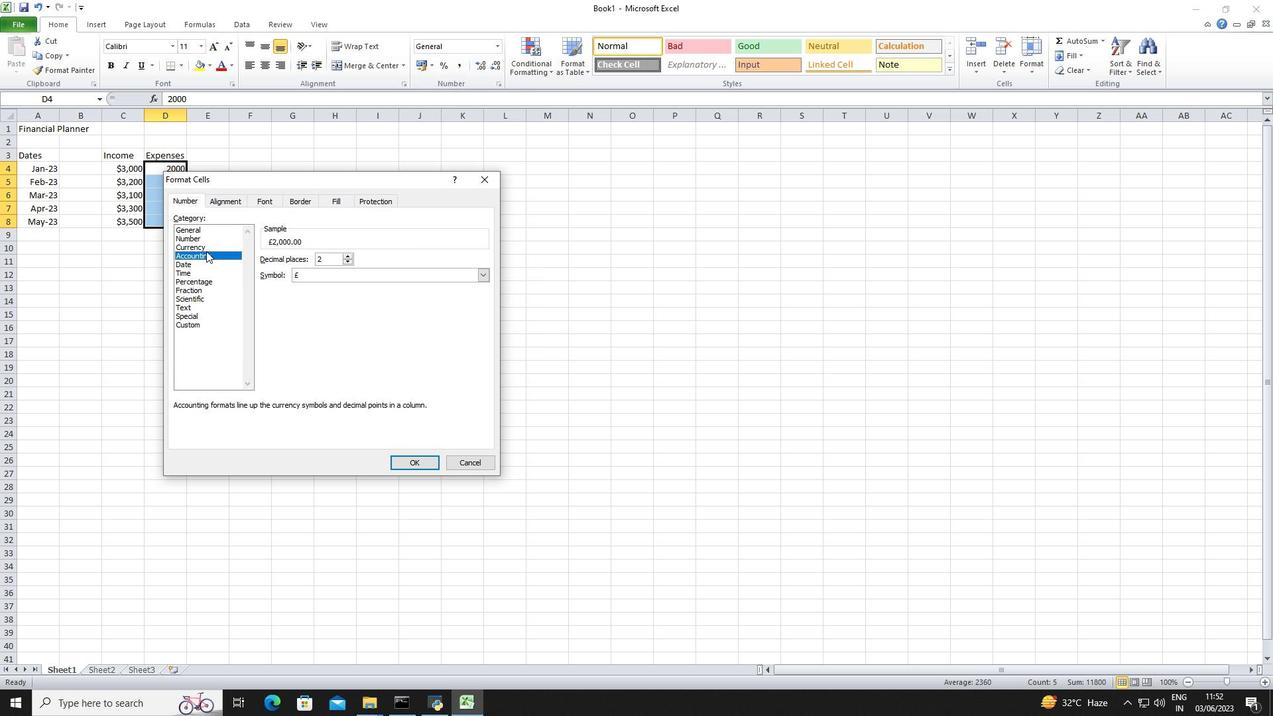 
Action: Mouse pressed left at (210, 244)
Screenshot: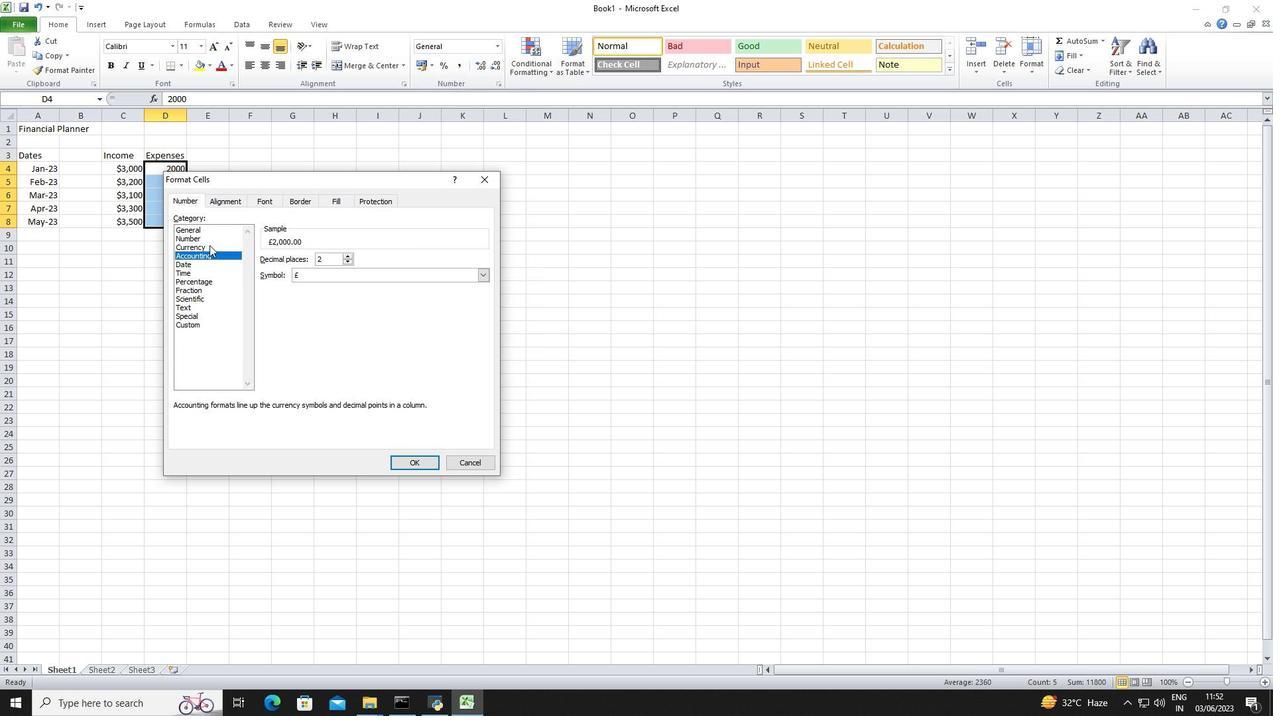 
Action: Mouse moved to (351, 259)
Screenshot: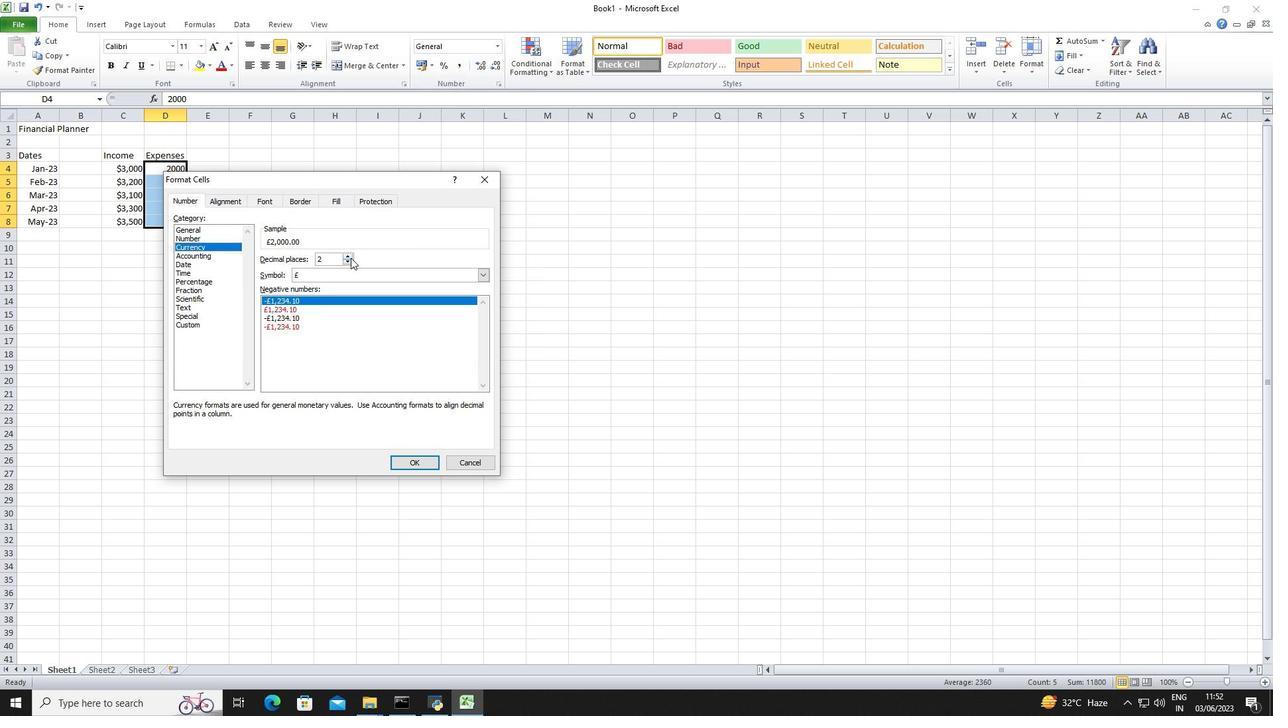 
Action: Mouse pressed left at (351, 259)
Screenshot: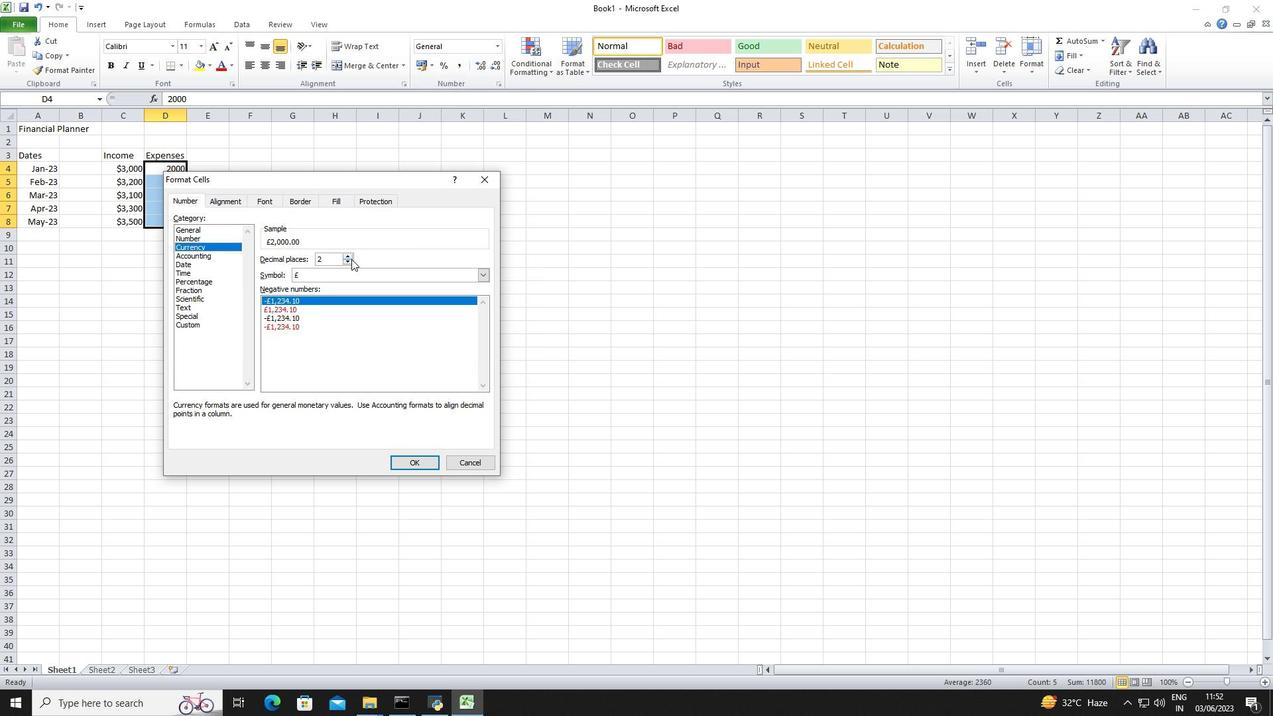 
Action: Mouse pressed left at (351, 259)
Screenshot: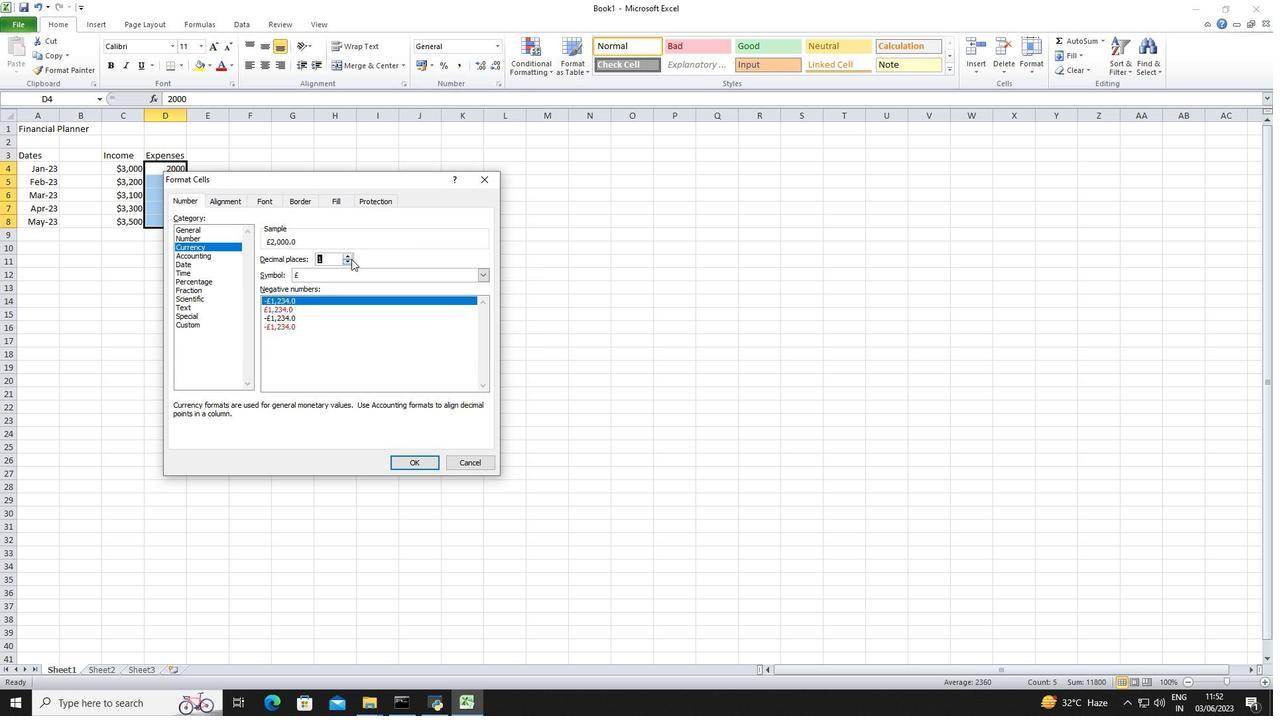 
Action: Mouse moved to (349, 275)
Screenshot: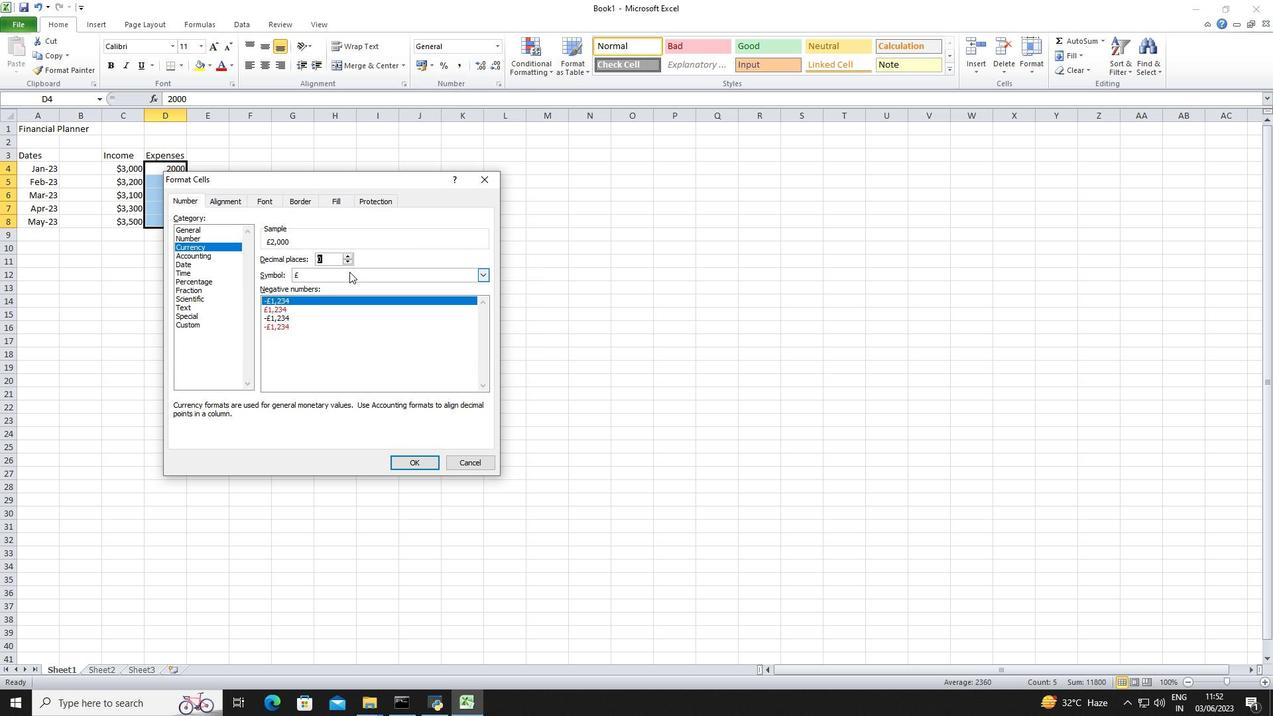 
Action: Mouse pressed left at (349, 275)
Screenshot: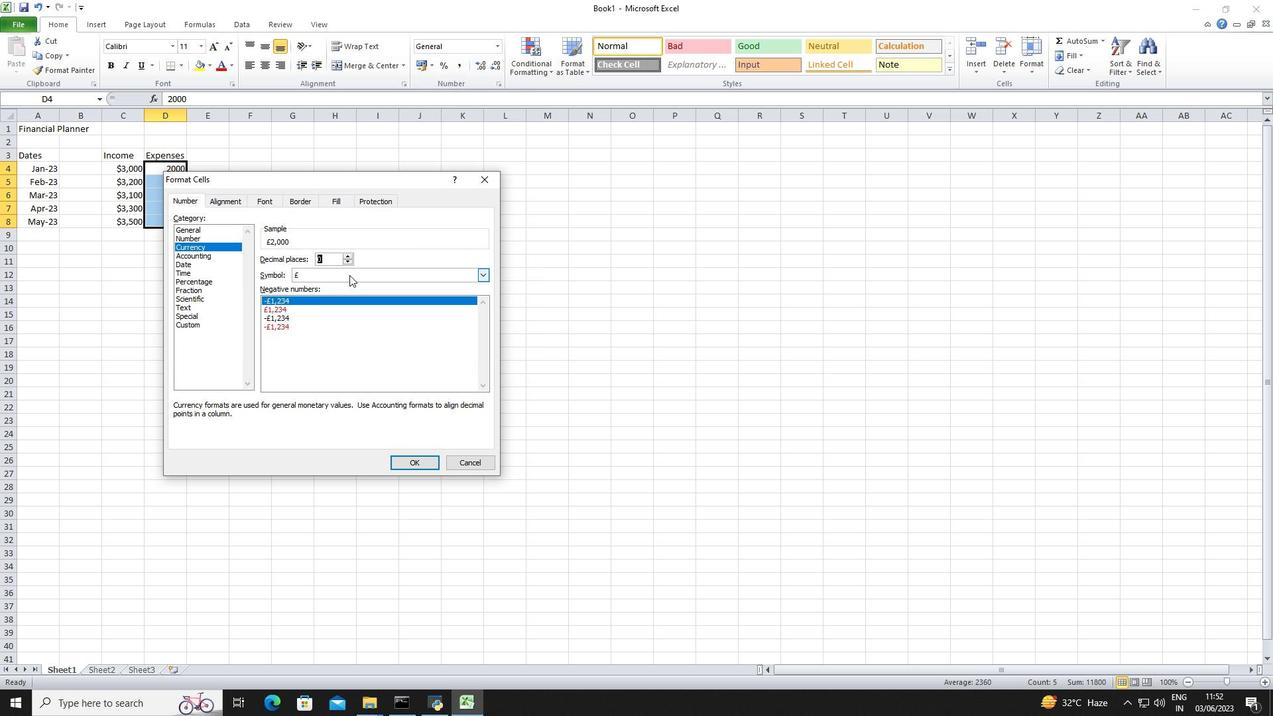 
Action: Mouse moved to (348, 315)
Screenshot: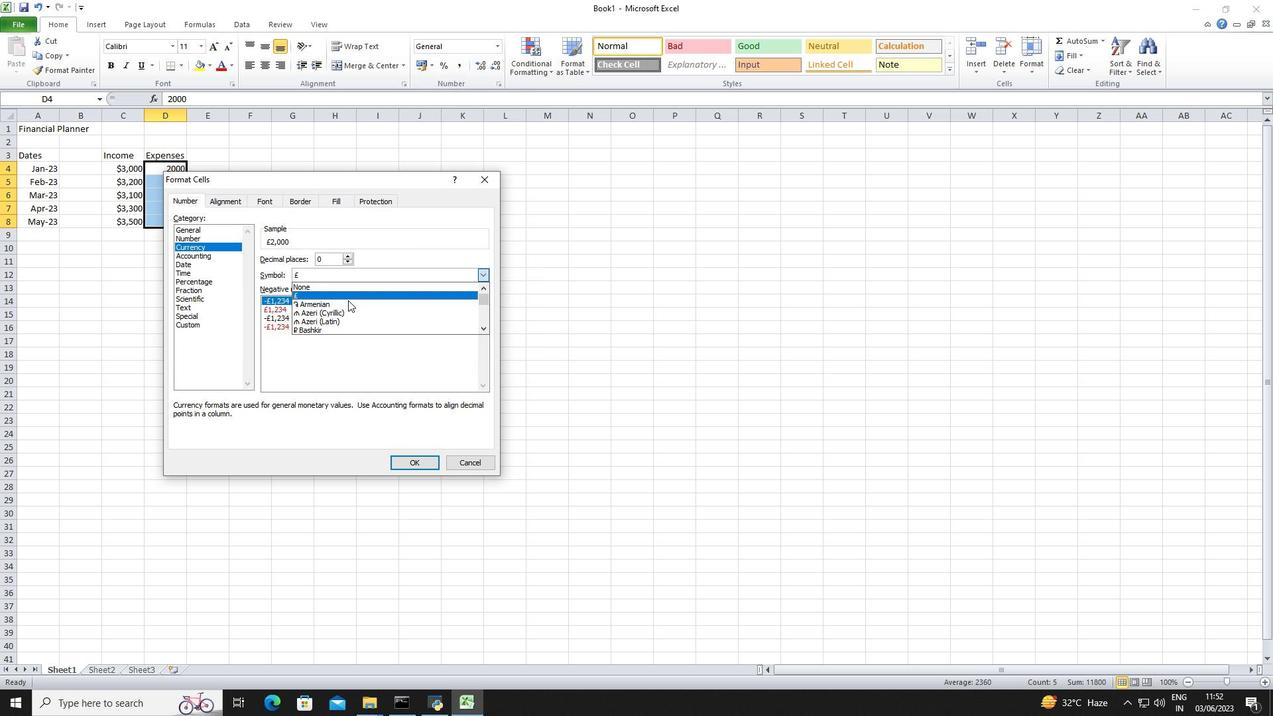
Action: Mouse scrolled (348, 314) with delta (0, 0)
Screenshot: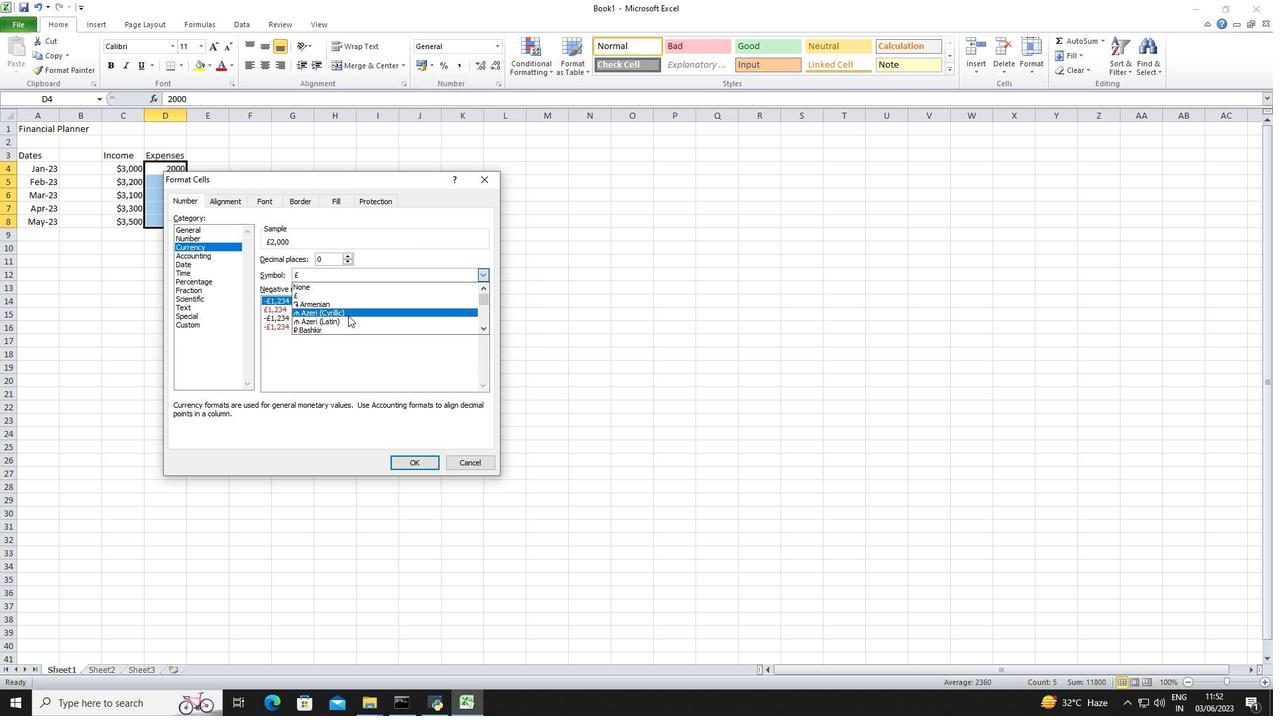
Action: Mouse scrolled (348, 314) with delta (0, 0)
Screenshot: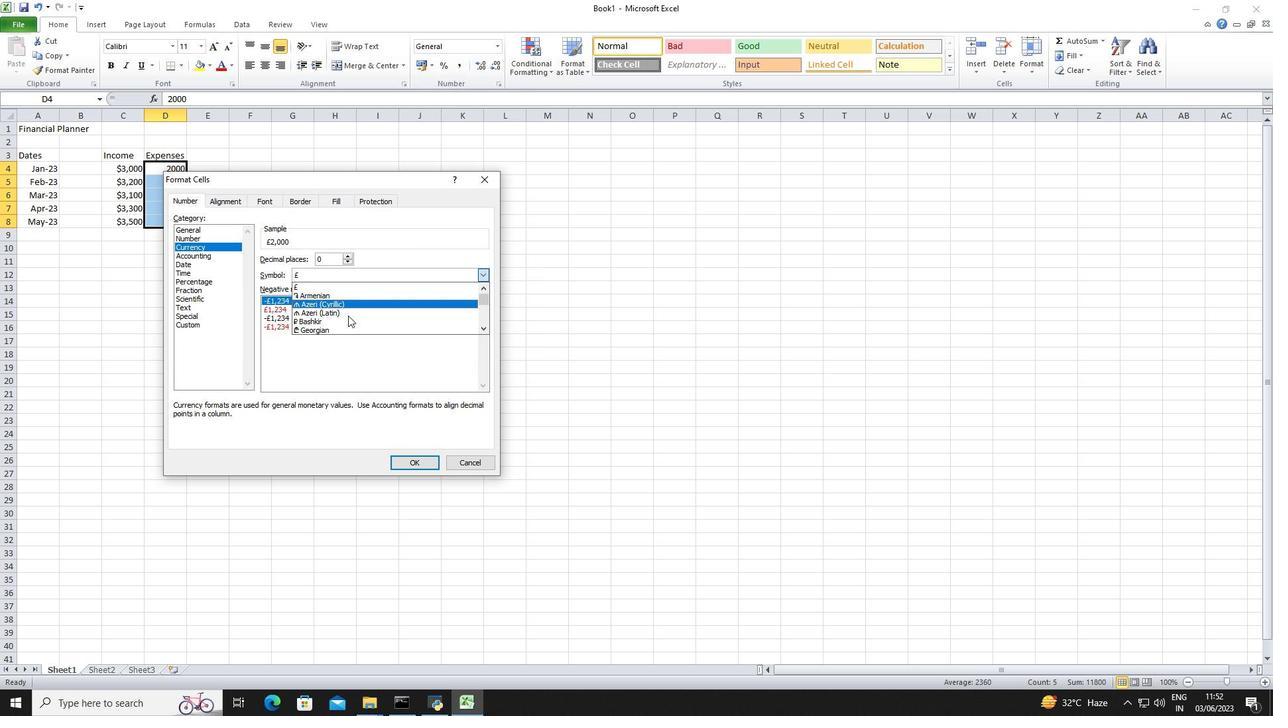 
Action: Mouse scrolled (348, 314) with delta (0, 0)
Screenshot: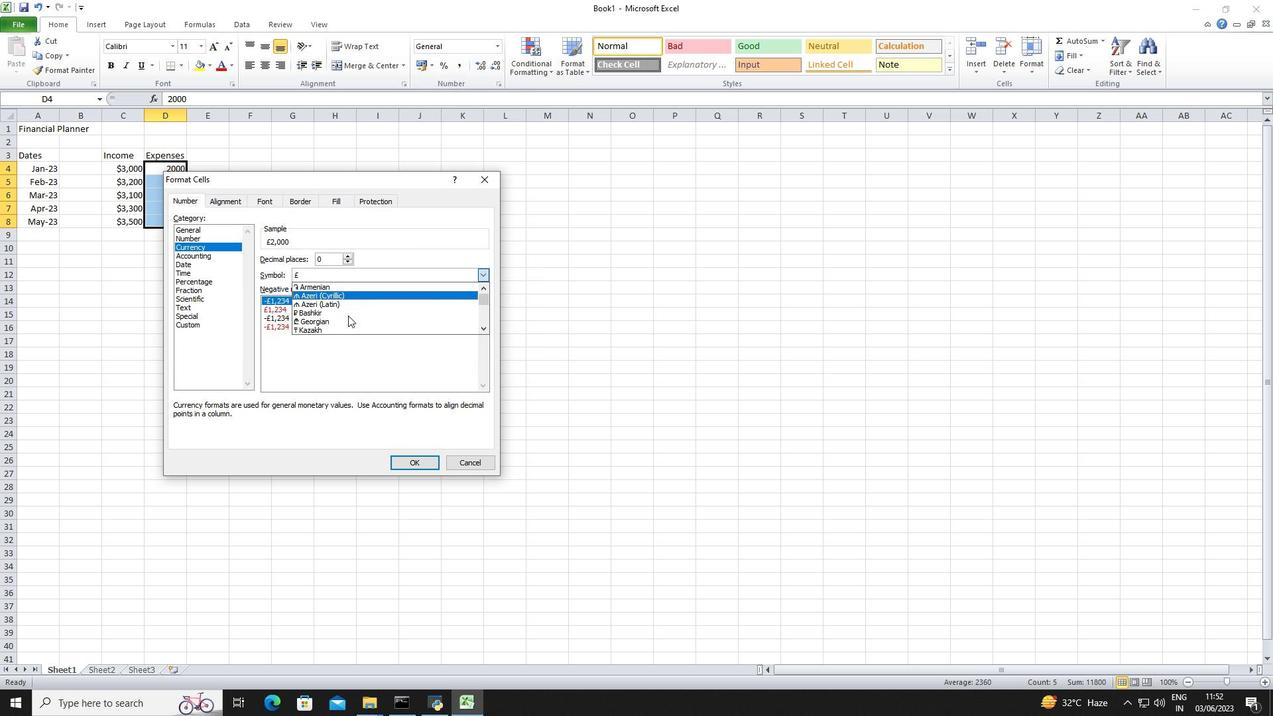 
Action: Mouse scrolled (348, 314) with delta (0, 0)
Screenshot: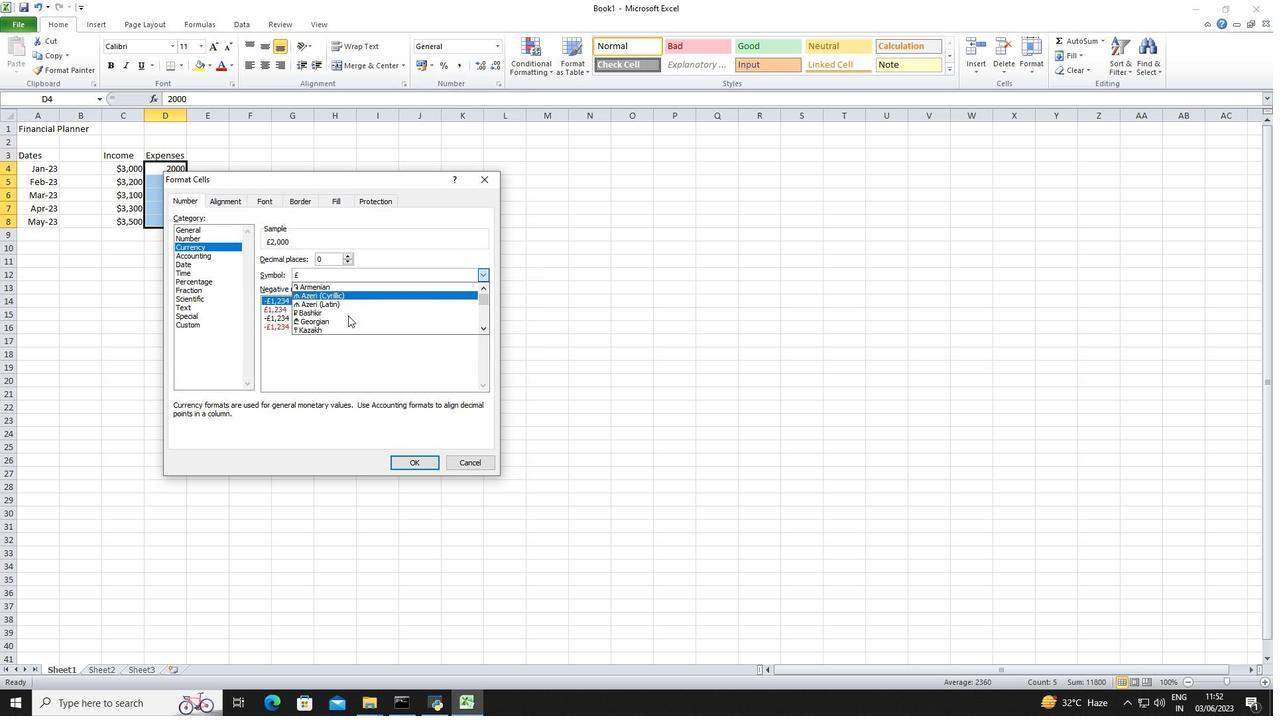 
Action: Mouse scrolled (348, 314) with delta (0, 0)
Screenshot: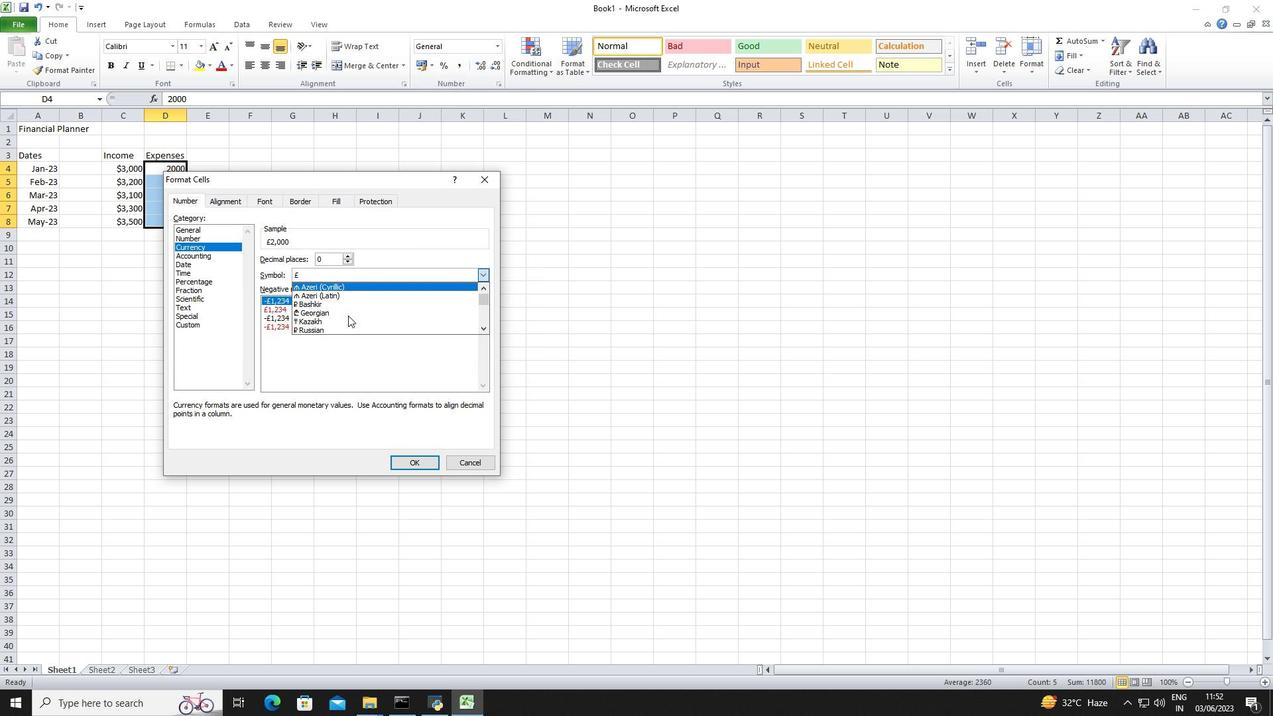 
Action: Mouse scrolled (348, 314) with delta (0, 0)
Screenshot: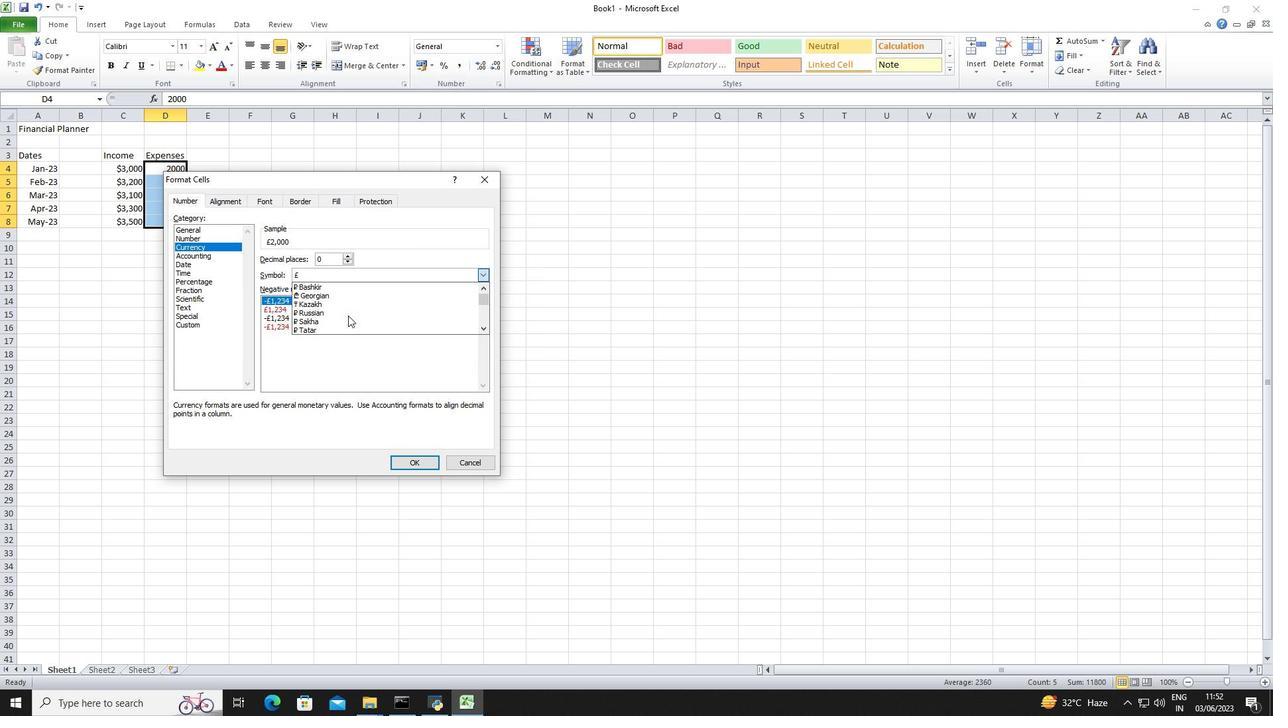 
Action: Mouse scrolled (348, 314) with delta (0, 0)
Screenshot: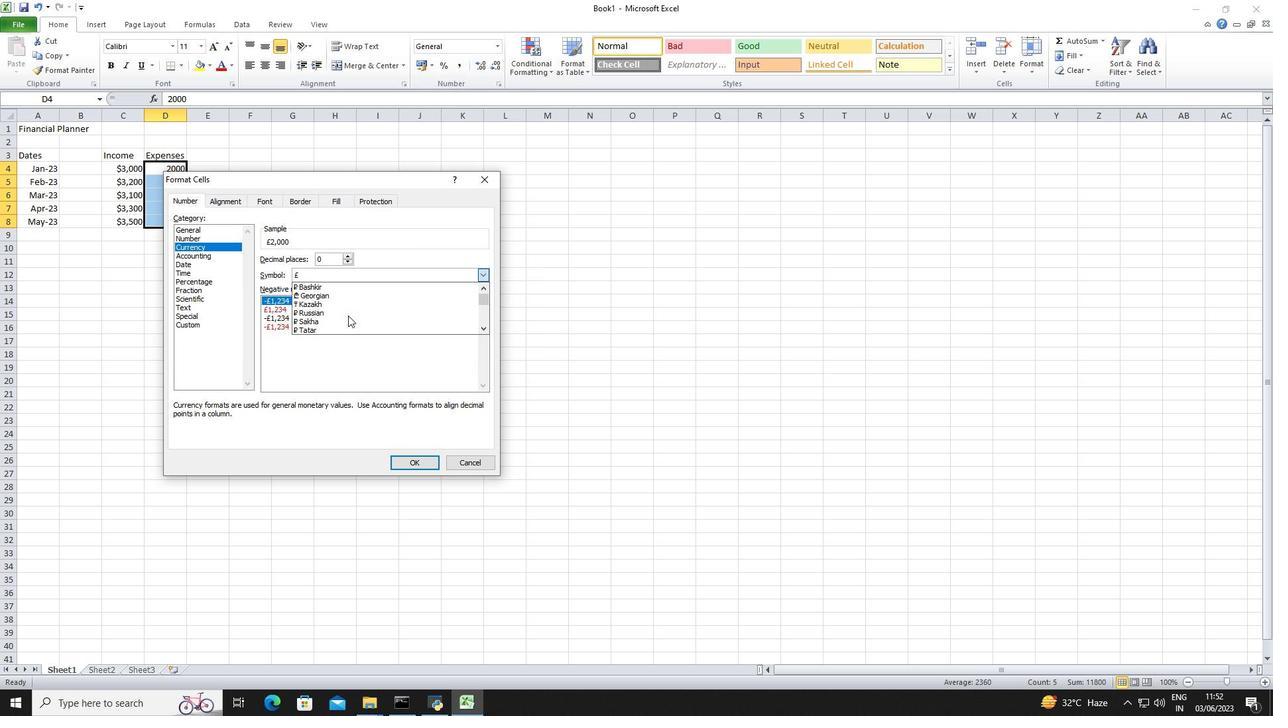 
Action: Mouse scrolled (348, 314) with delta (0, 0)
Screenshot: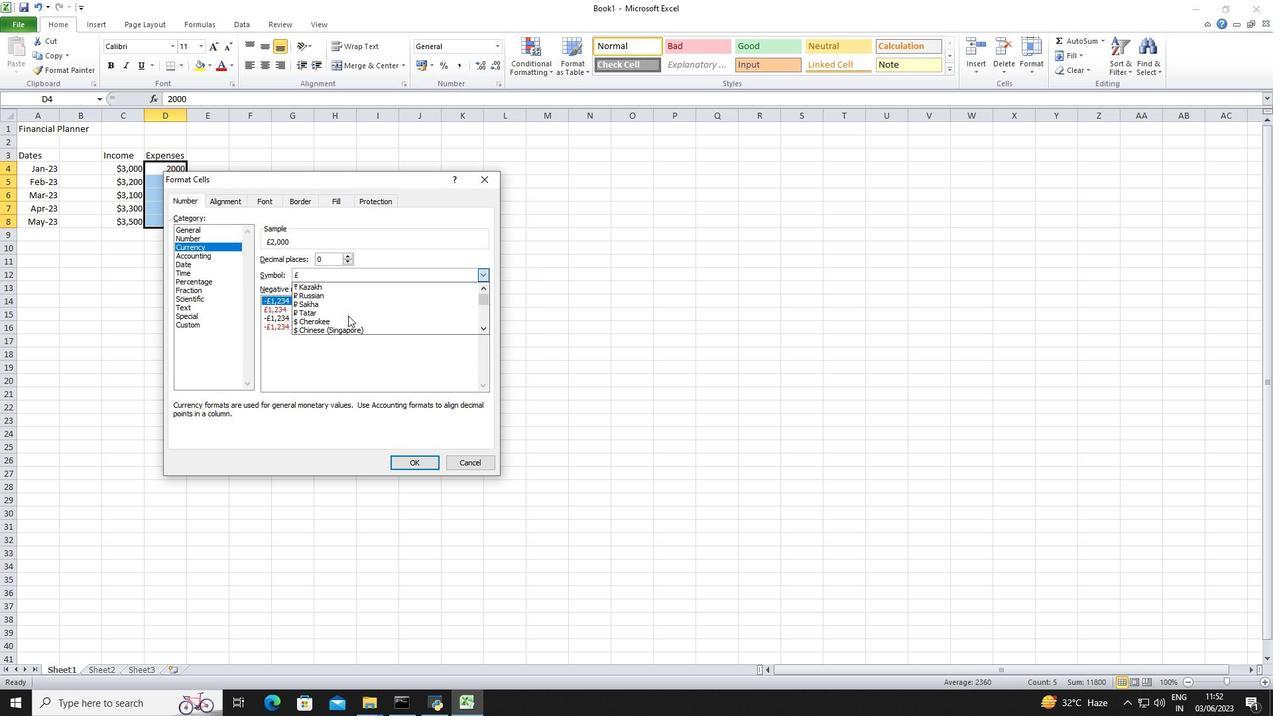 
Action: Mouse scrolled (348, 314) with delta (0, 0)
Screenshot: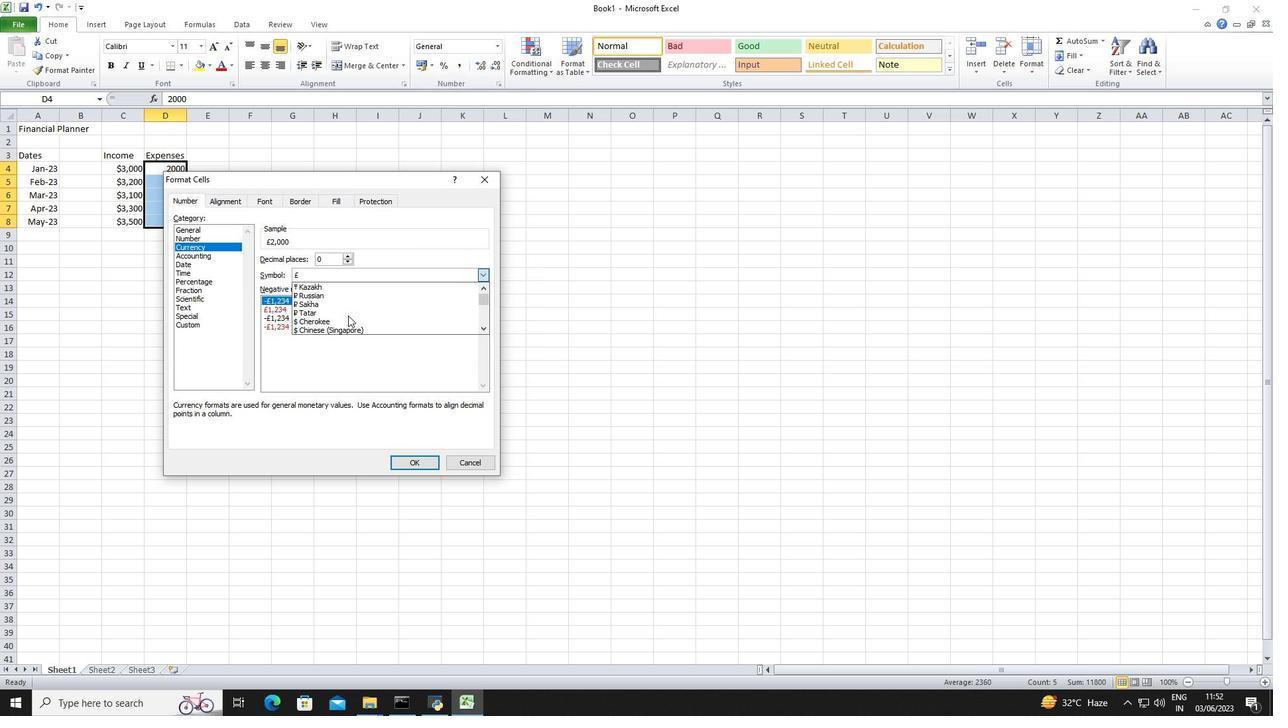 
Action: Mouse scrolled (348, 314) with delta (0, 0)
Screenshot: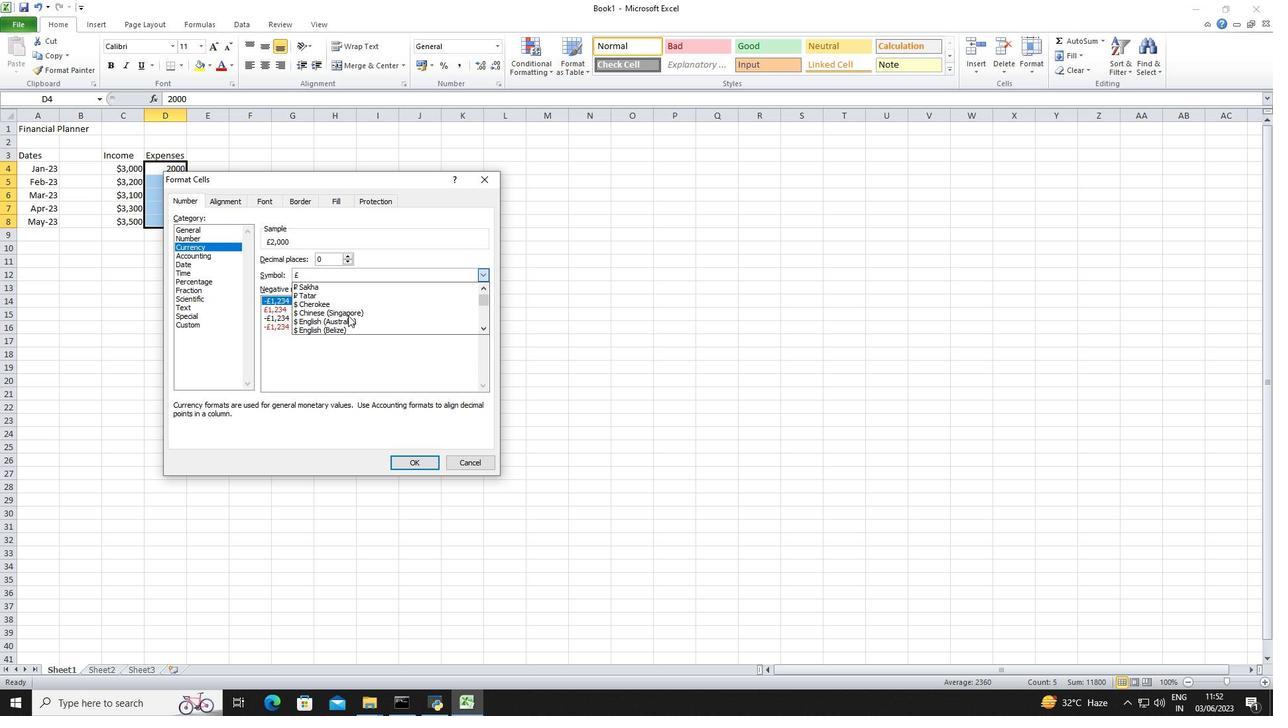 
Action: Mouse moved to (349, 314)
Screenshot: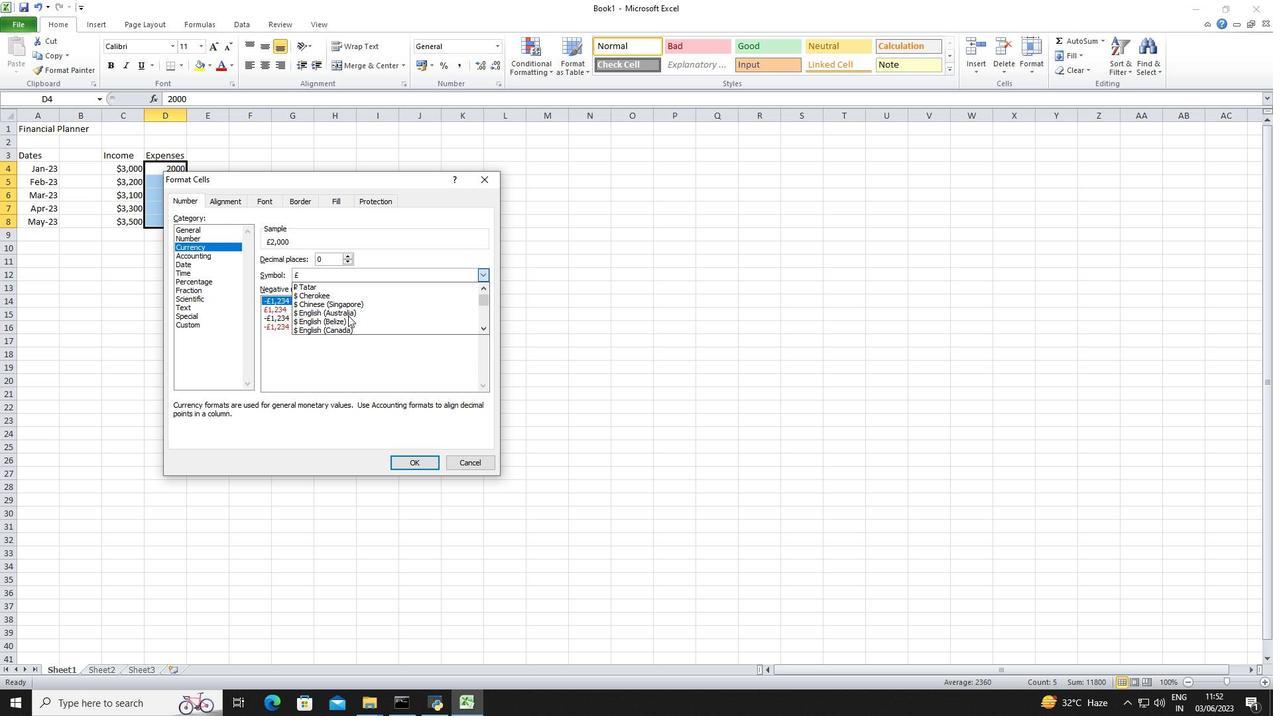 
Action: Mouse pressed left at (349, 314)
Screenshot: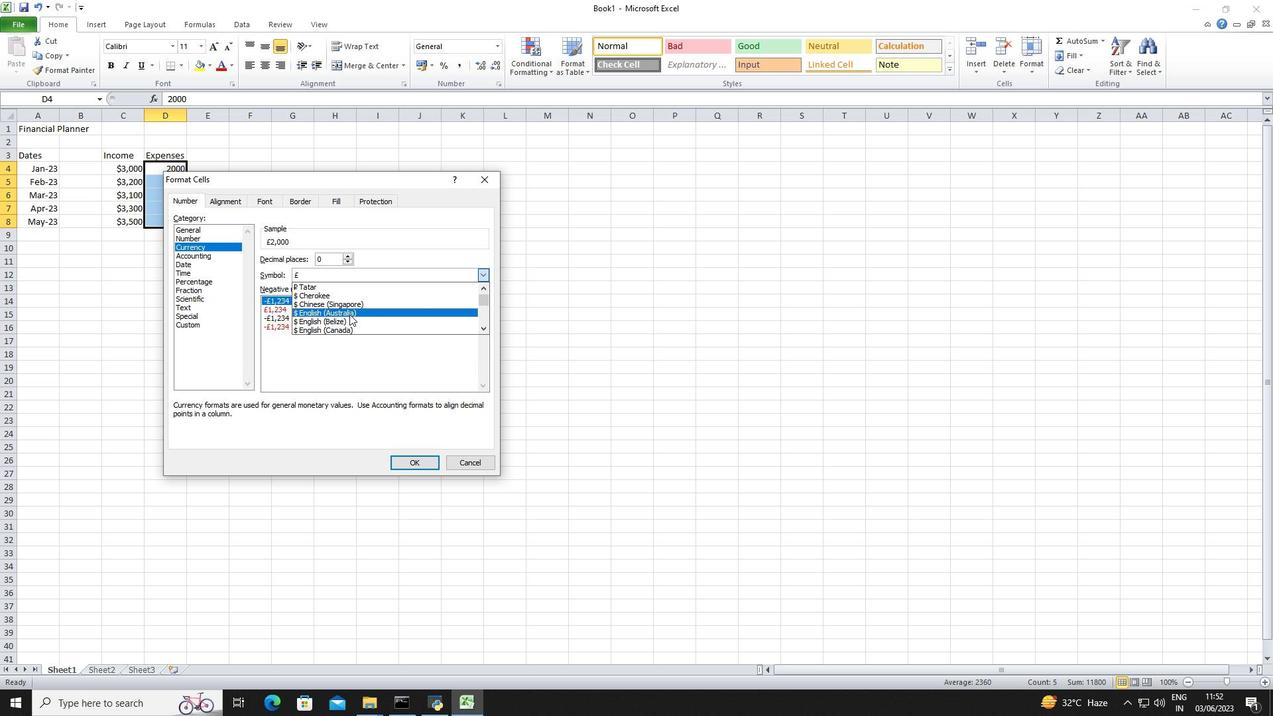 
Action: Mouse moved to (397, 464)
Screenshot: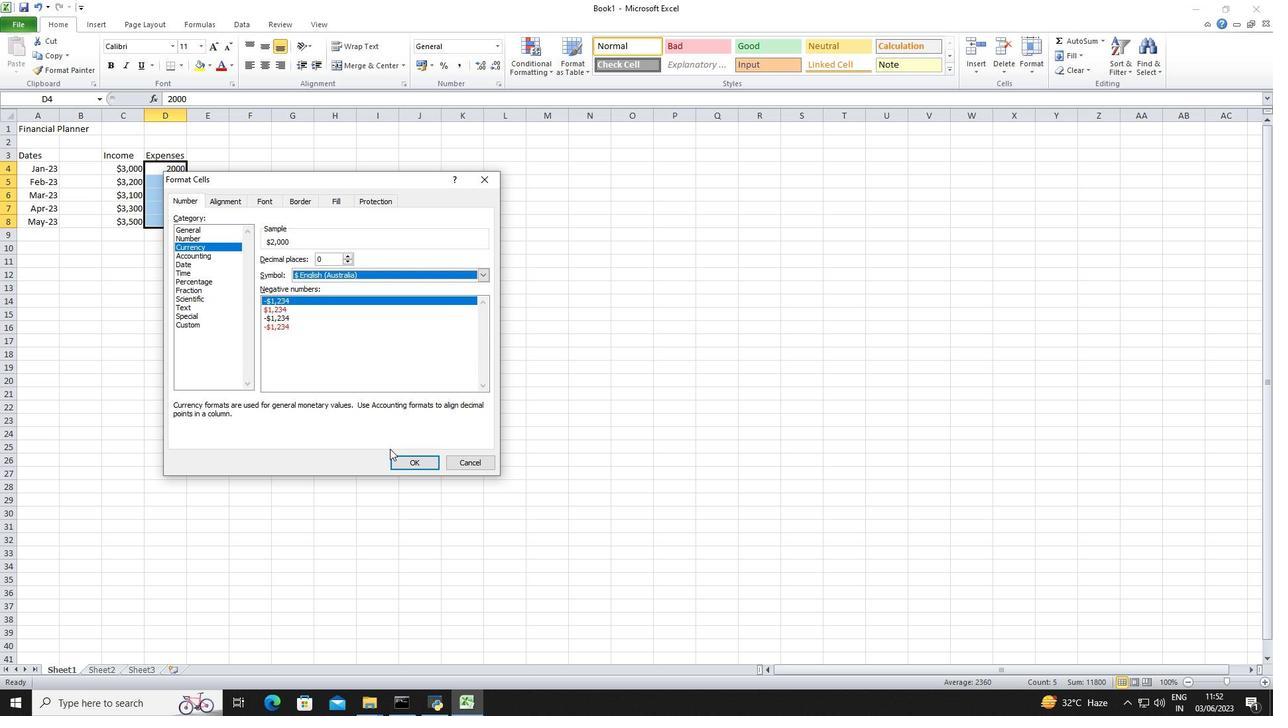
Action: Mouse pressed left at (397, 464)
Screenshot: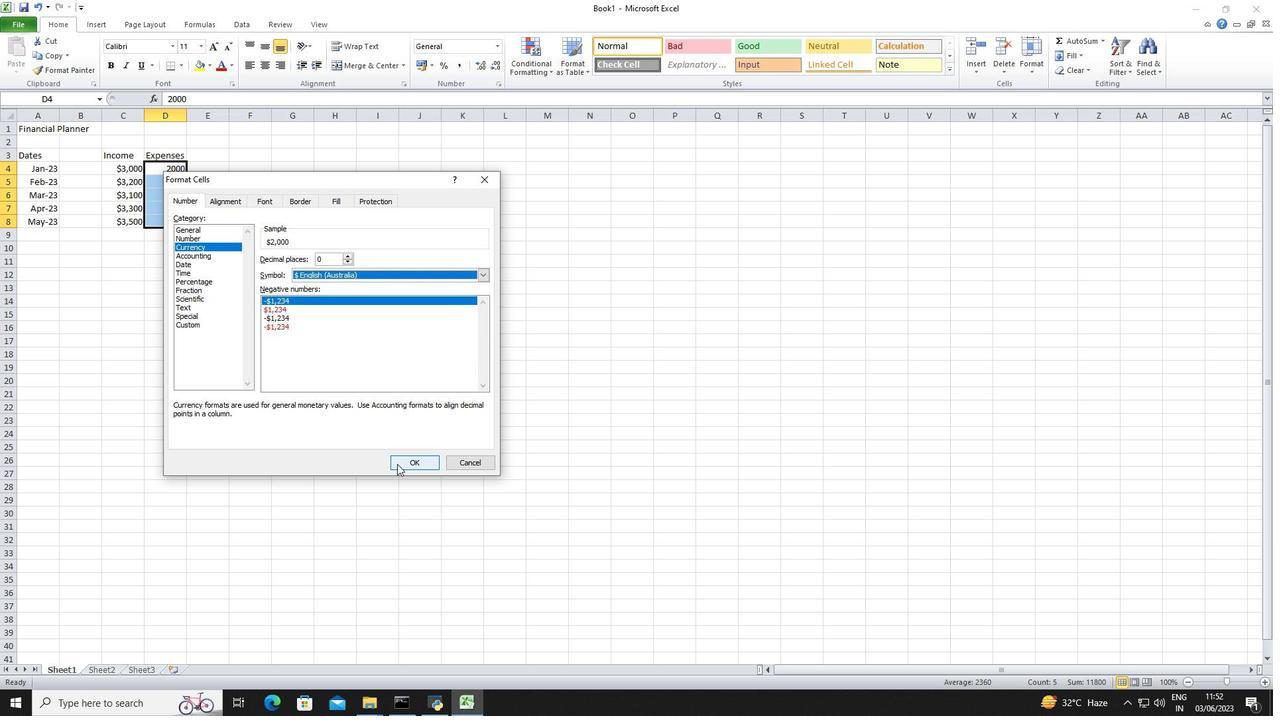 
Action: Mouse moved to (213, 152)
Screenshot: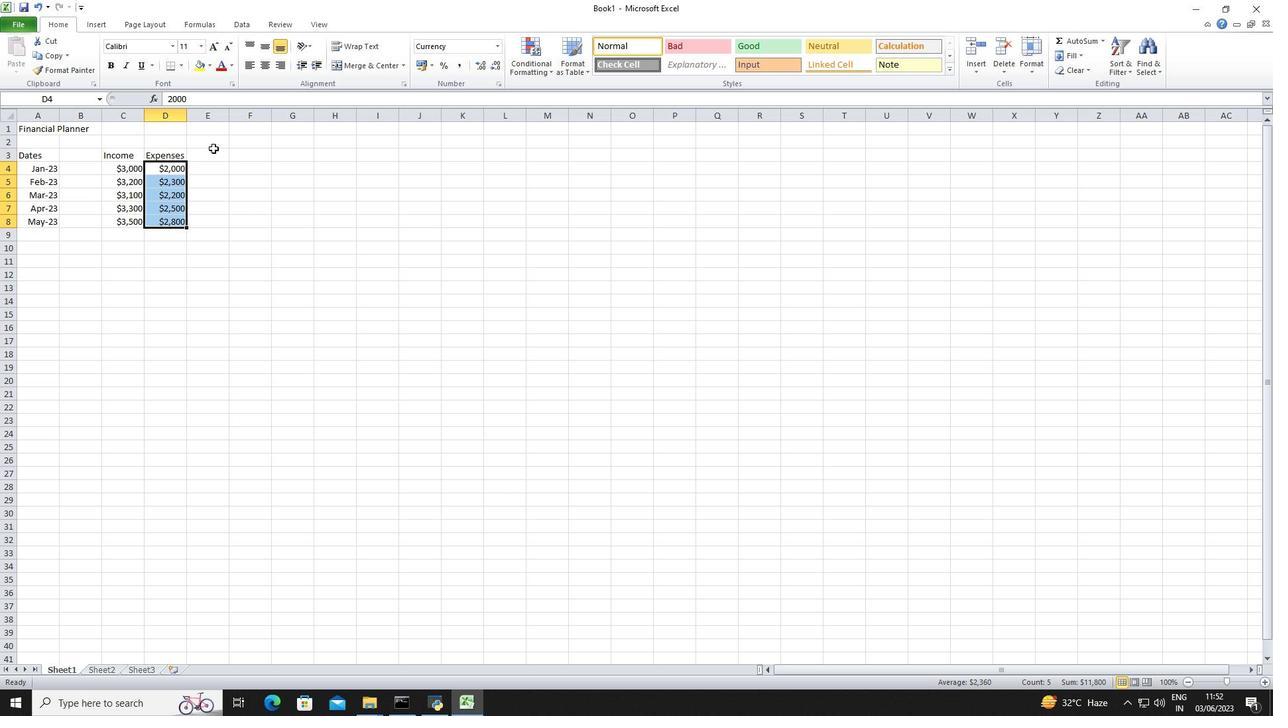 
Action: Mouse pressed left at (213, 152)
Screenshot: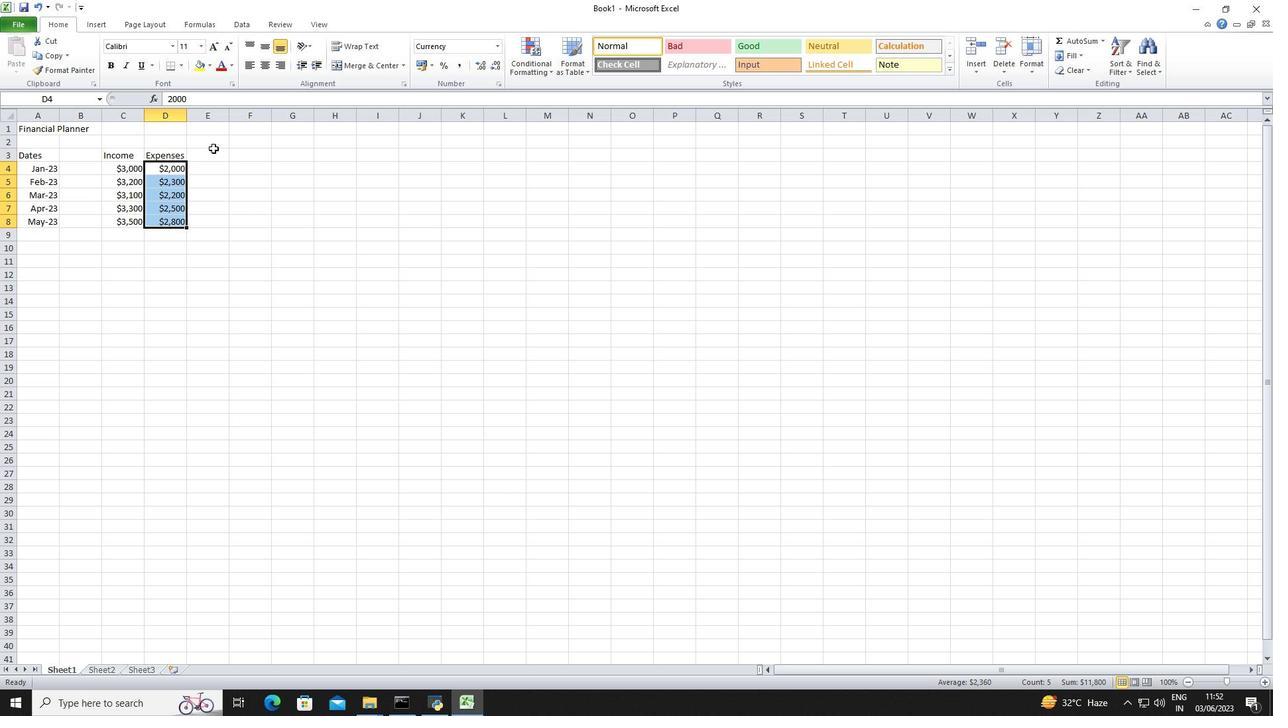 
Action: Mouse moved to (225, 151)
Screenshot: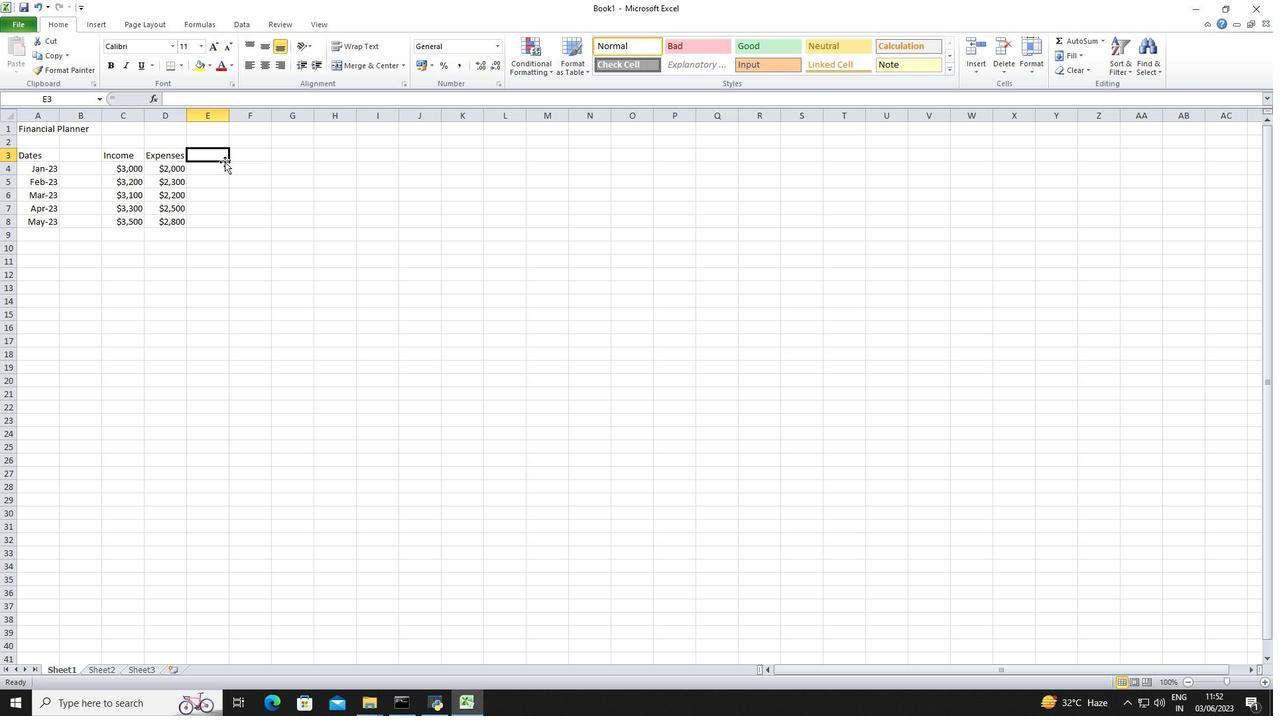 
Action: Key pressed <Key.shift><Key.shift>Savings<Key.down>500<Key.down>600<Key.down><Key.down><Key.up>500<Key.down>700<Key.down>700
Screenshot: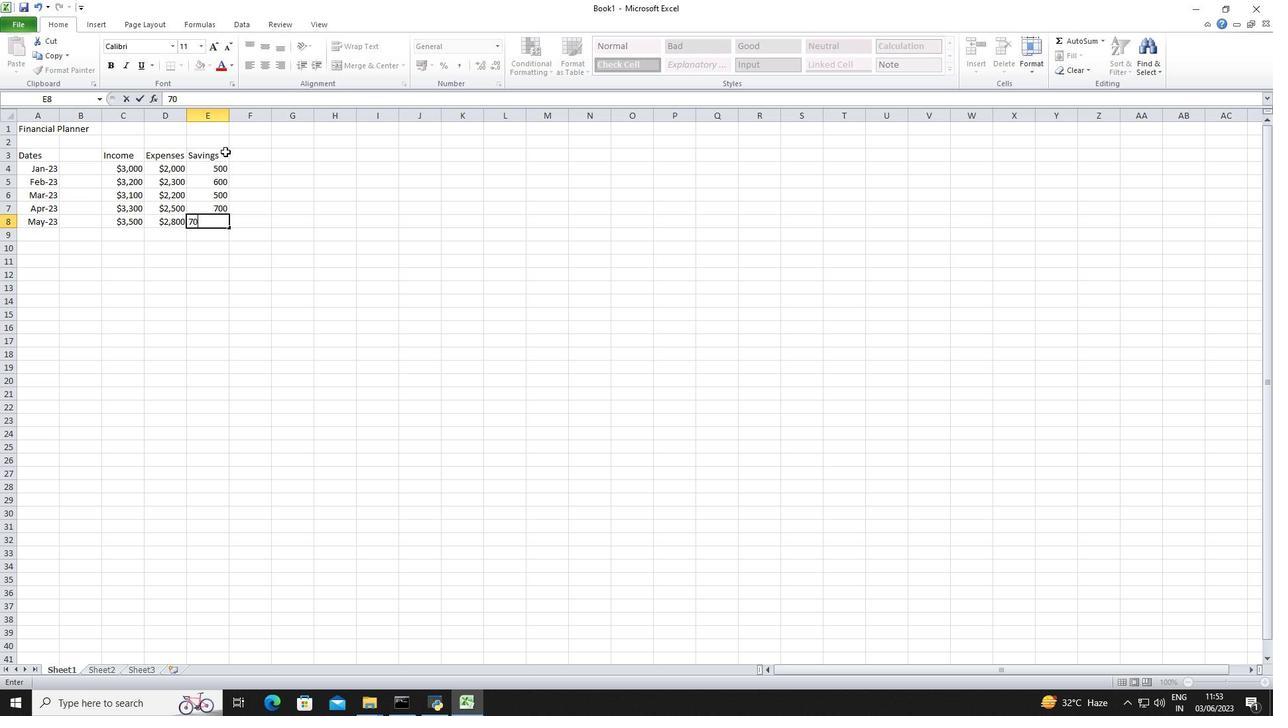 
Action: Mouse moved to (204, 168)
Screenshot: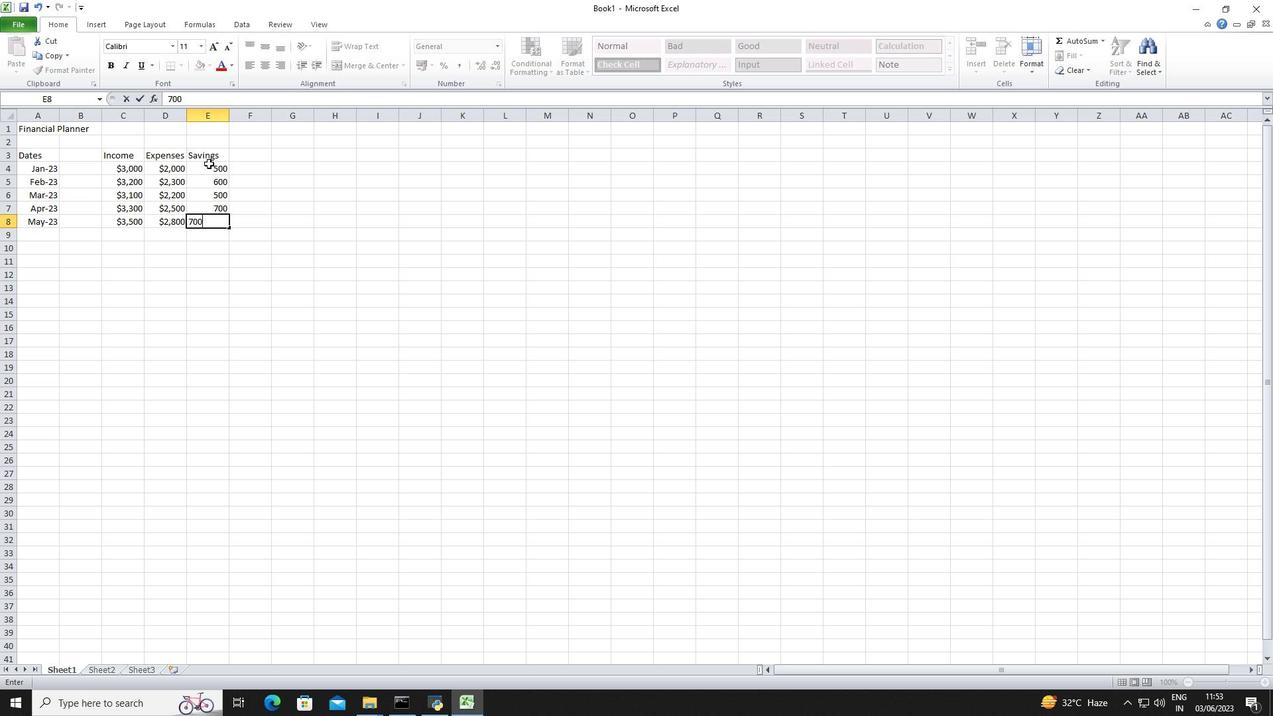 
Action: Mouse pressed left at (204, 168)
Screenshot: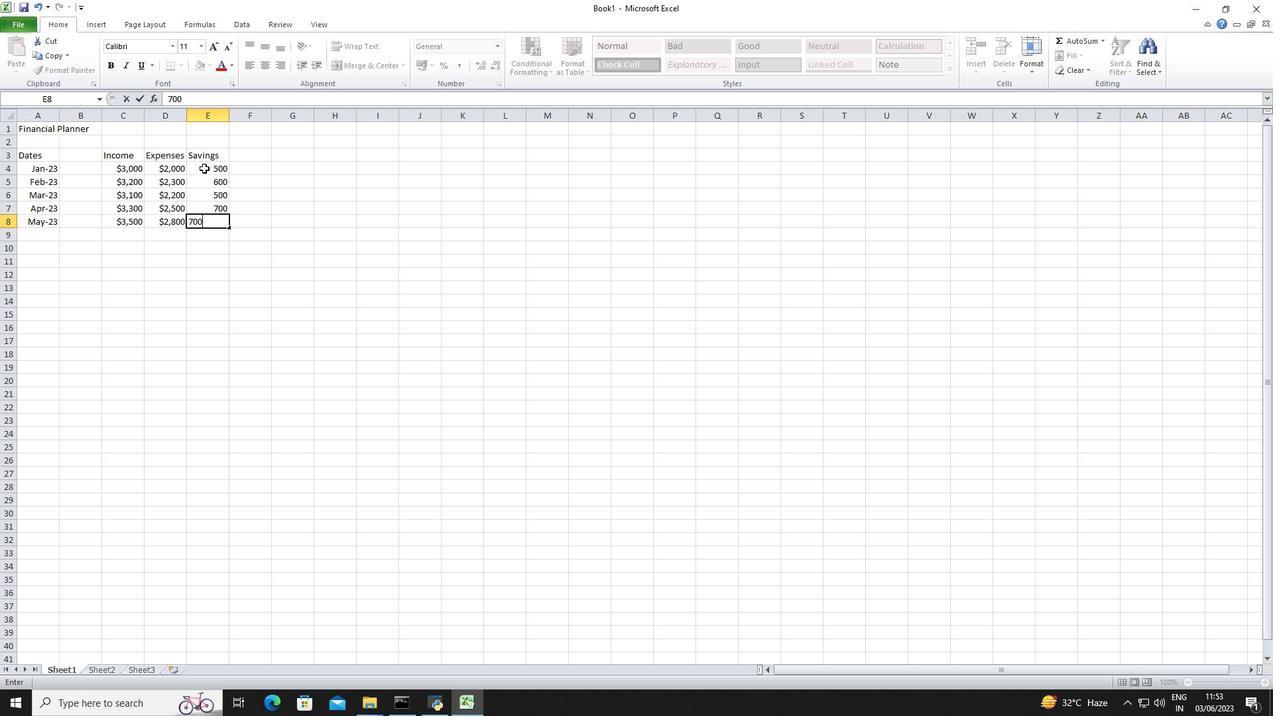 
Action: Mouse moved to (497, 47)
Screenshot: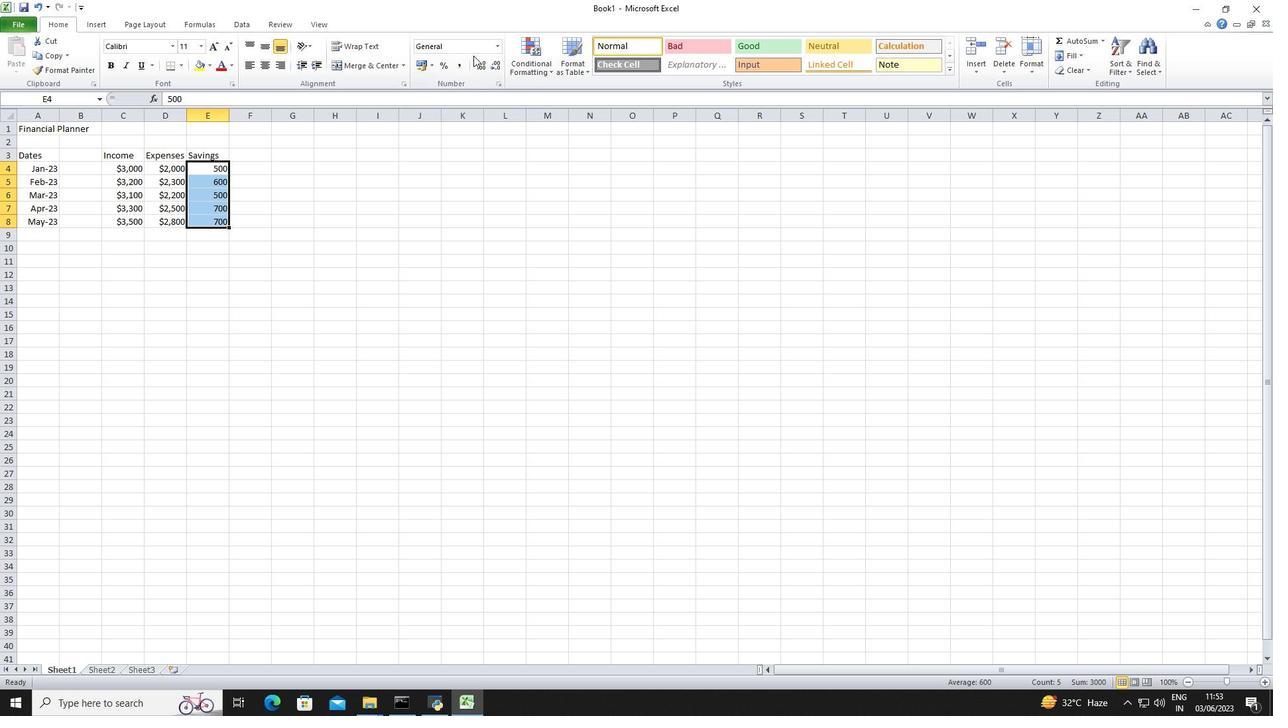 
Action: Mouse pressed left at (497, 47)
Screenshot: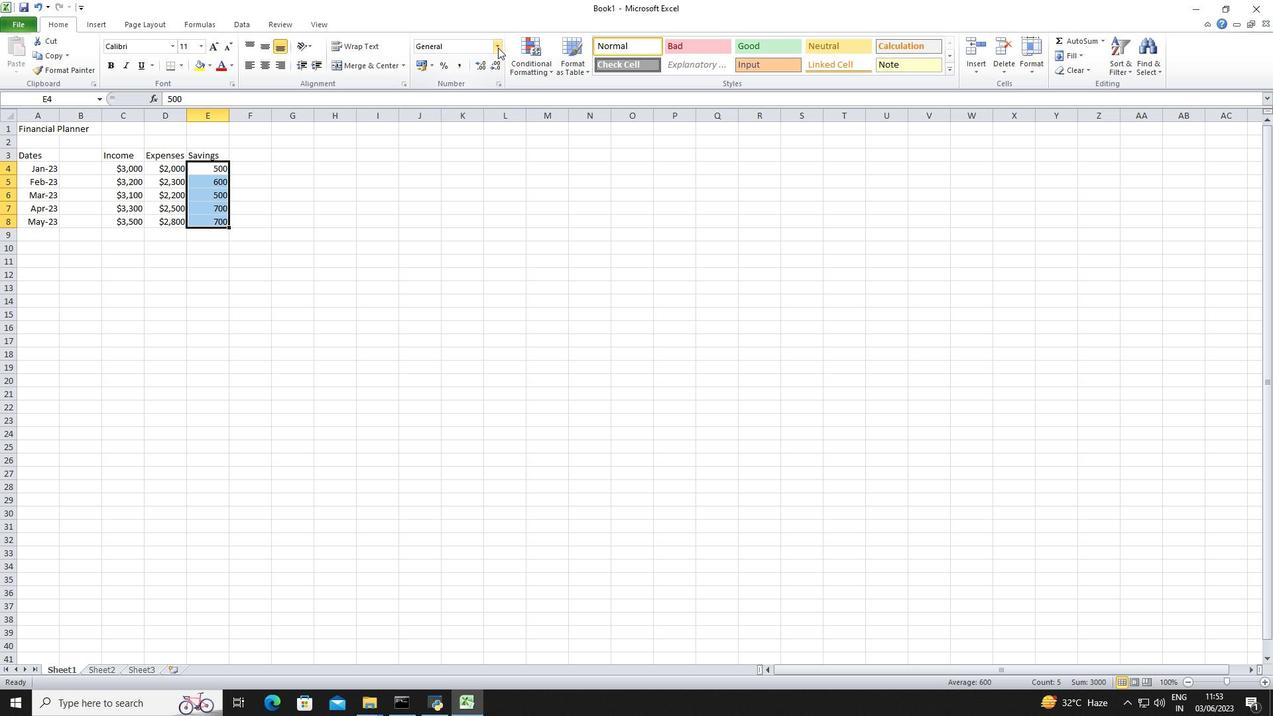 
Action: Mouse moved to (453, 383)
Screenshot: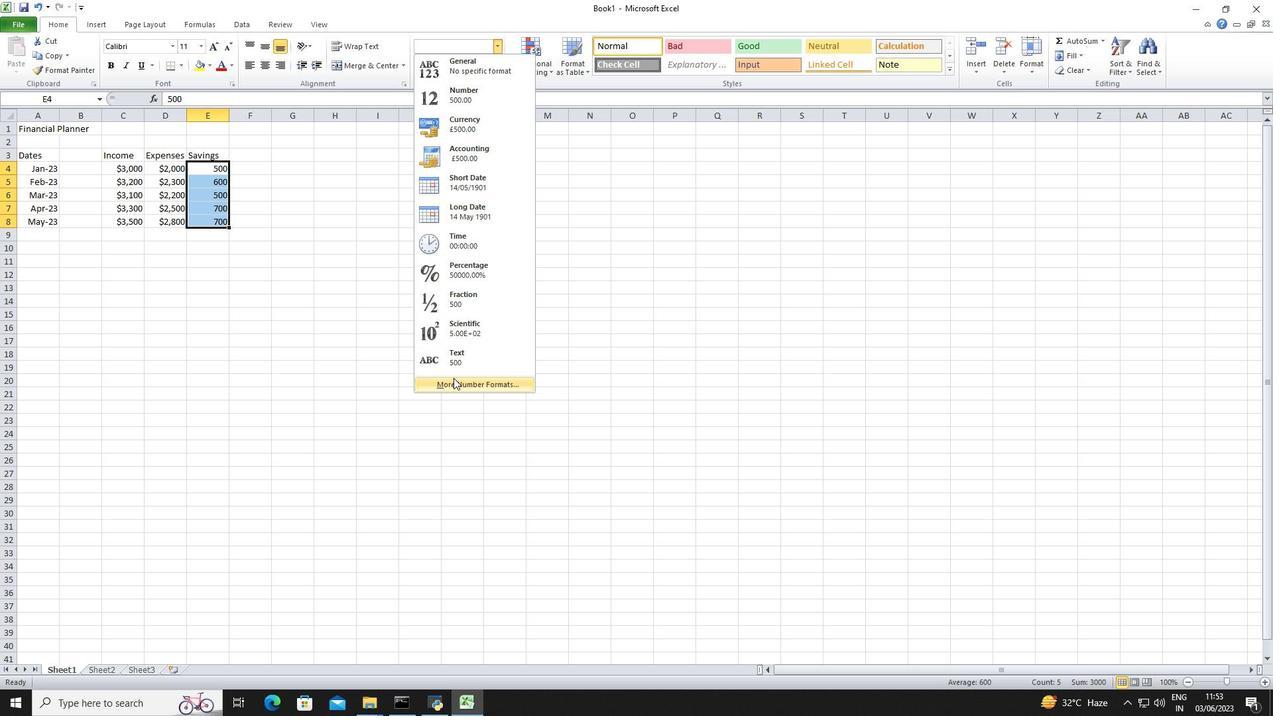 
Action: Mouse pressed left at (453, 383)
Screenshot: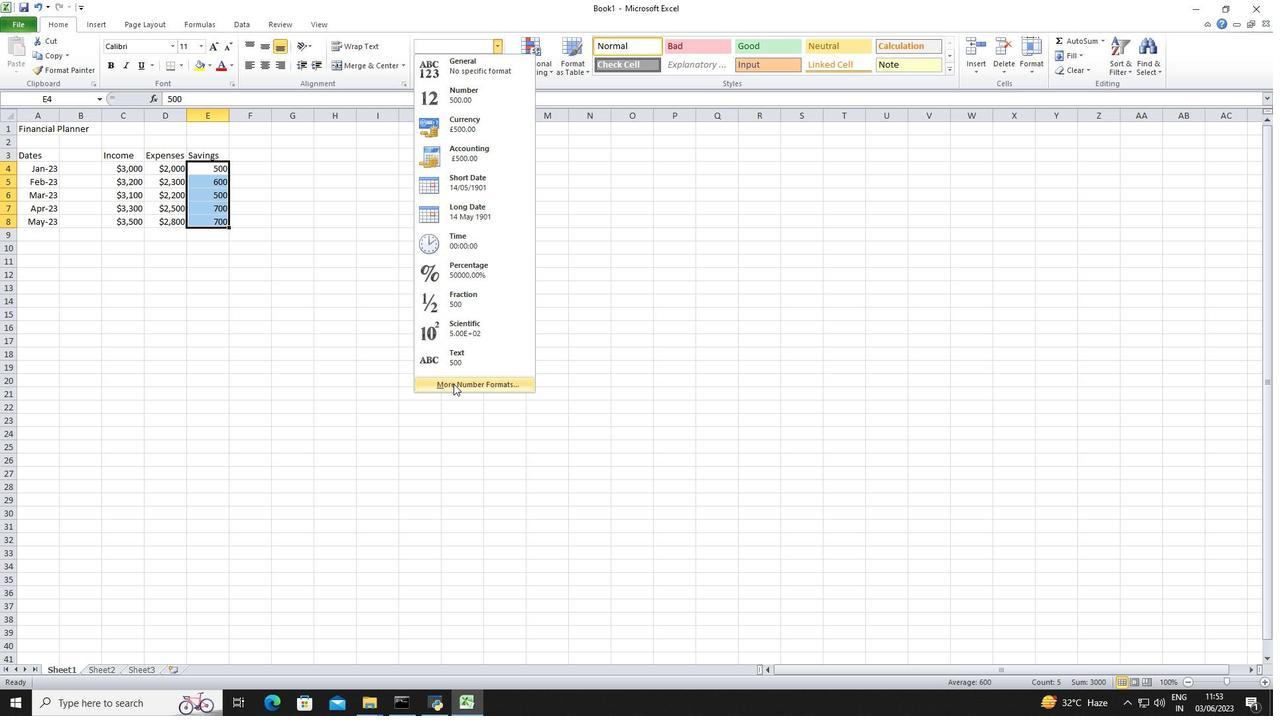 
Action: Mouse moved to (190, 245)
Screenshot: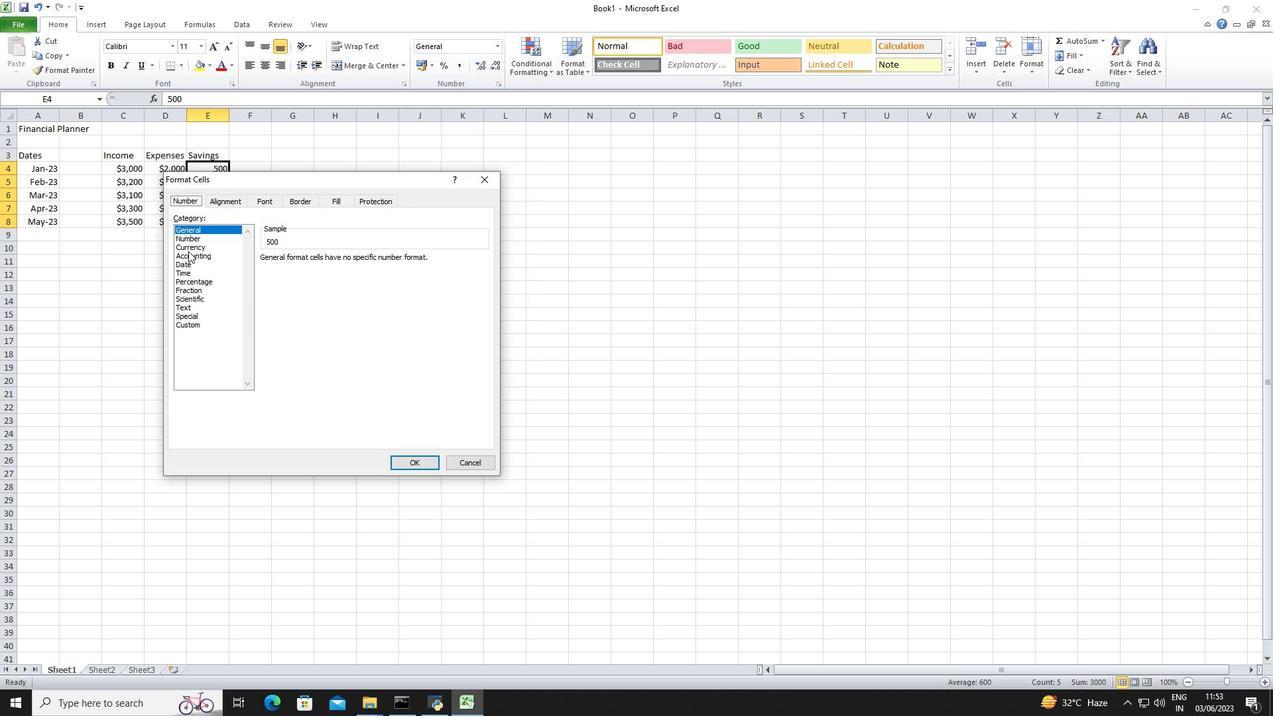 
Action: Mouse pressed left at (190, 245)
Screenshot: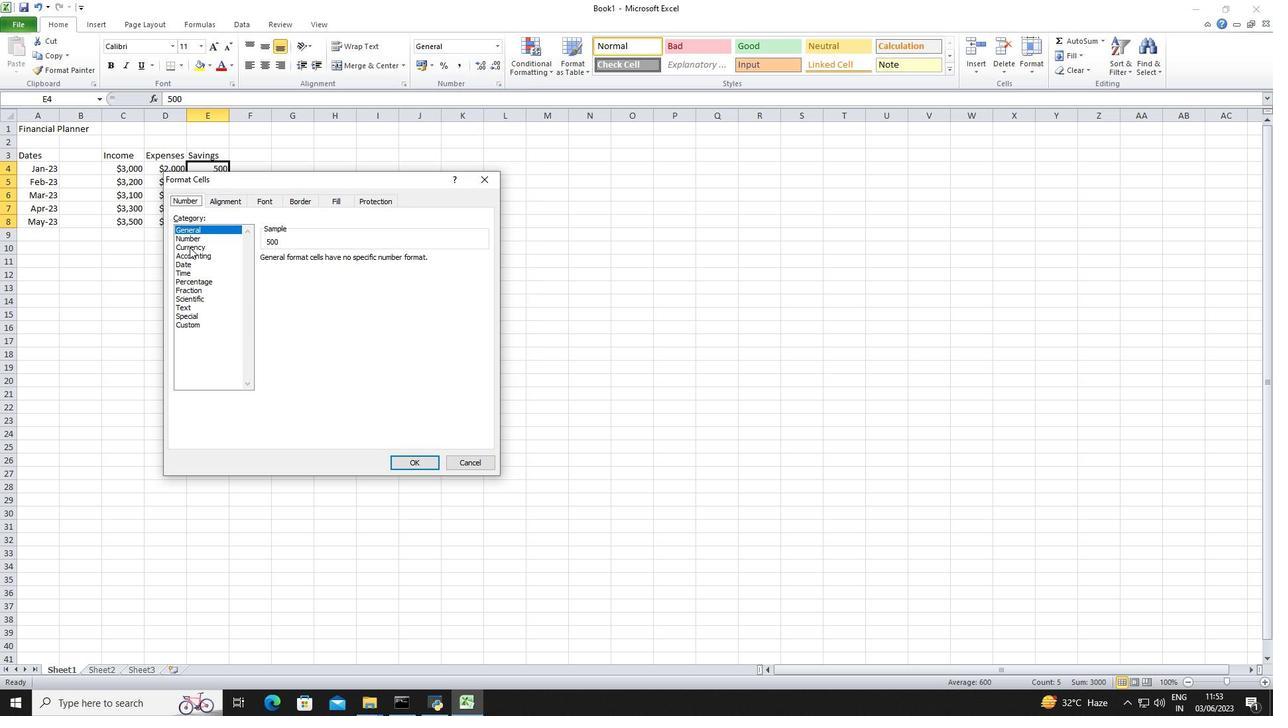 
Action: Mouse moved to (347, 262)
Screenshot: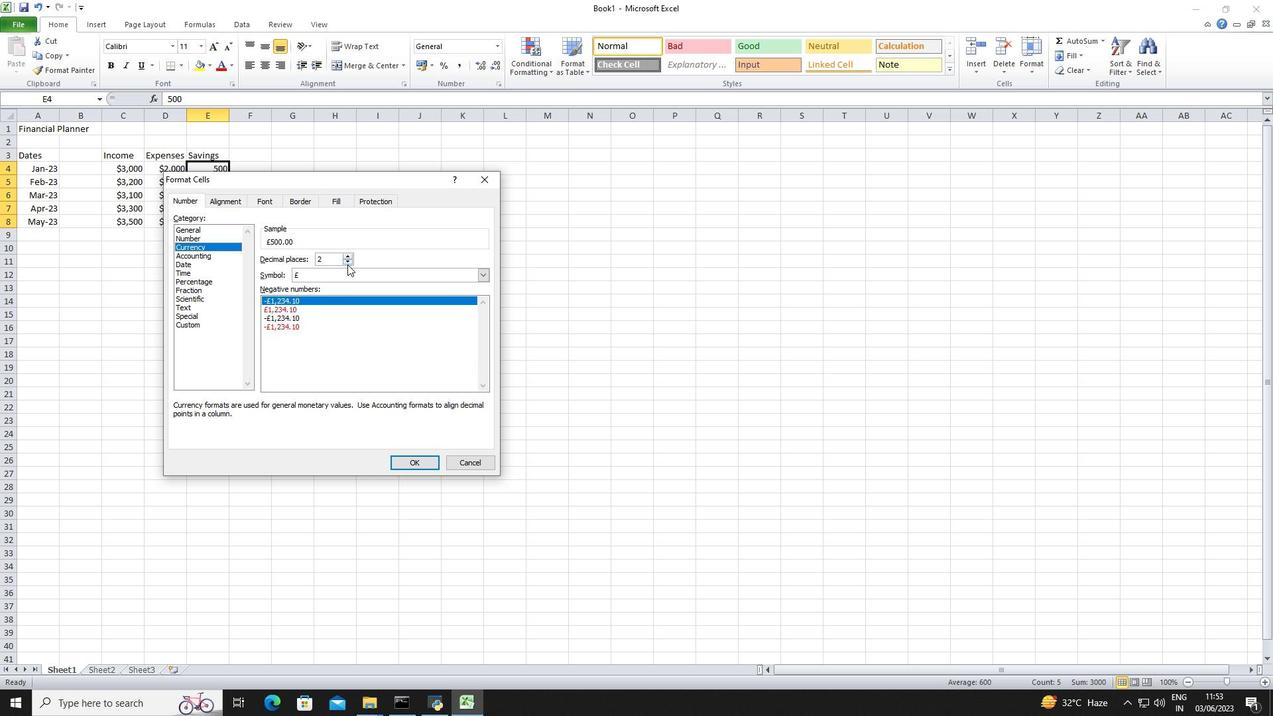 
Action: Mouse pressed left at (347, 262)
Screenshot: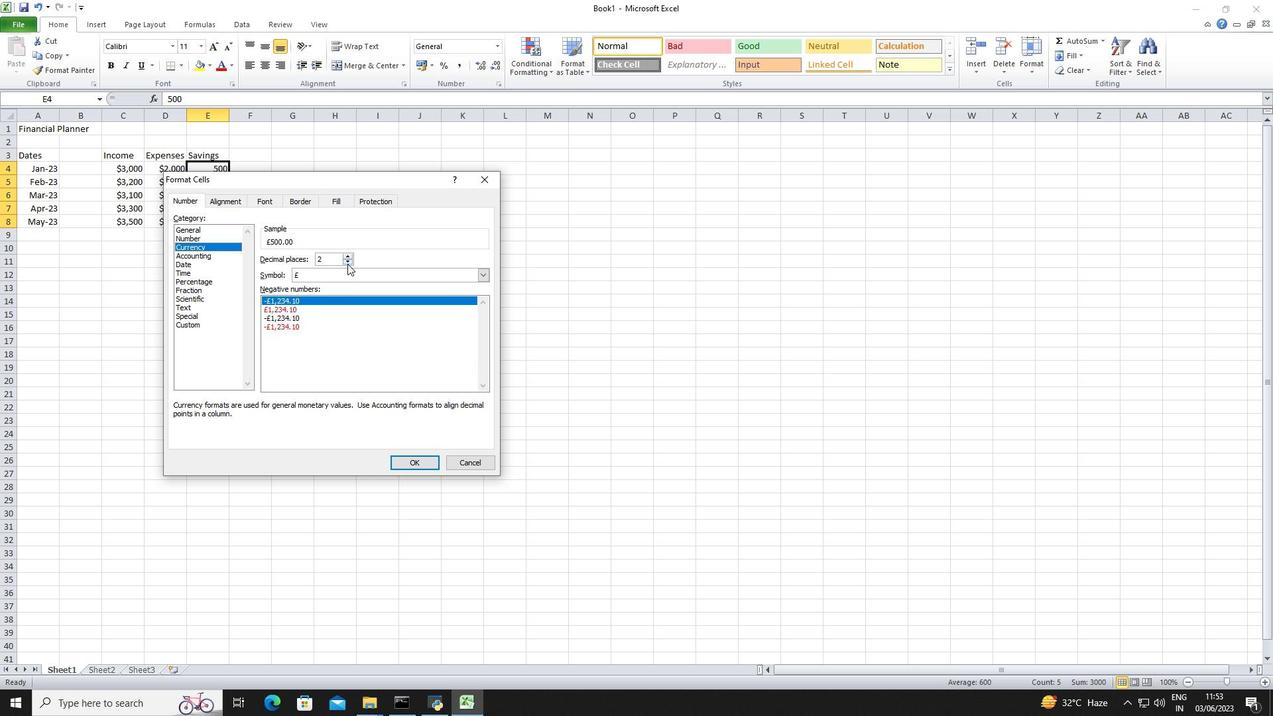 
Action: Mouse pressed left at (347, 262)
Screenshot: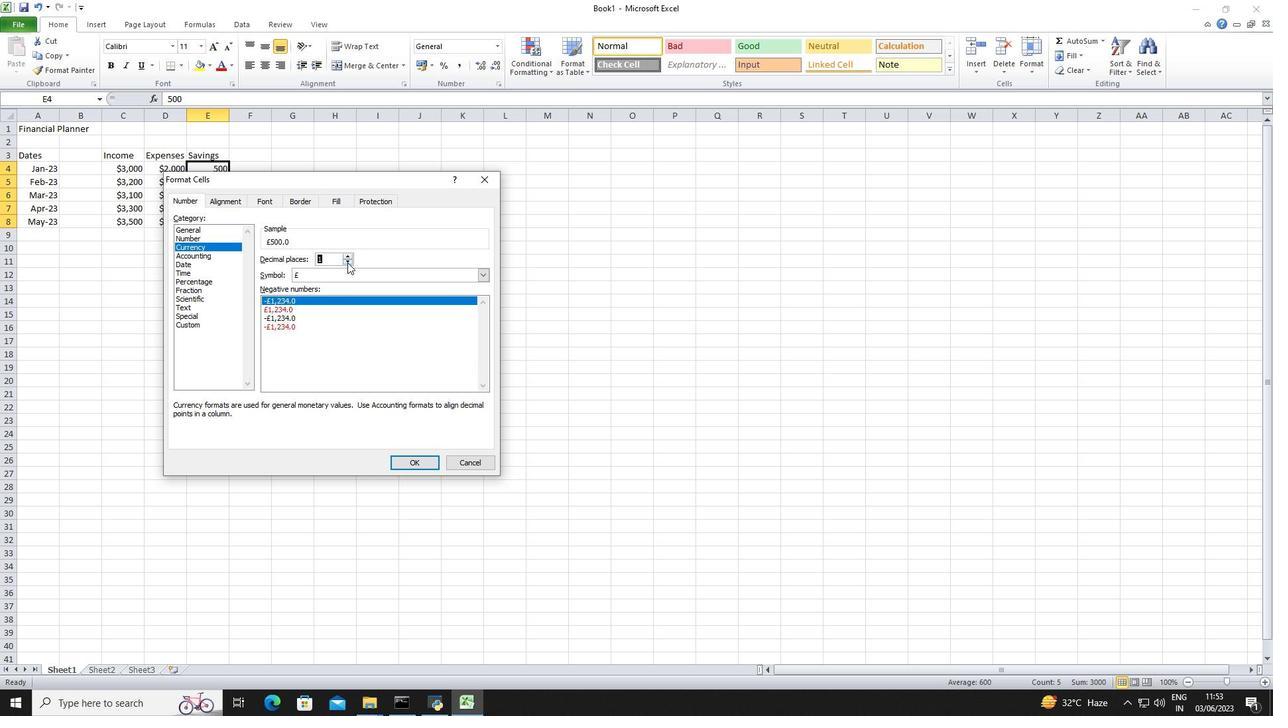 
Action: Mouse moved to (349, 277)
Screenshot: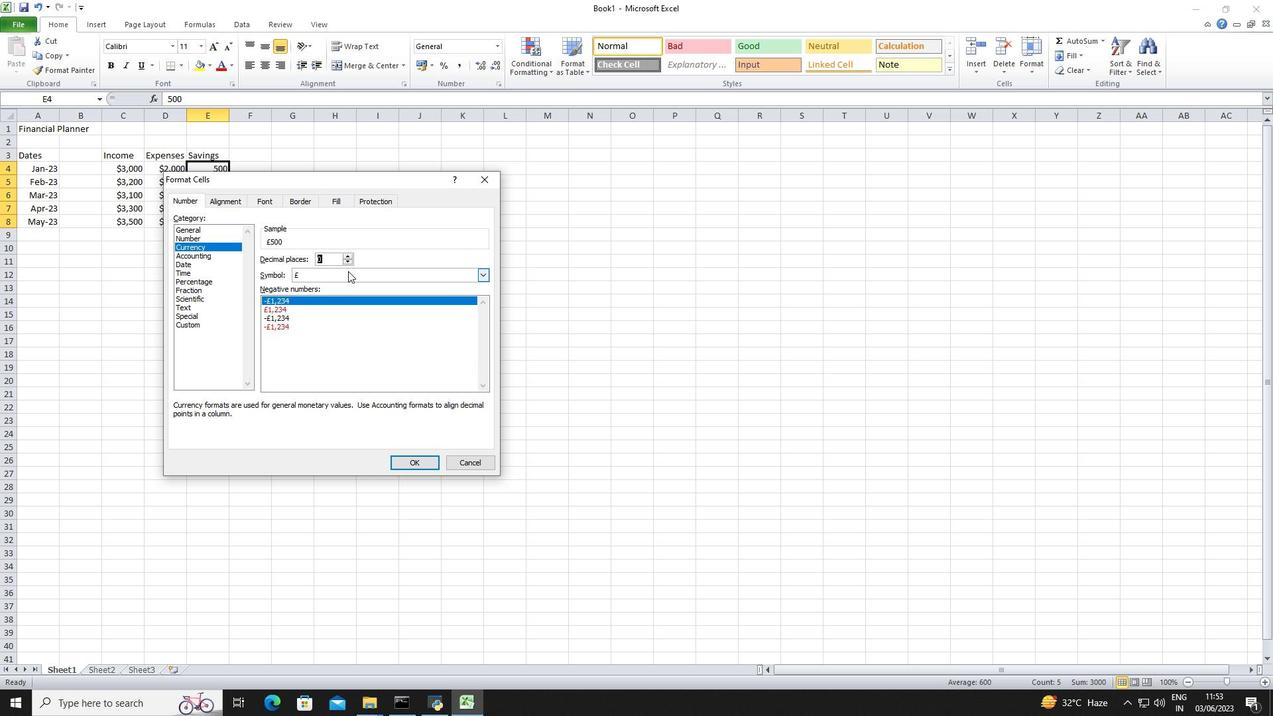 
Action: Mouse pressed left at (349, 277)
Screenshot: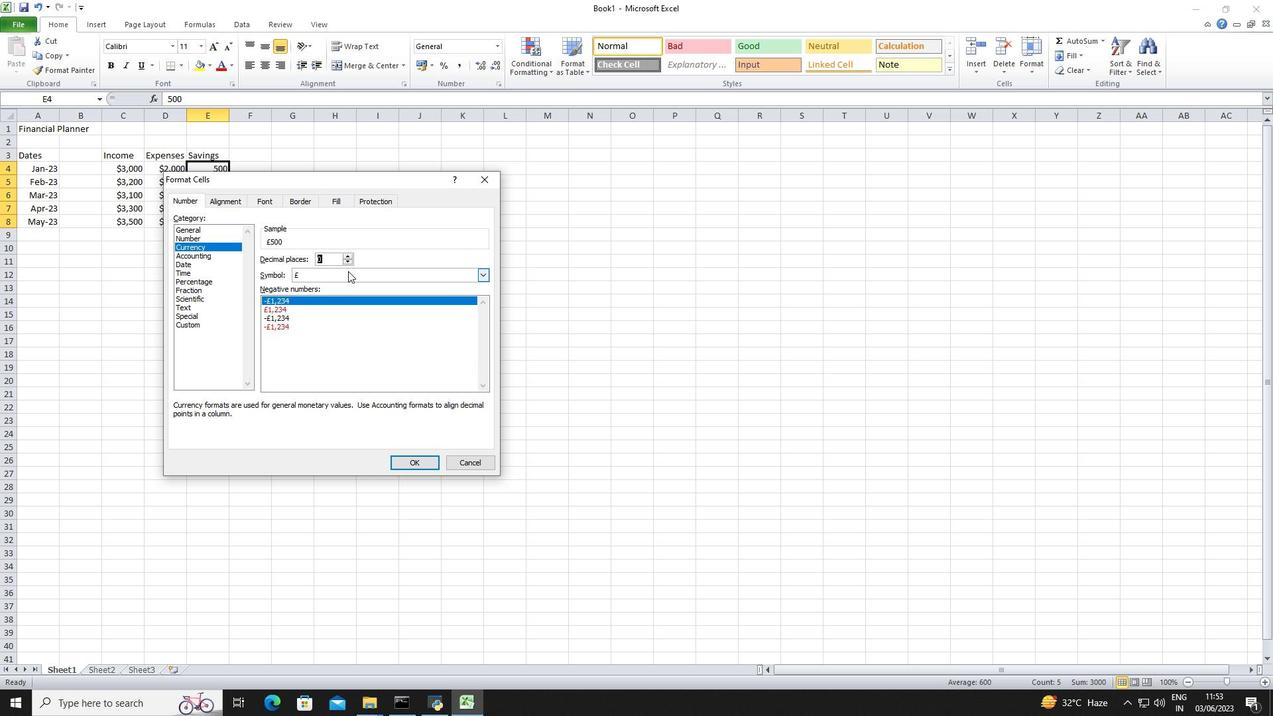 
Action: Mouse moved to (343, 310)
Screenshot: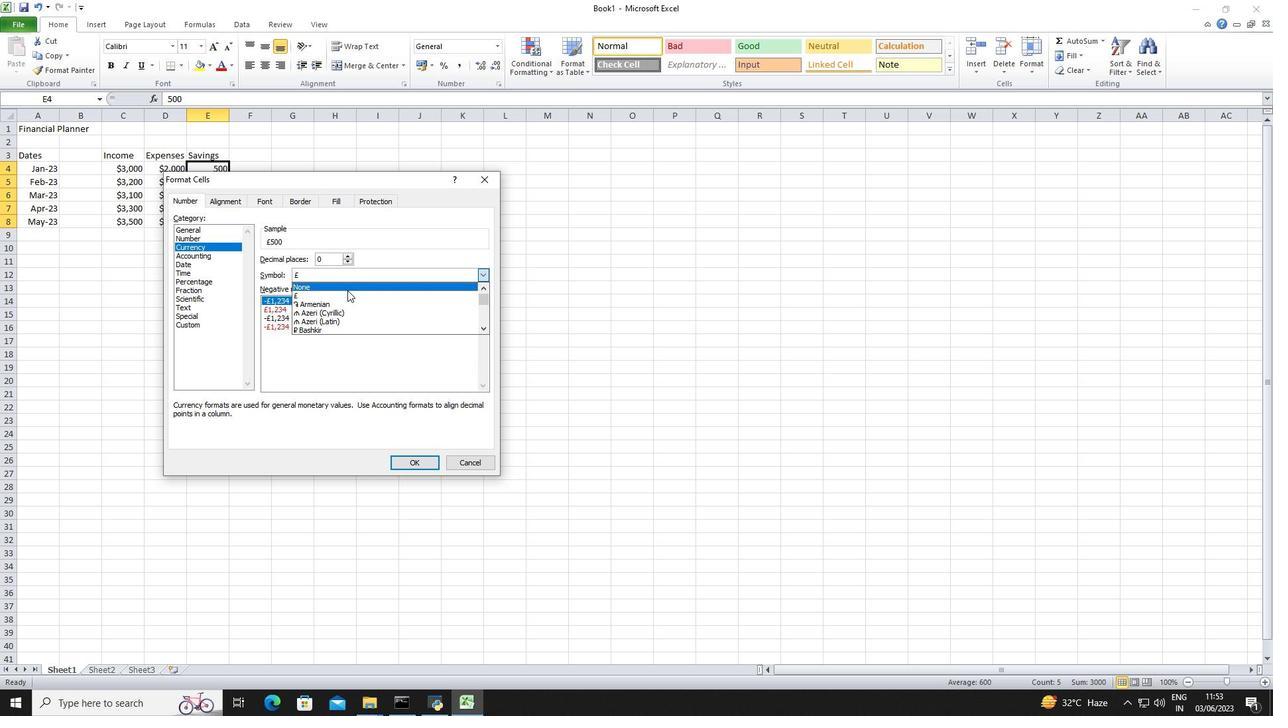 
Action: Mouse scrolled (343, 309) with delta (0, 0)
Screenshot: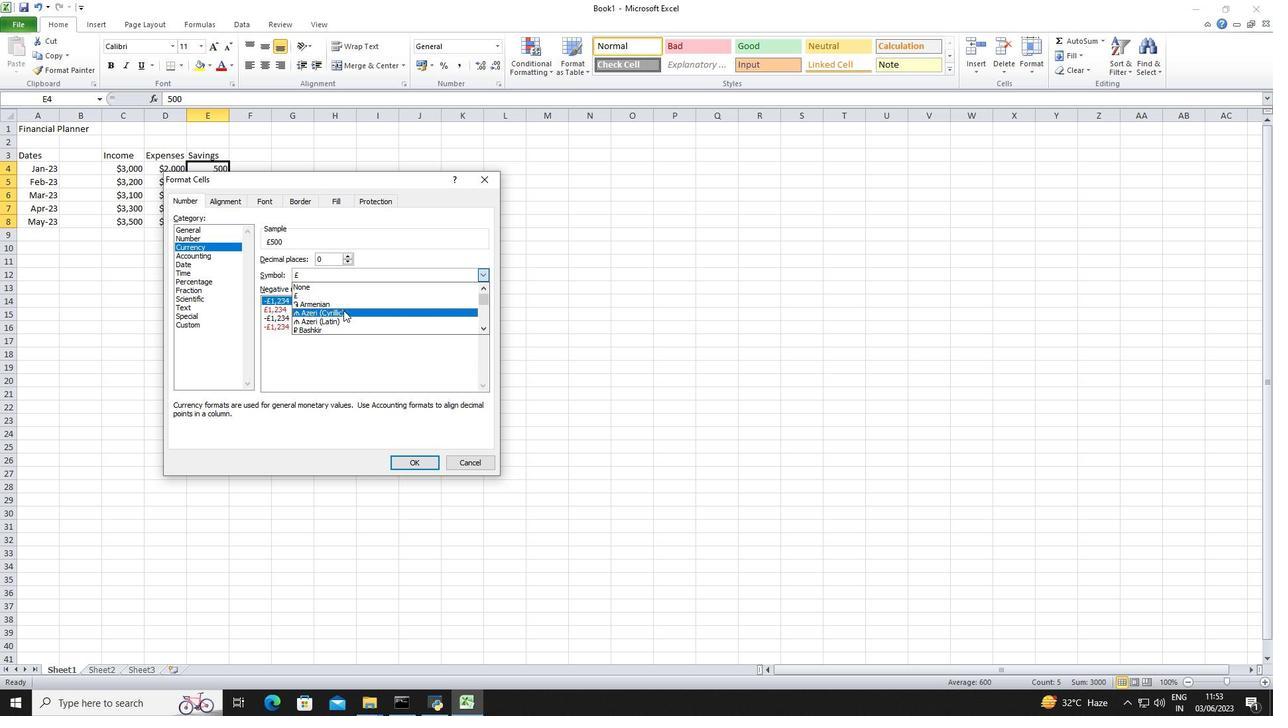 
Action: Mouse scrolled (343, 309) with delta (0, 0)
Screenshot: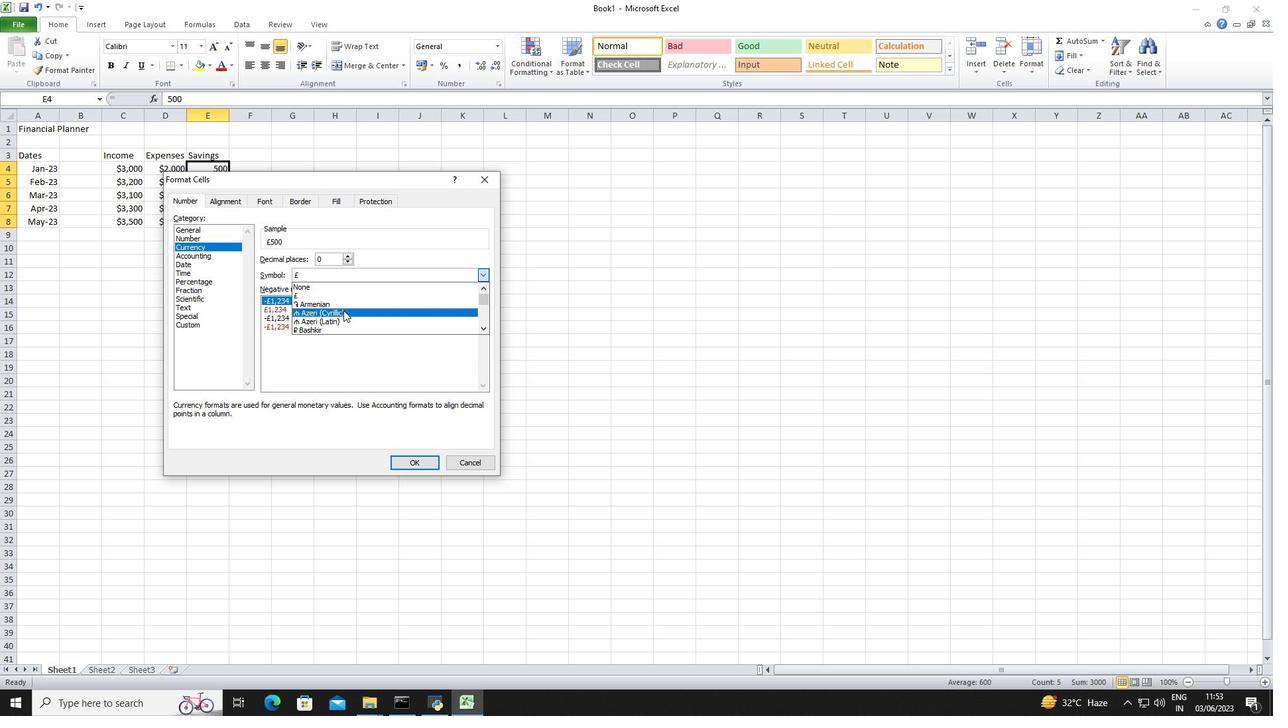 
Action: Mouse scrolled (343, 309) with delta (0, 0)
Screenshot: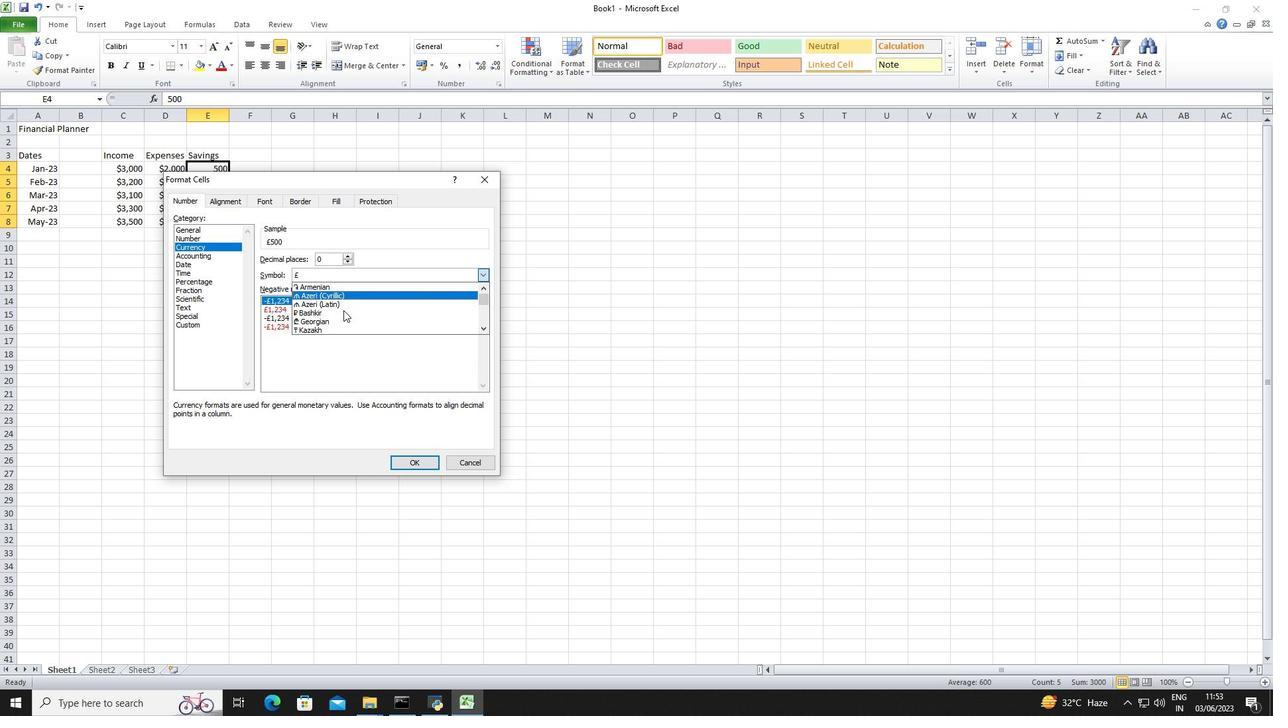 
Action: Mouse scrolled (343, 309) with delta (0, 0)
Screenshot: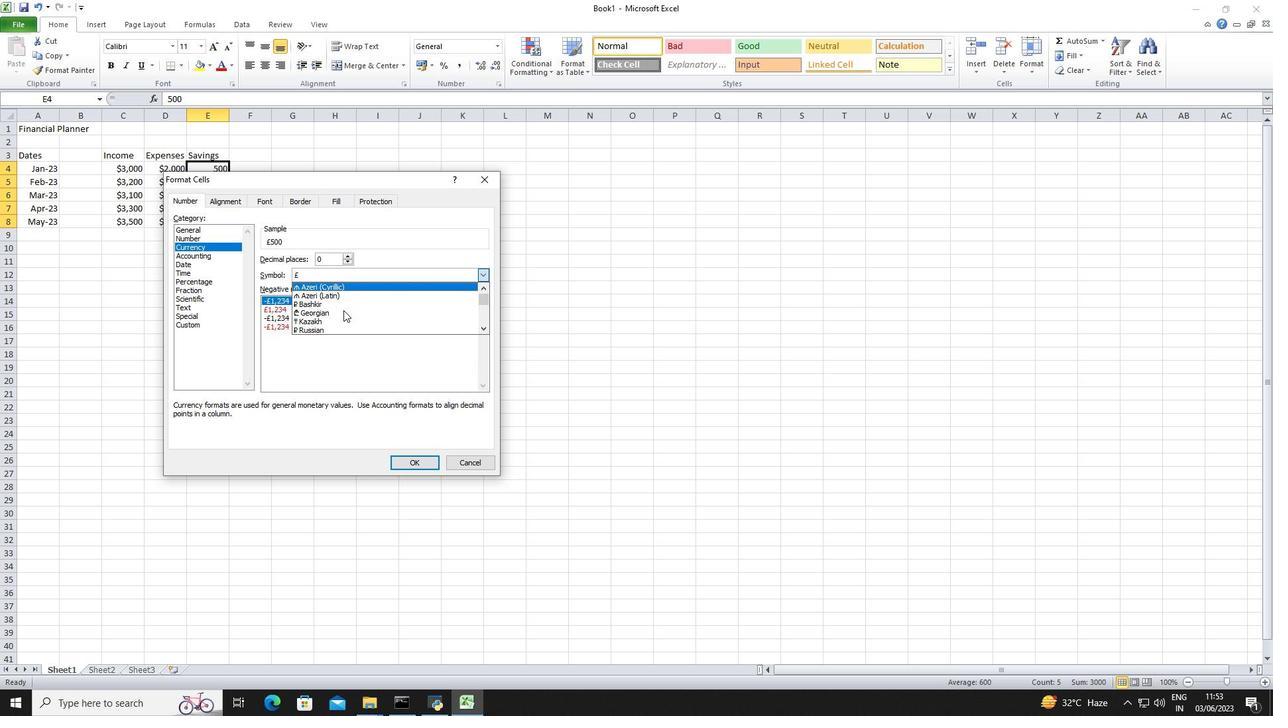 
Action: Mouse scrolled (343, 309) with delta (0, 0)
Screenshot: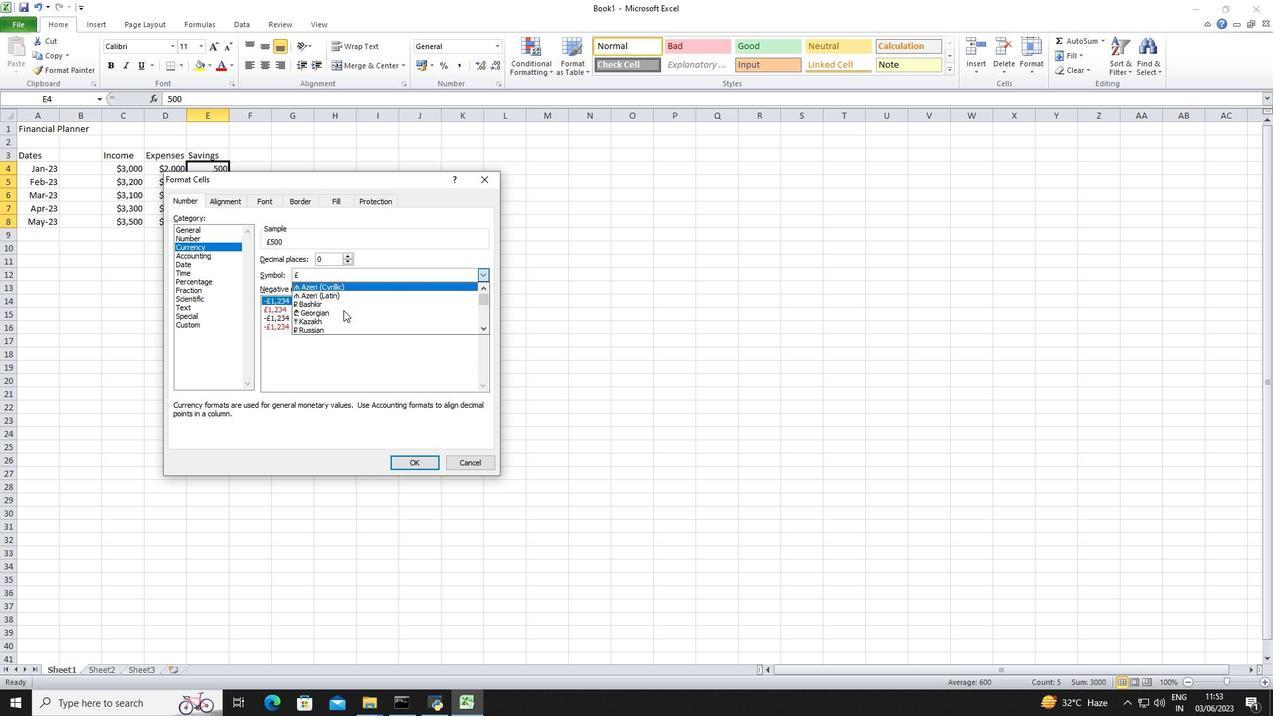 
Action: Mouse scrolled (343, 309) with delta (0, 0)
Screenshot: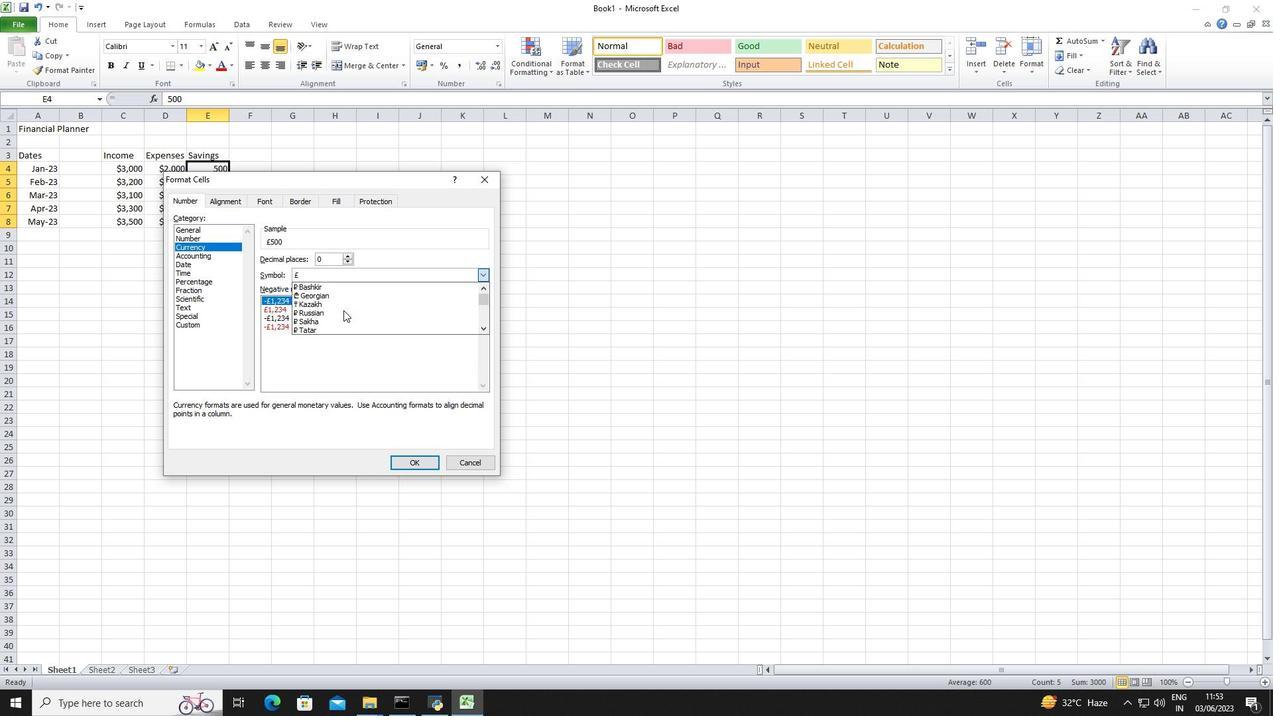 
Action: Mouse scrolled (343, 309) with delta (0, 0)
Screenshot: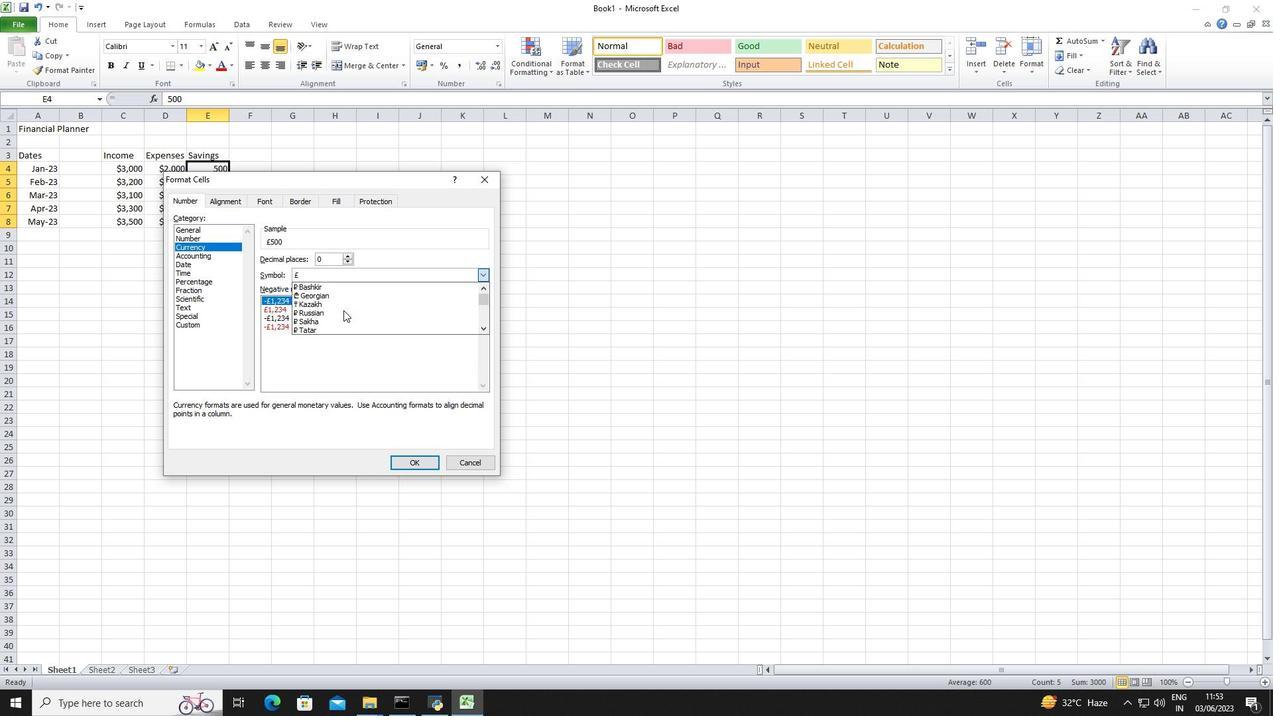 
Action: Mouse scrolled (343, 309) with delta (0, 0)
Screenshot: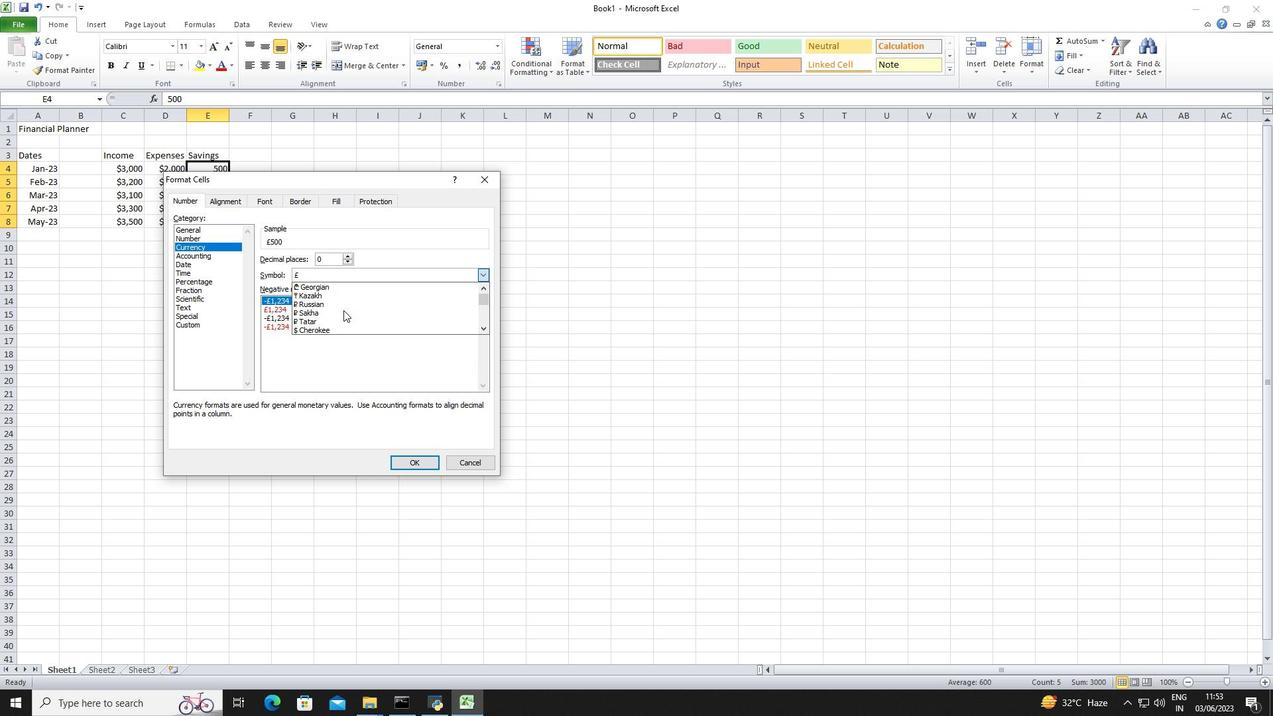 
Action: Mouse scrolled (343, 309) with delta (0, 0)
Screenshot: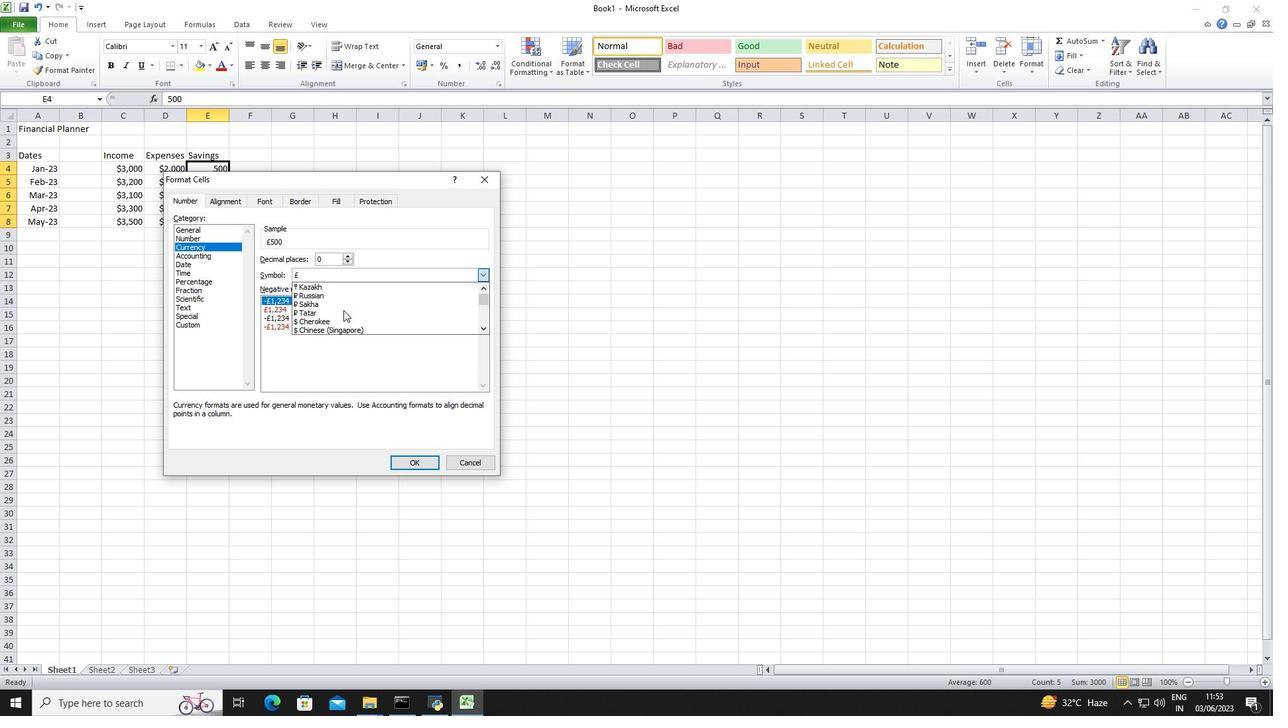 
Action: Mouse scrolled (343, 309) with delta (0, 0)
Screenshot: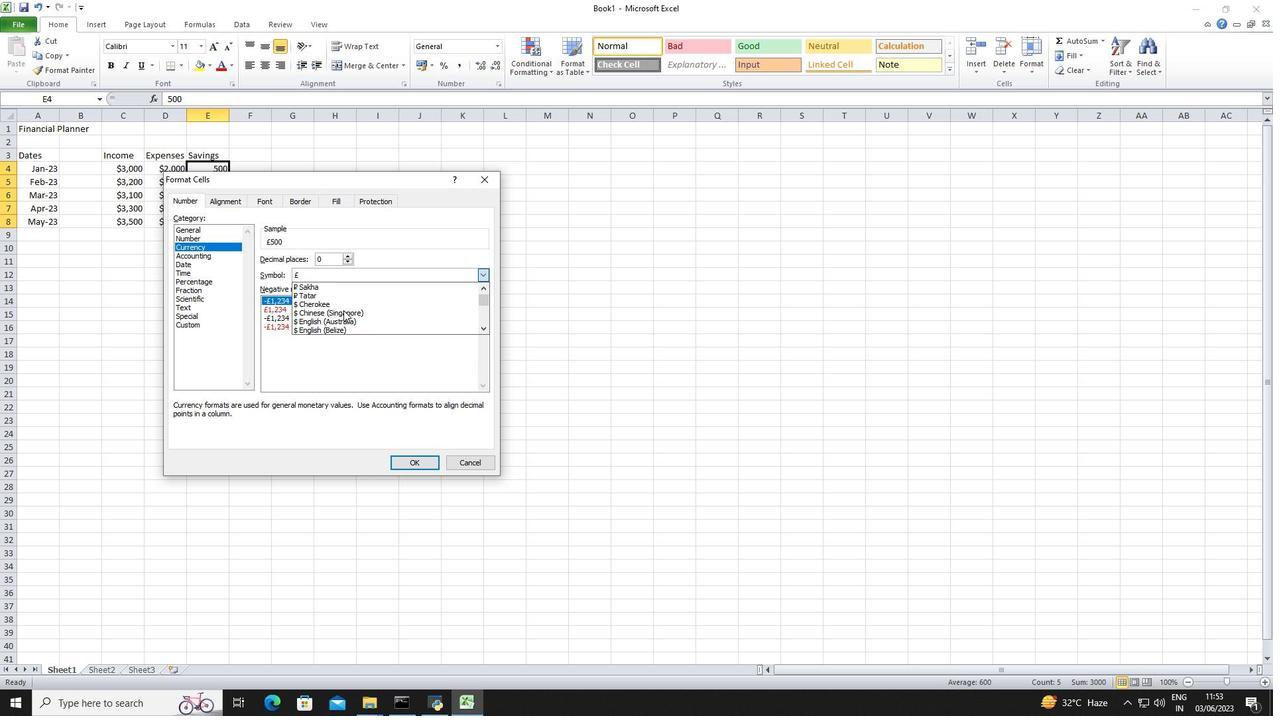 
Action: Mouse moved to (355, 314)
Screenshot: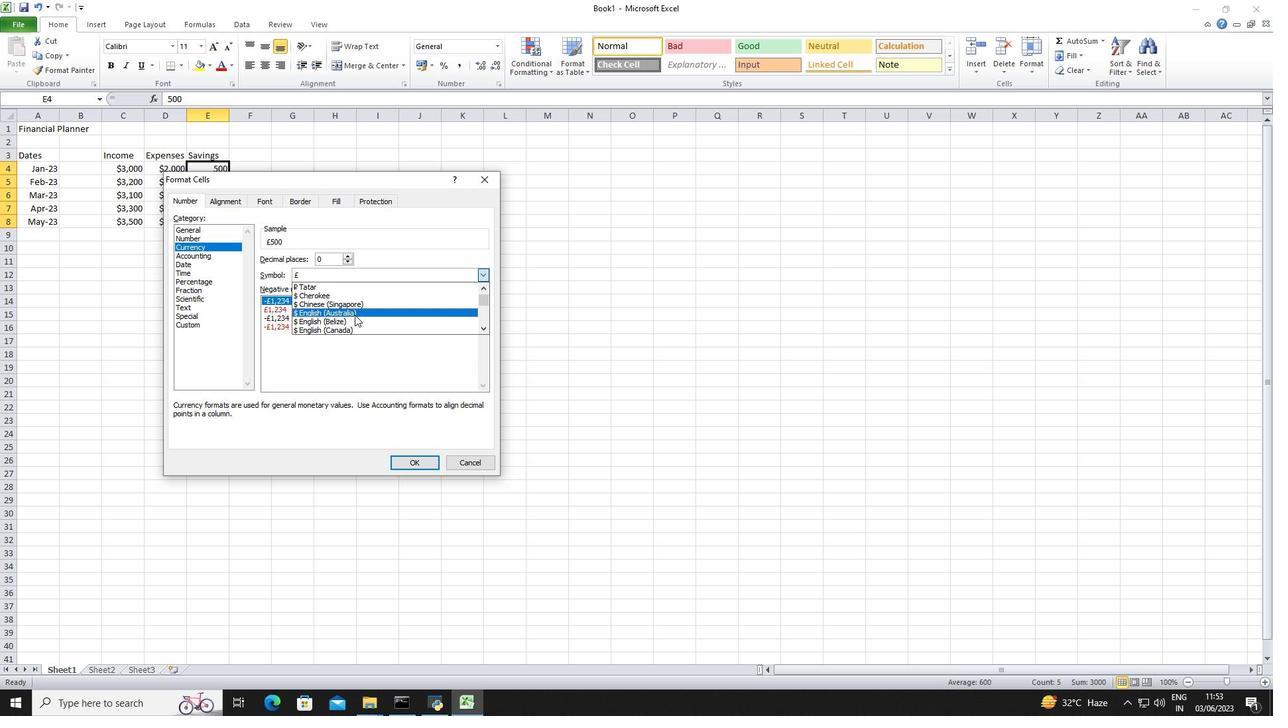 
Action: Mouse pressed left at (355, 314)
Screenshot: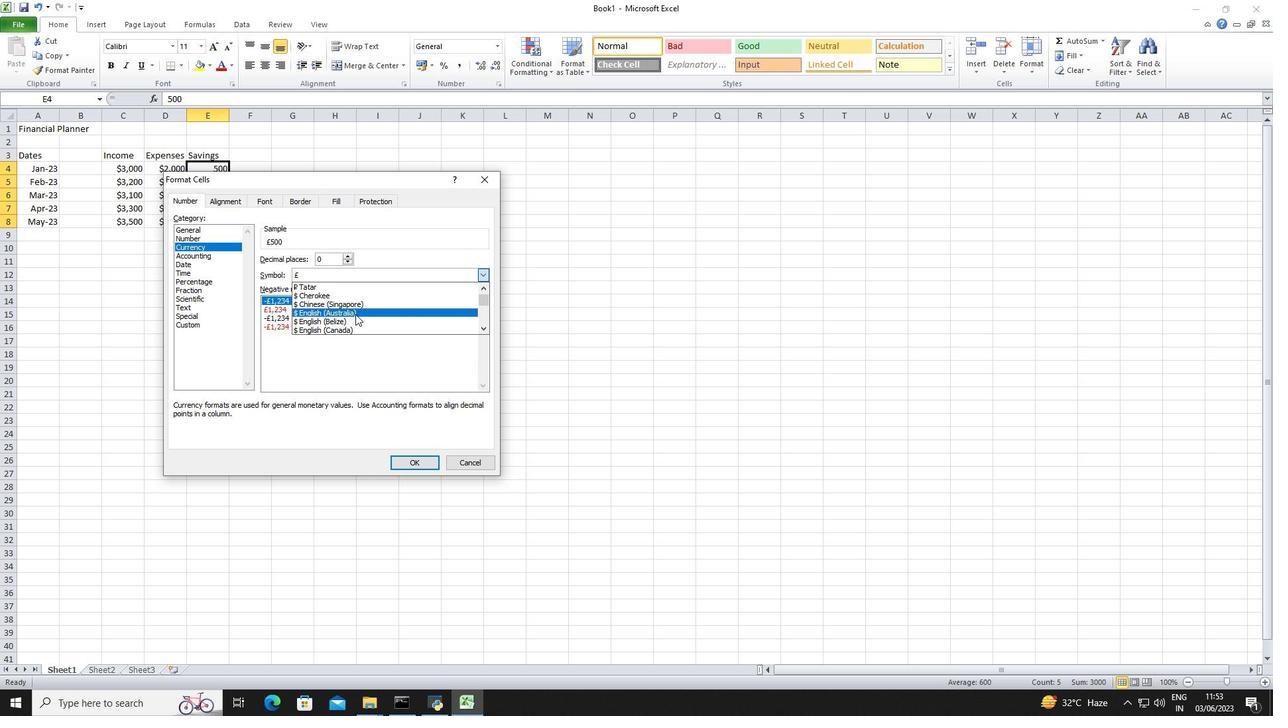 
Action: Mouse moved to (394, 467)
Screenshot: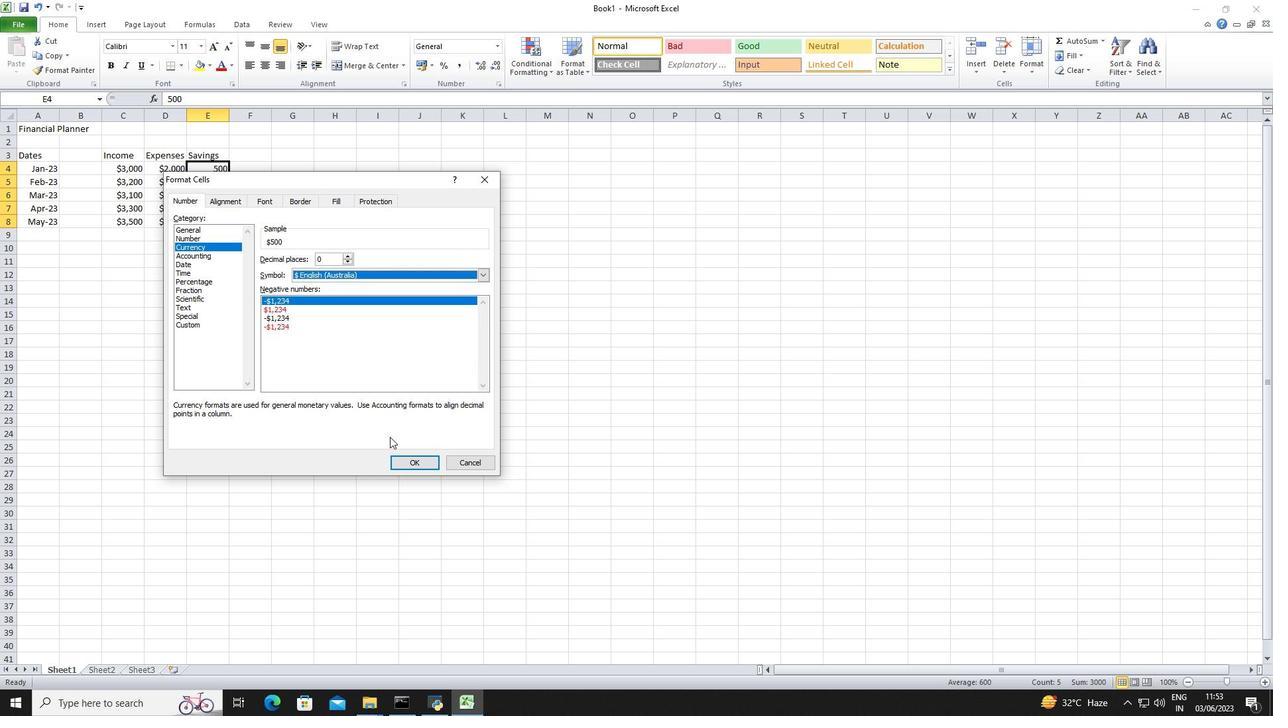 
Action: Mouse pressed left at (394, 467)
Screenshot: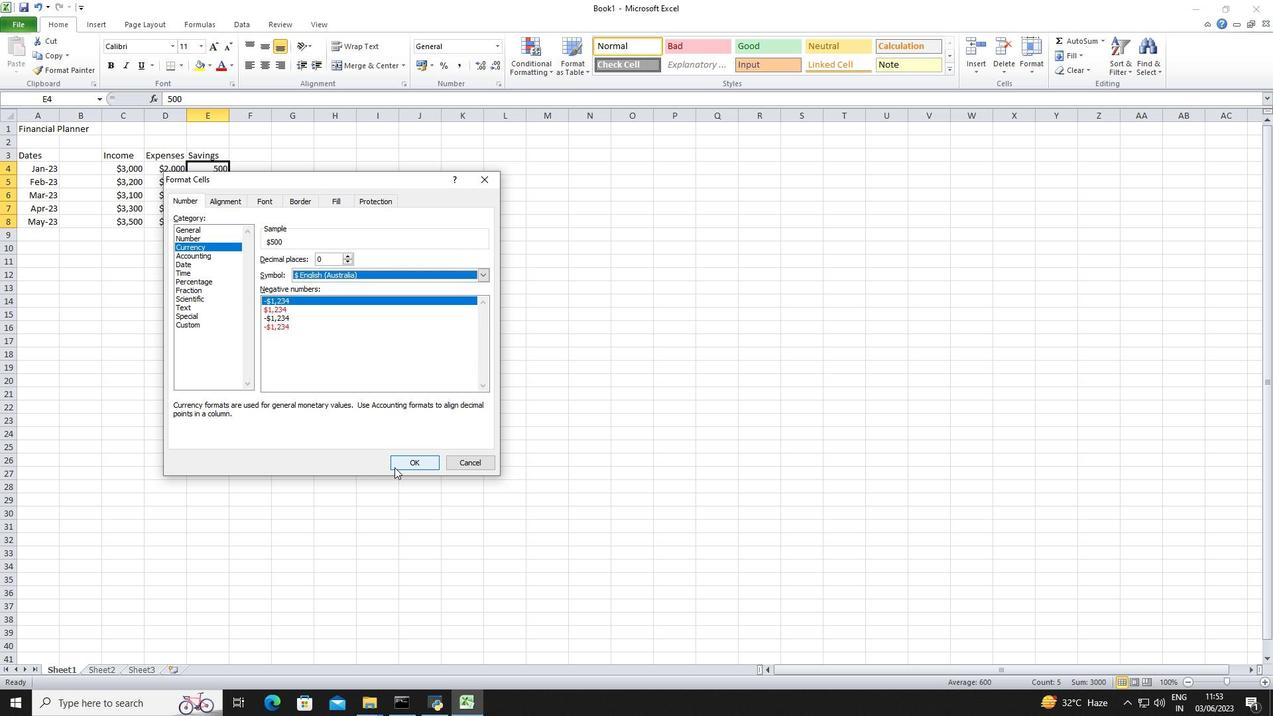 
Action: Mouse moved to (257, 159)
Screenshot: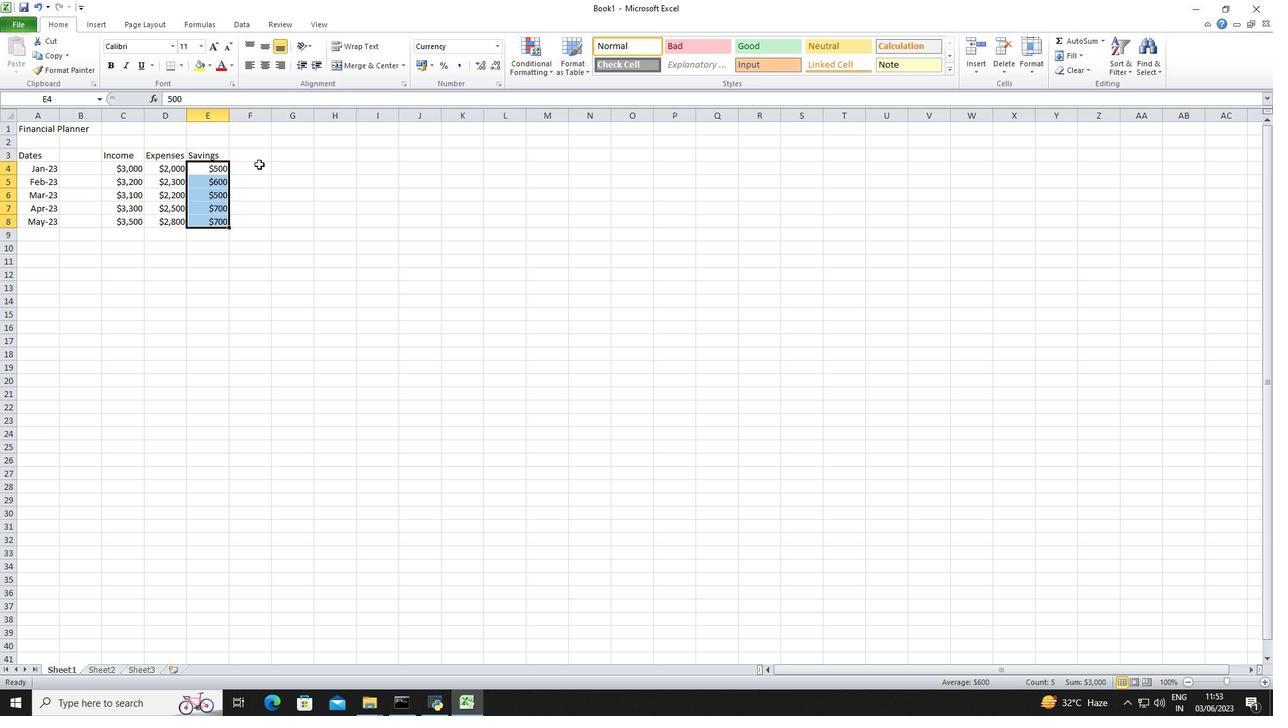 
Action: Mouse pressed left at (257, 159)
Screenshot: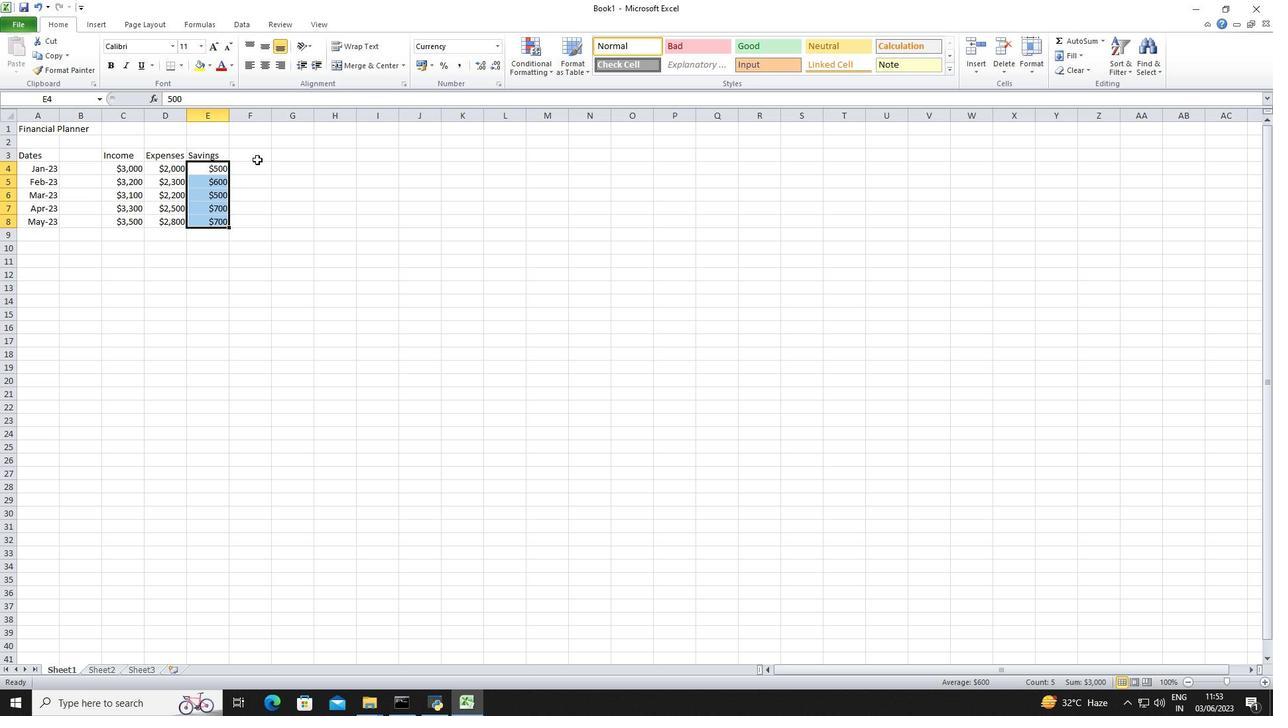 
Action: Key pressed <Key.shift>Investment<Key.down>500<Key.down>700<Key.down>800<Key.down>900<Key.down>1000<Key.down>
Screenshot: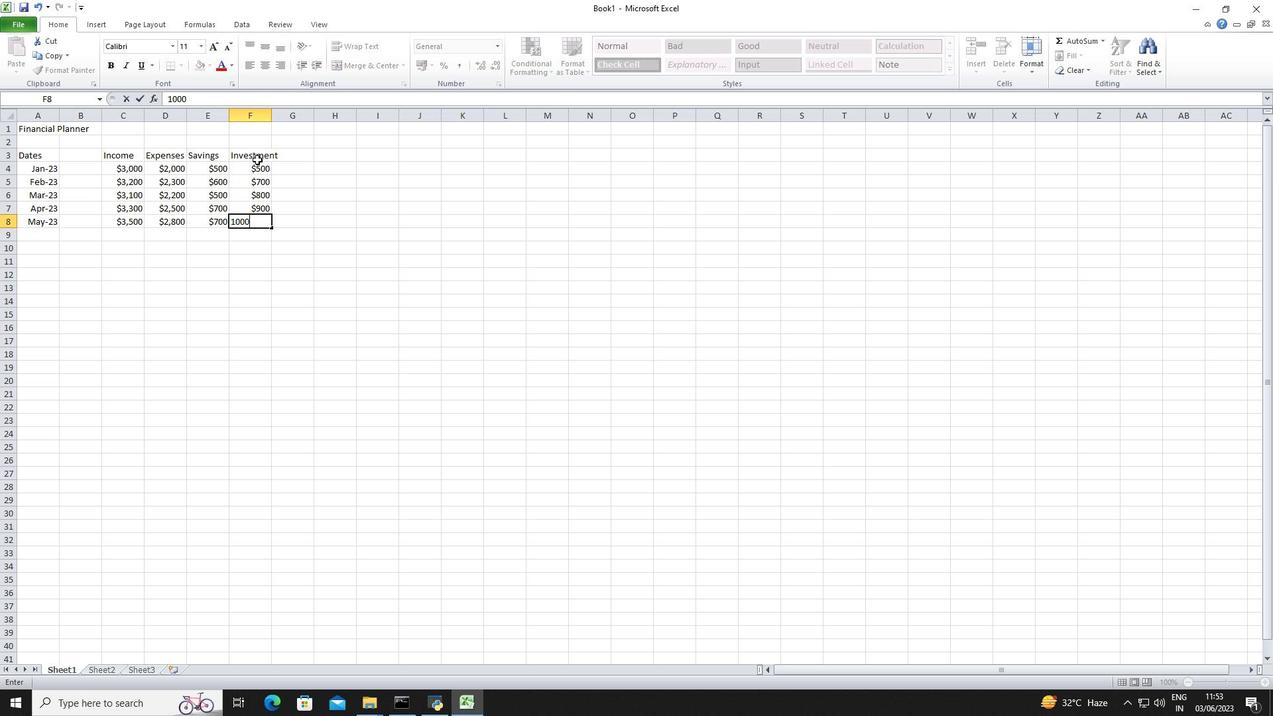 
Action: Mouse moved to (327, 160)
Screenshot: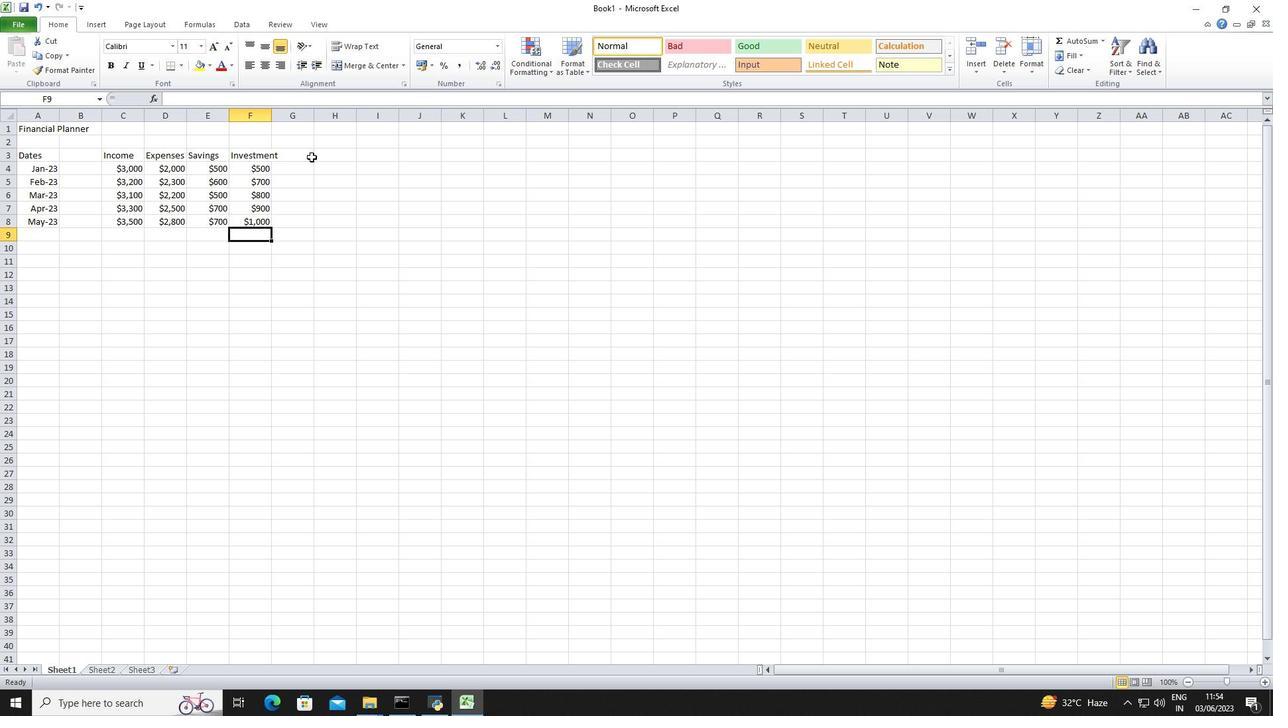 
Action: Mouse pressed left at (327, 160)
Screenshot: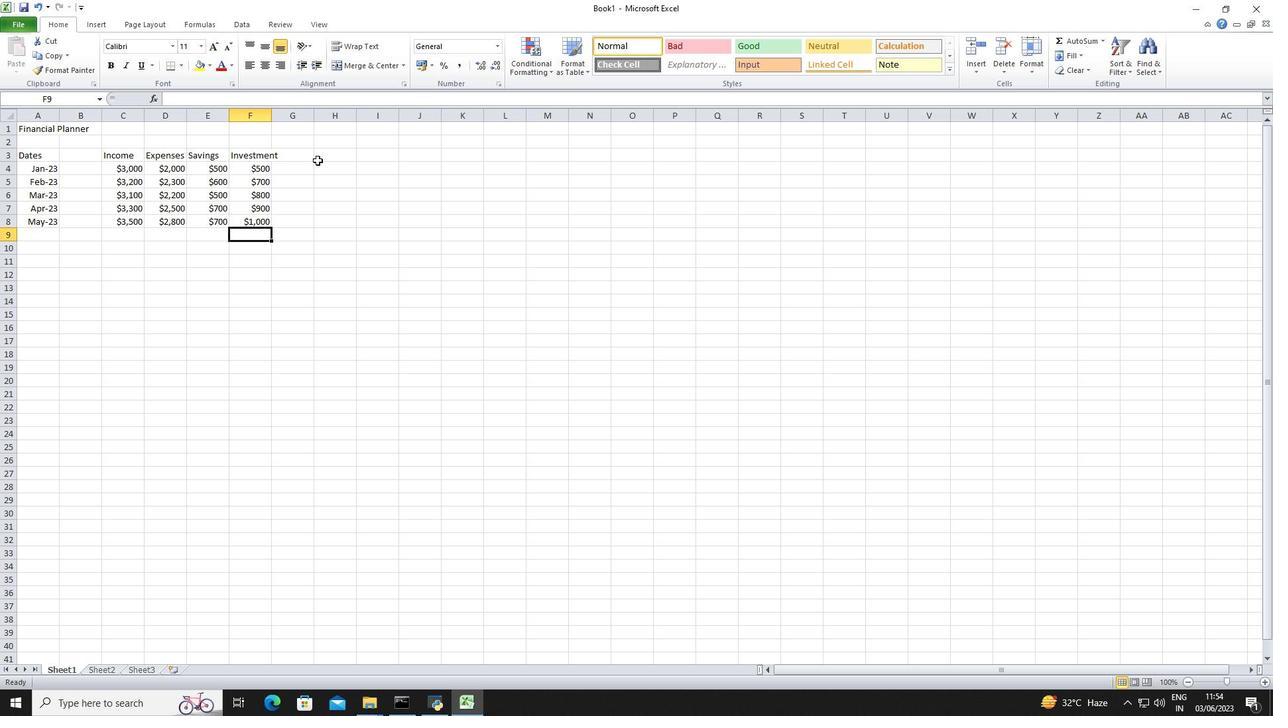 
Action: Key pressed <Key.shift>Net<Key.space><Key.shift>Saving<Key.down>1000
Screenshot: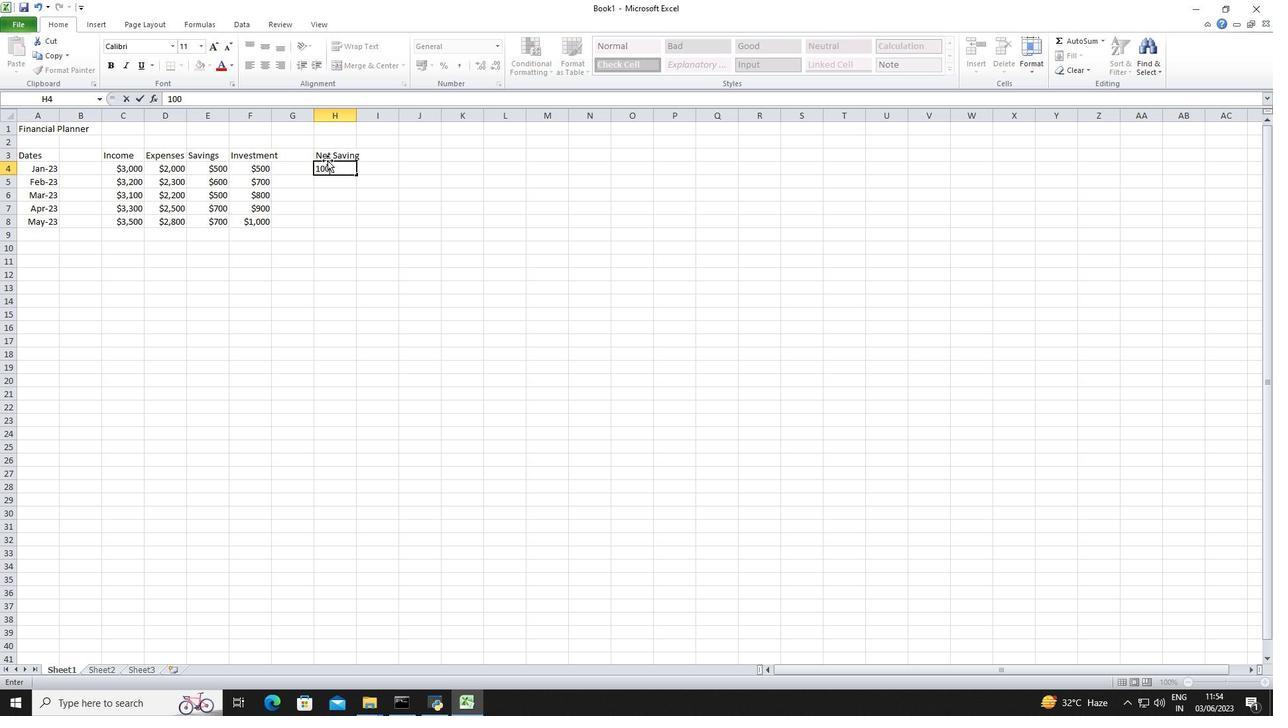 
Action: Mouse moved to (407, 176)
Screenshot: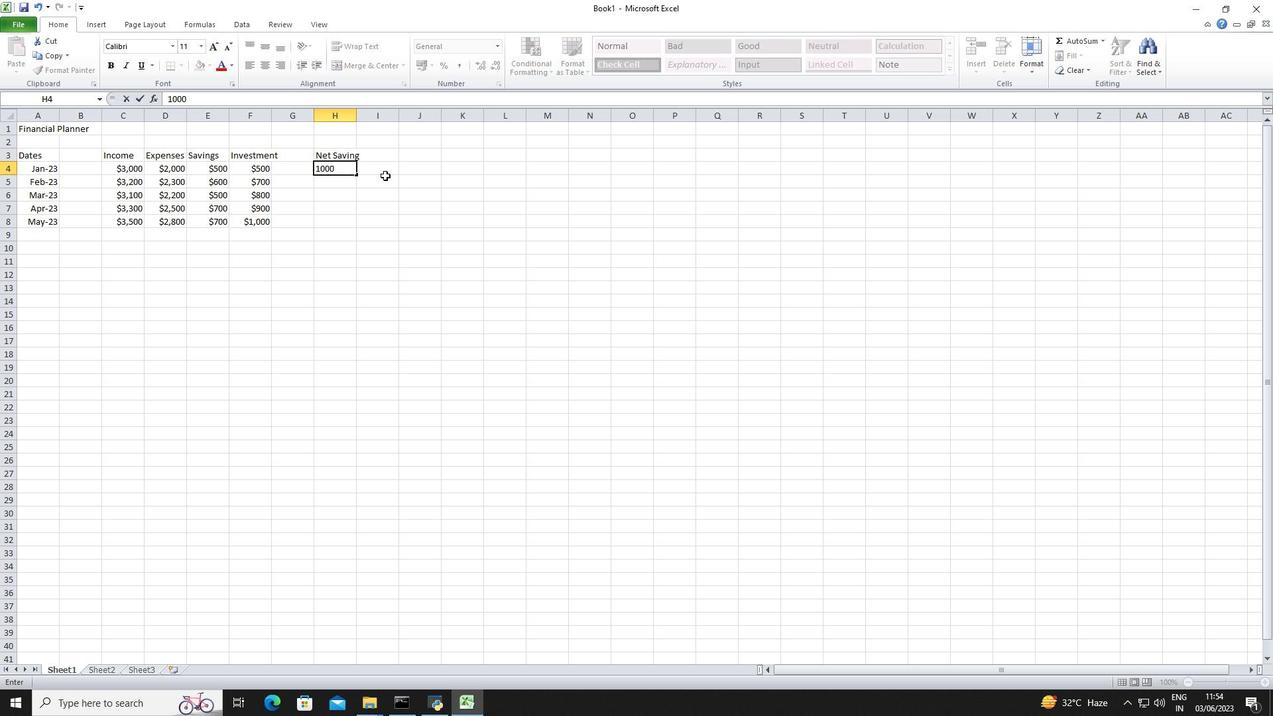 
Action: Key pressed <Key.down>1200<Key.down>900<Key.down>800<Key.down>700<Key.down>
Screenshot: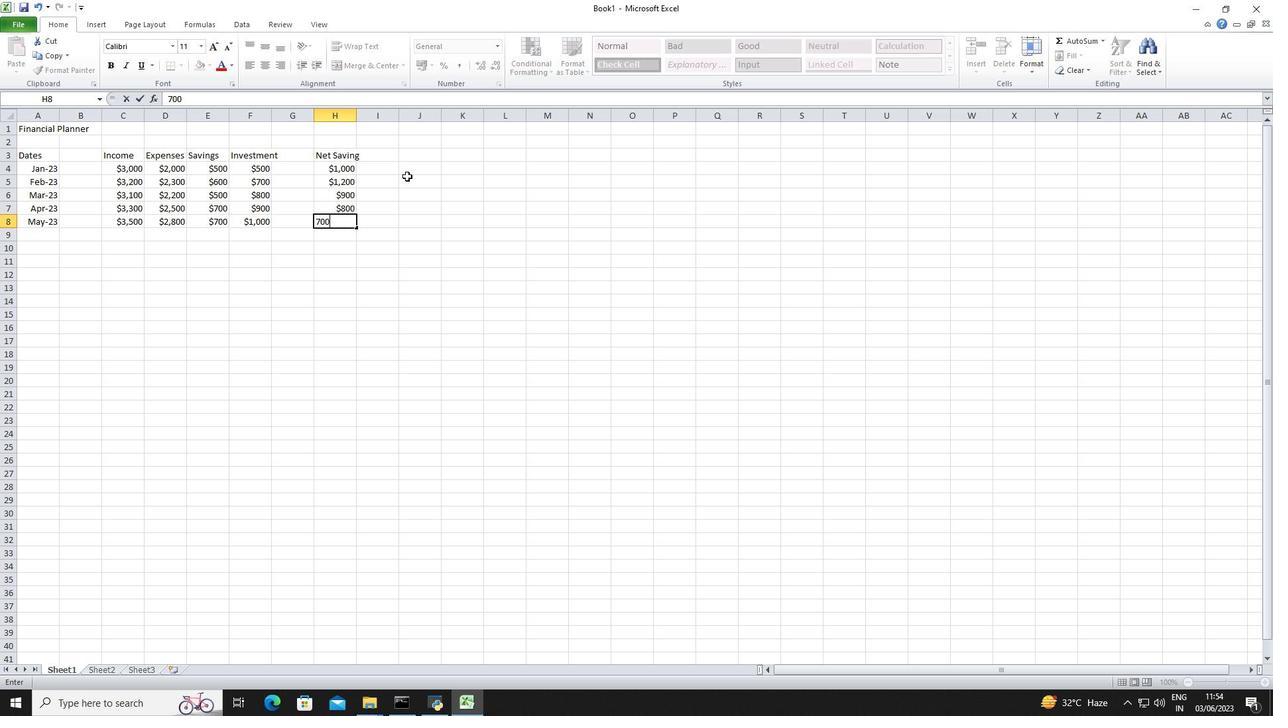 
Action: Mouse moved to (25, 9)
Screenshot: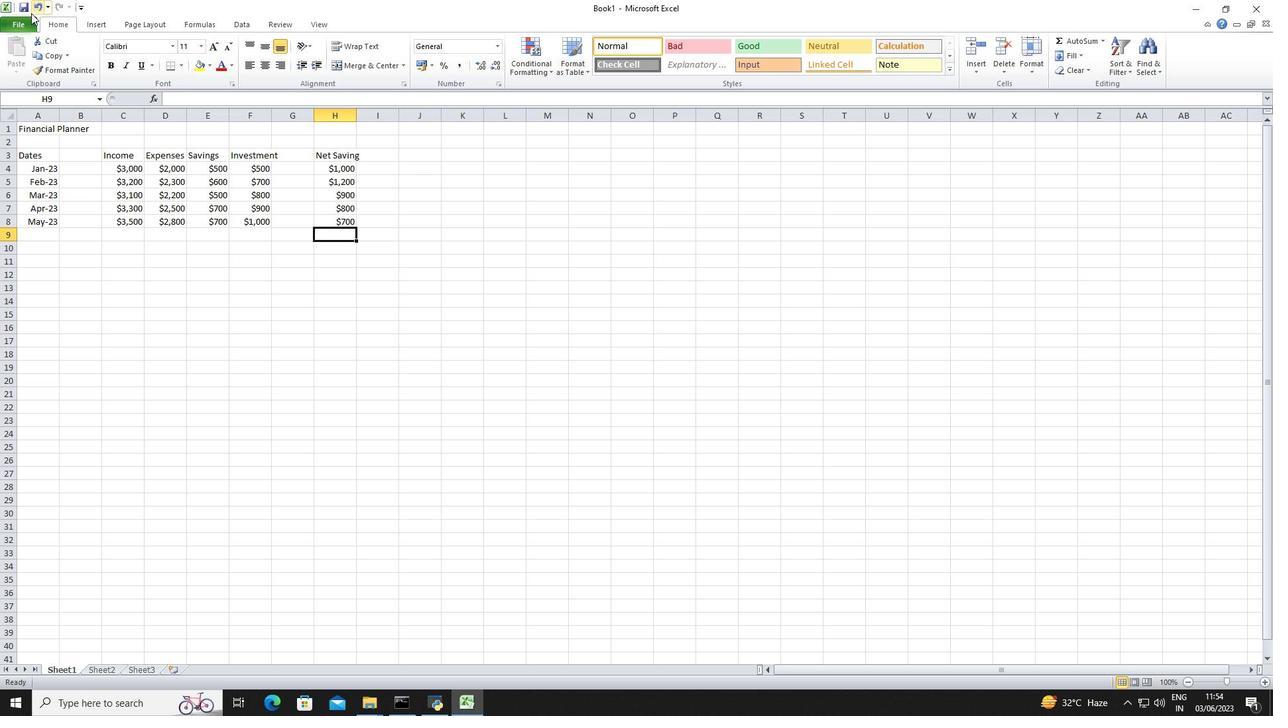 
Action: Mouse pressed left at (25, 9)
Screenshot: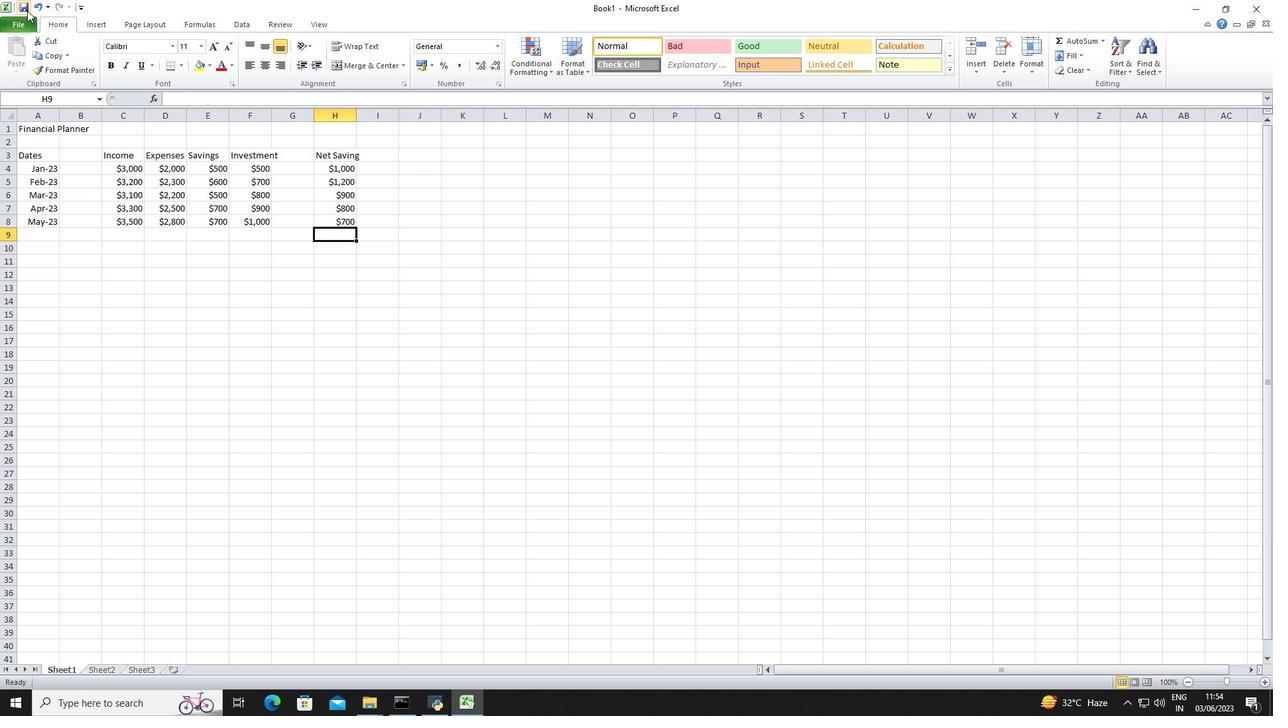 
Action: Mouse moved to (458, 296)
Screenshot: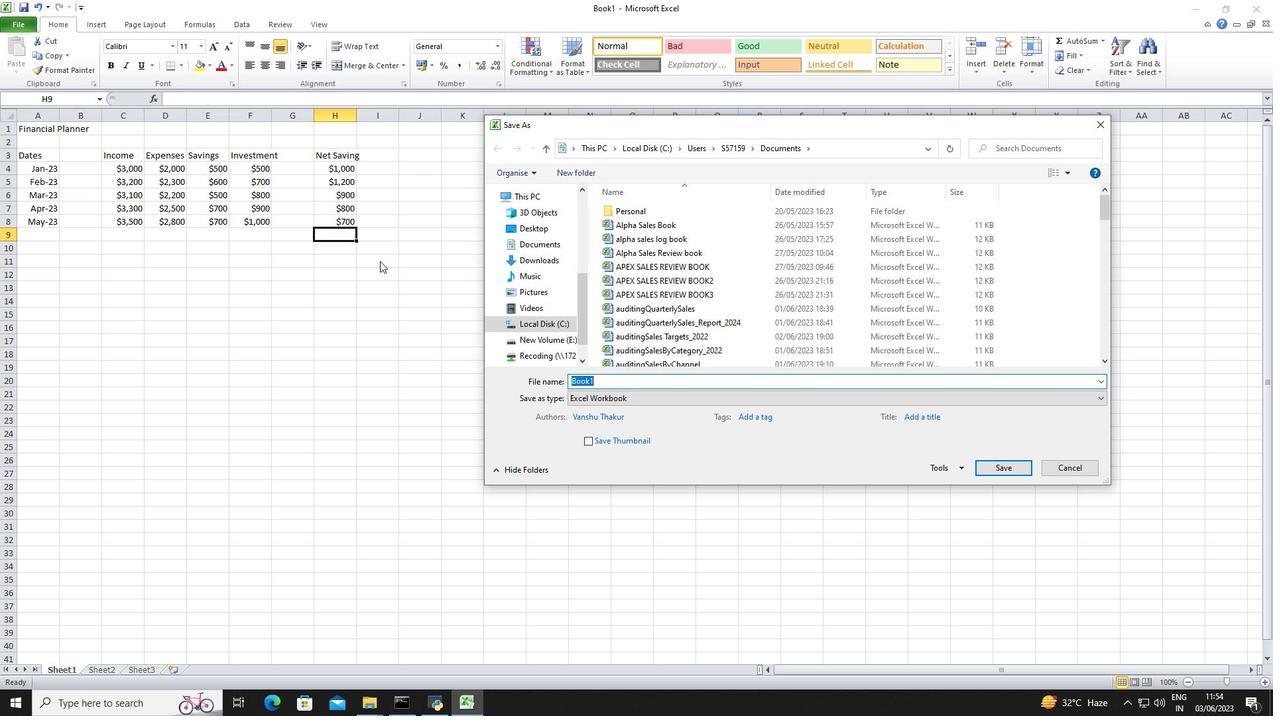 
Action: Key pressed <Key.shift>Sav<Key.backspace><Key.backspace><Key.backspace><Key.backspace><Key.shift><Key.shift><Key.shift><Key.shift><Key.shift><Key.shift><Key.shift><Key.shift><Key.shift><Key.shift>Cash<Key.space><Key.shift>Flow<Key.enter>
Screenshot: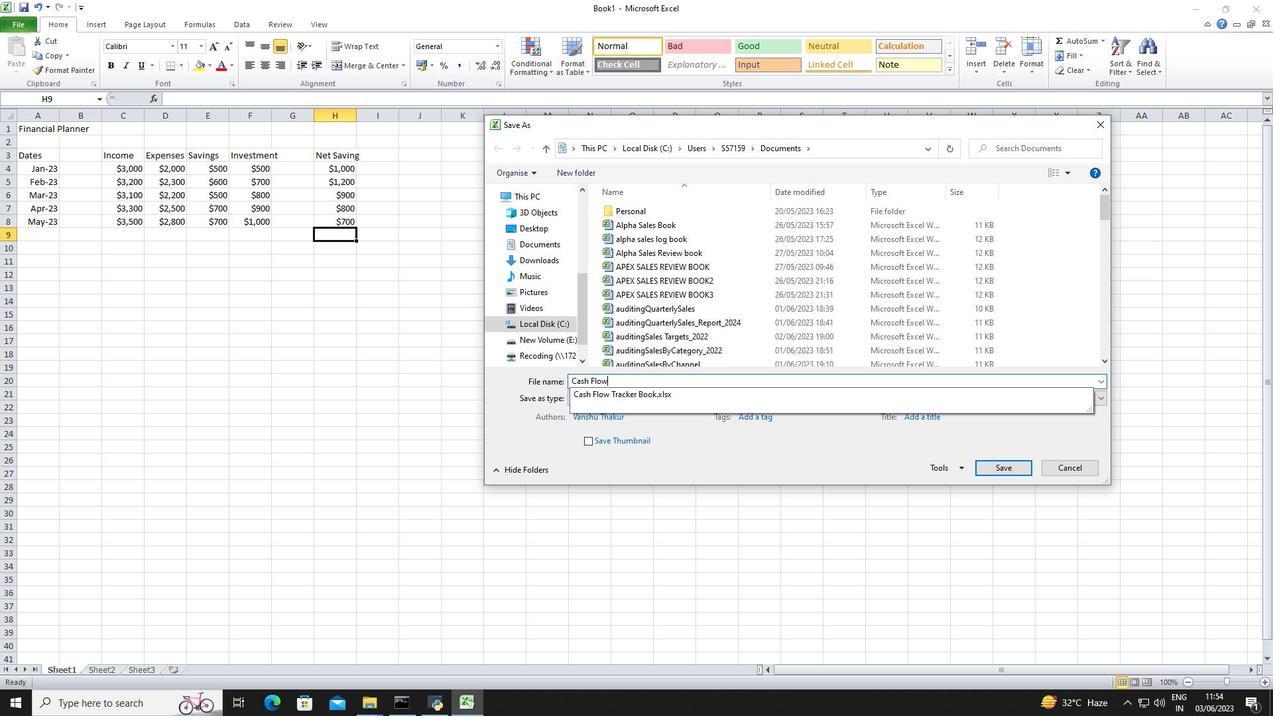 
